 Task: Search one way flight ticket for 3 adults in first from Hancock: Houghton County Memorial Airport to Jackson: Jackson Hole Airport on 5-2-2023. Choice of flights is Westjet. Number of bags: 11 checked bags. Price is upto 106000. Outbound departure time preference is 9:30.
Action: Mouse moved to (375, 199)
Screenshot: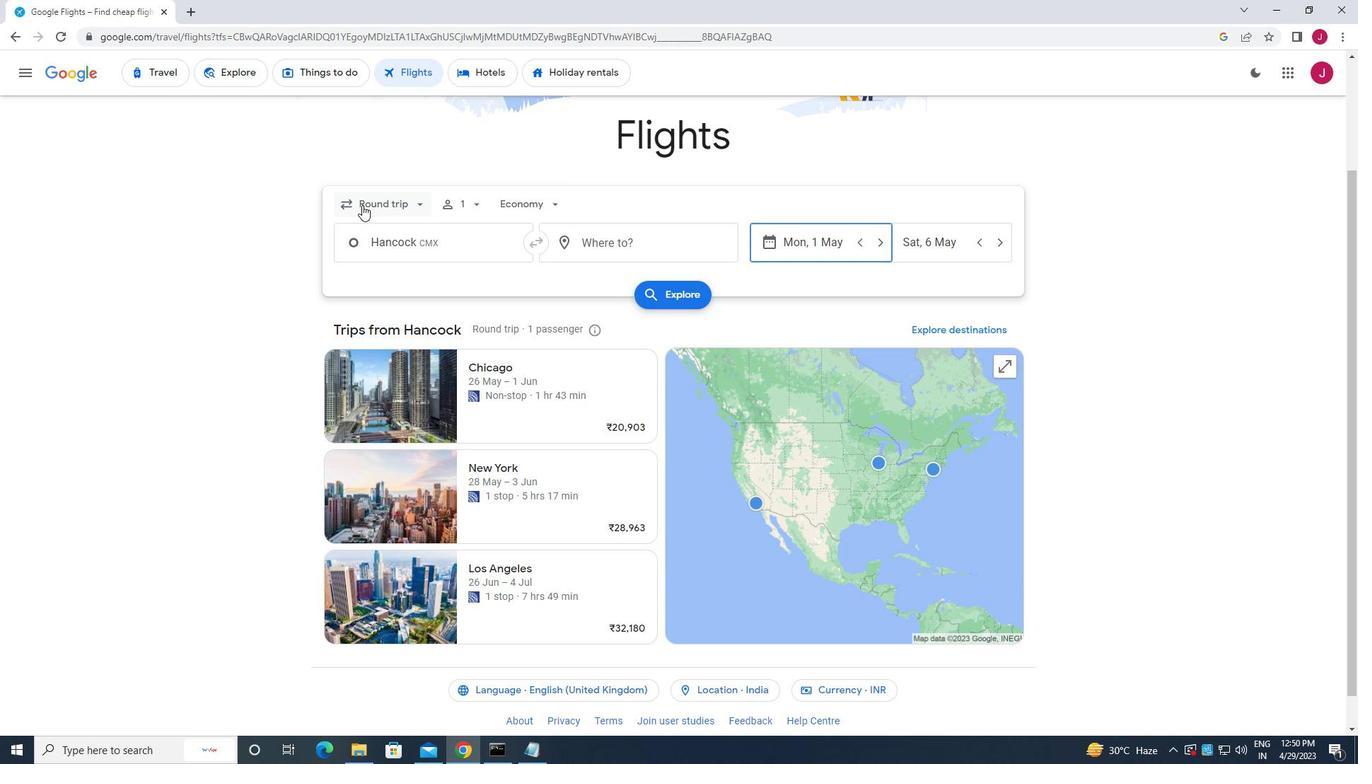 
Action: Mouse pressed left at (375, 199)
Screenshot: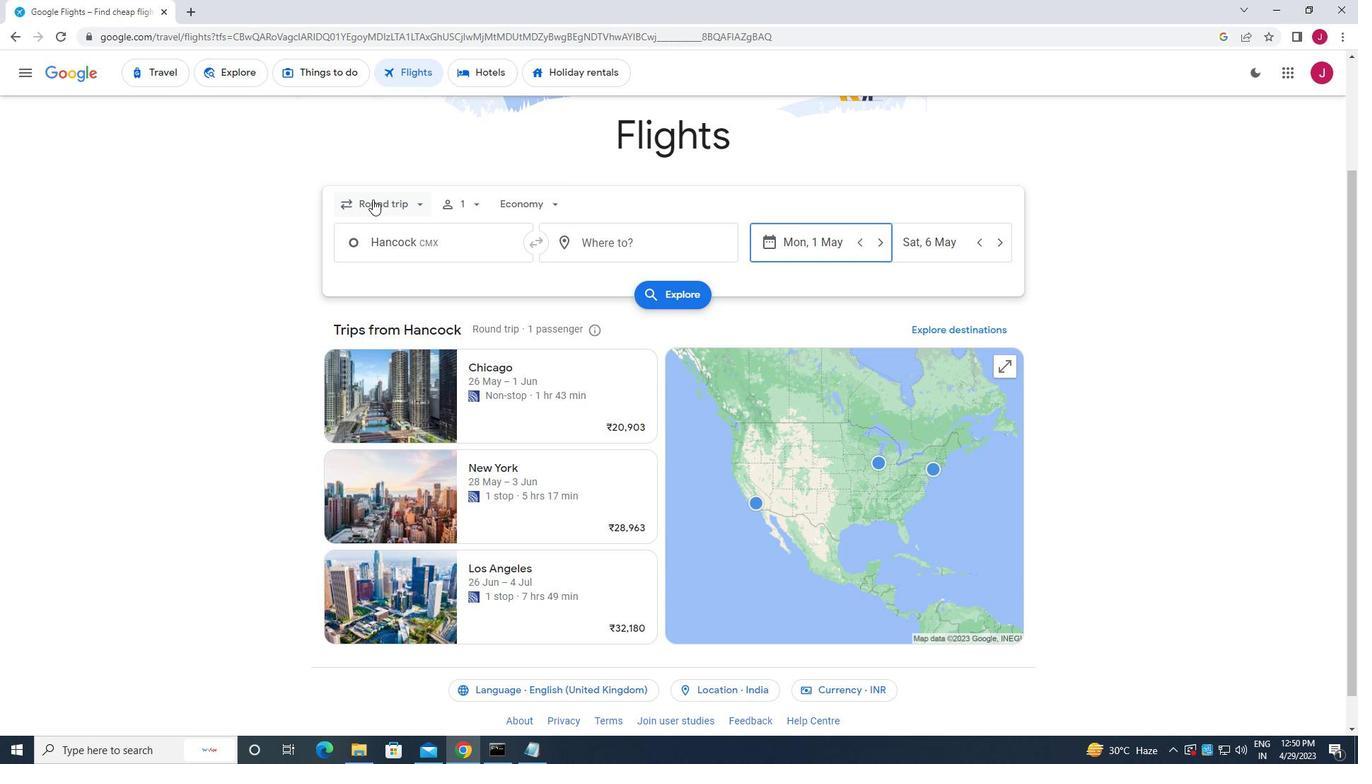 
Action: Mouse moved to (415, 268)
Screenshot: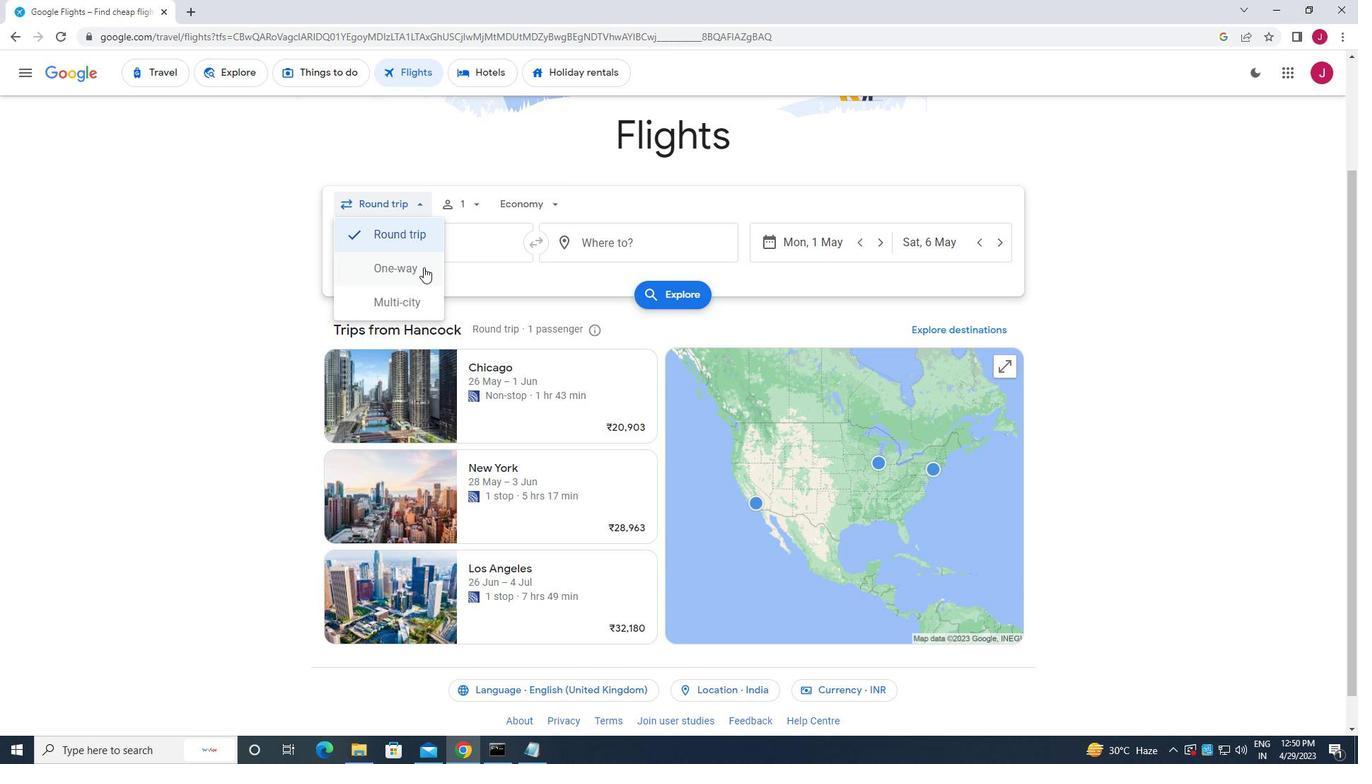 
Action: Mouse pressed left at (415, 268)
Screenshot: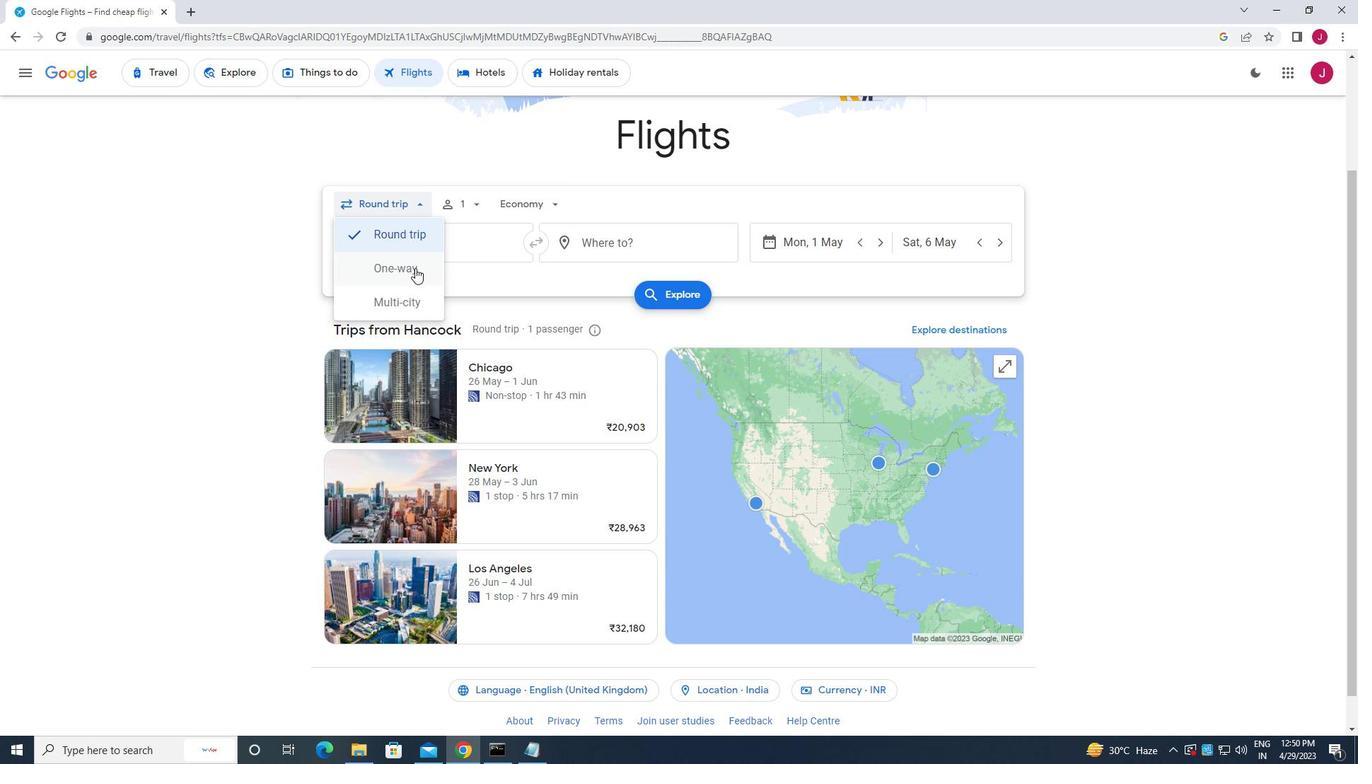 
Action: Mouse moved to (483, 203)
Screenshot: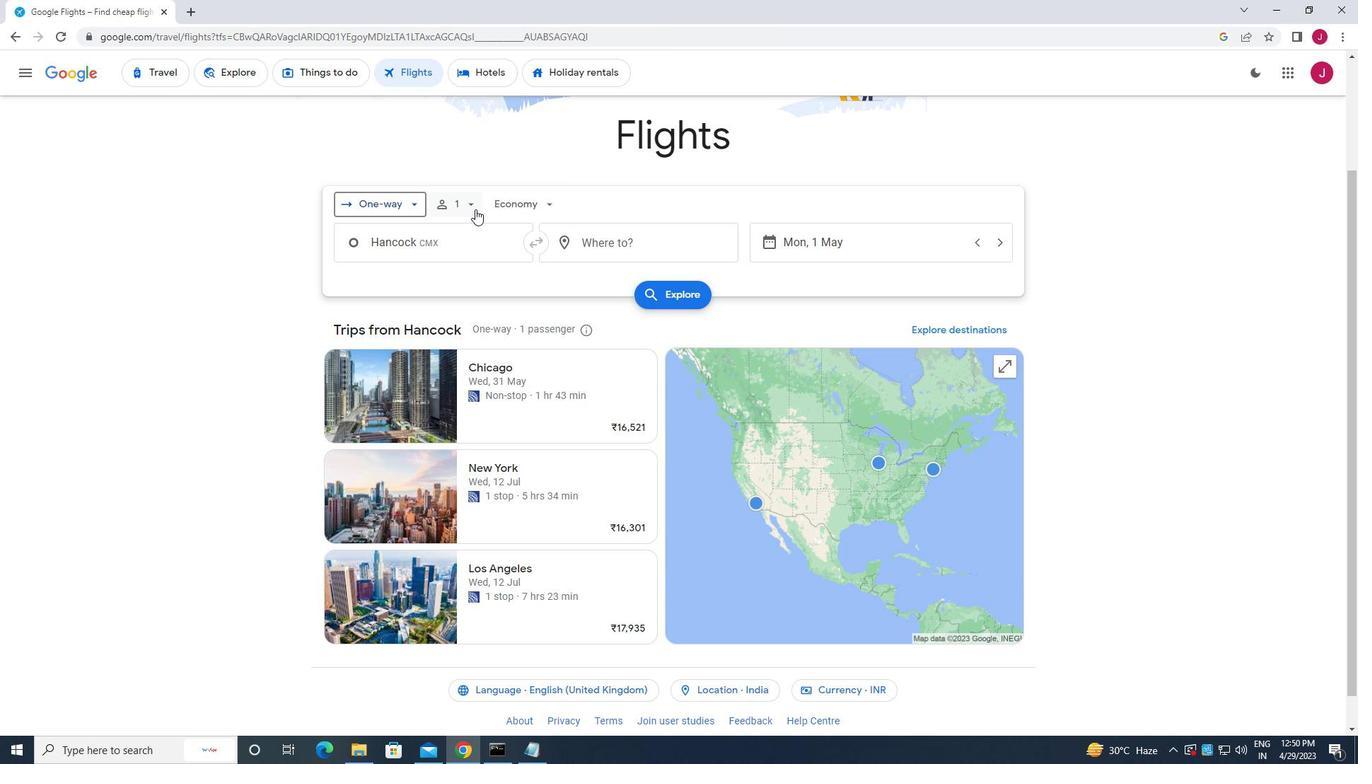 
Action: Mouse pressed left at (483, 203)
Screenshot: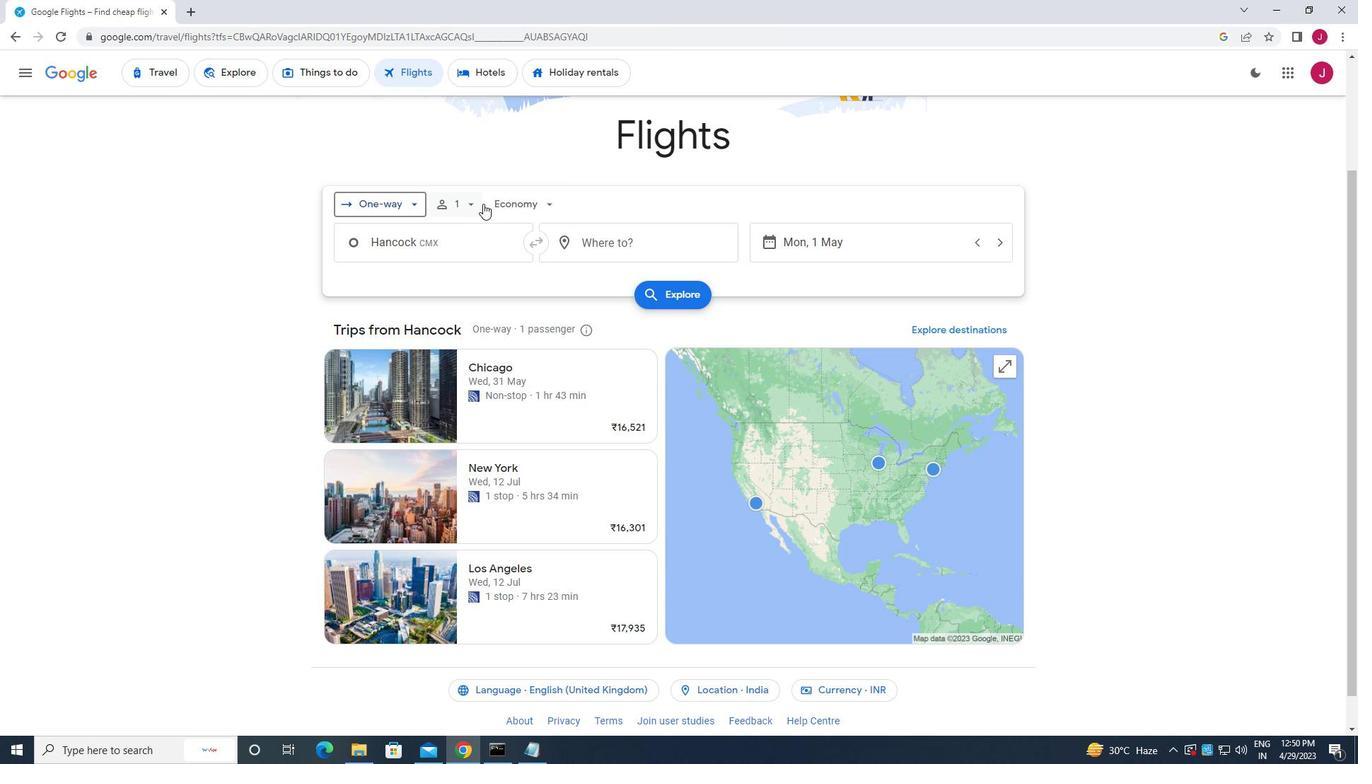 
Action: Mouse moved to (577, 239)
Screenshot: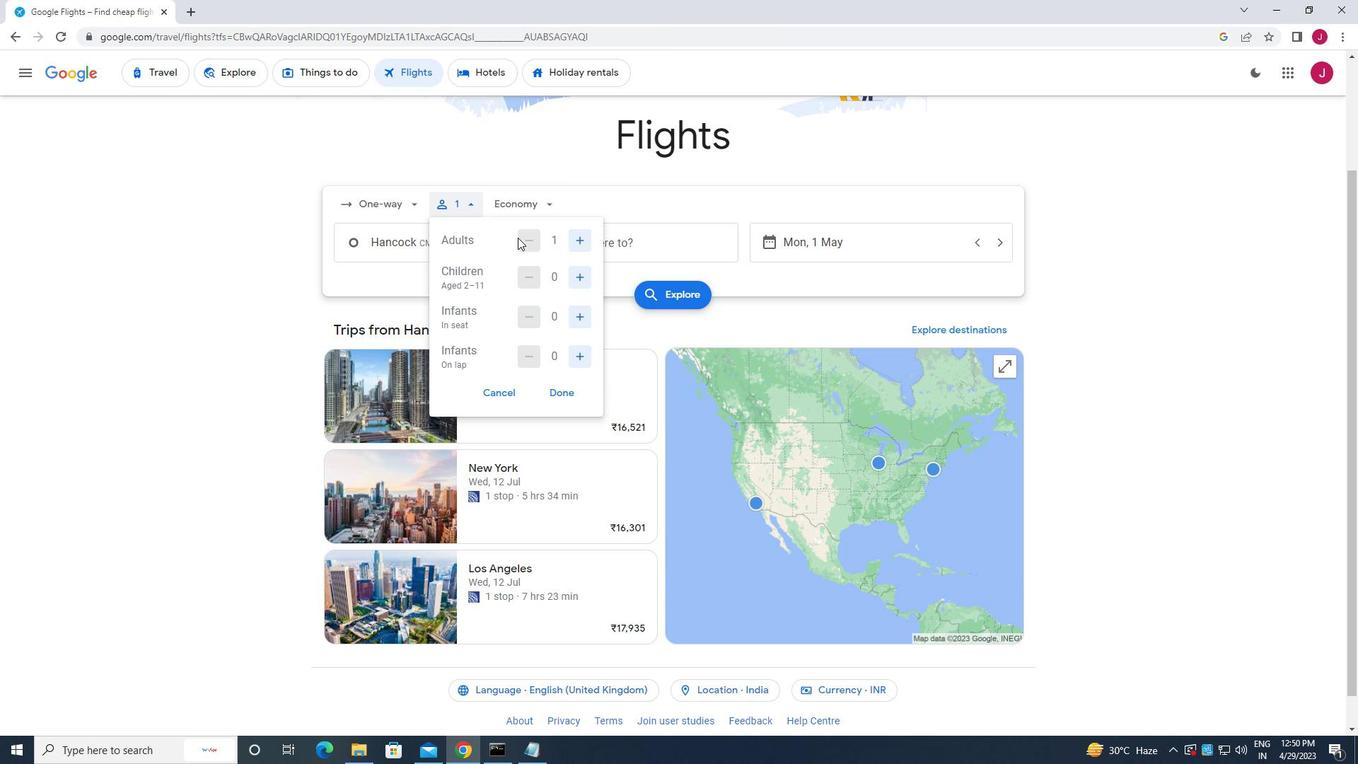 
Action: Mouse pressed left at (577, 239)
Screenshot: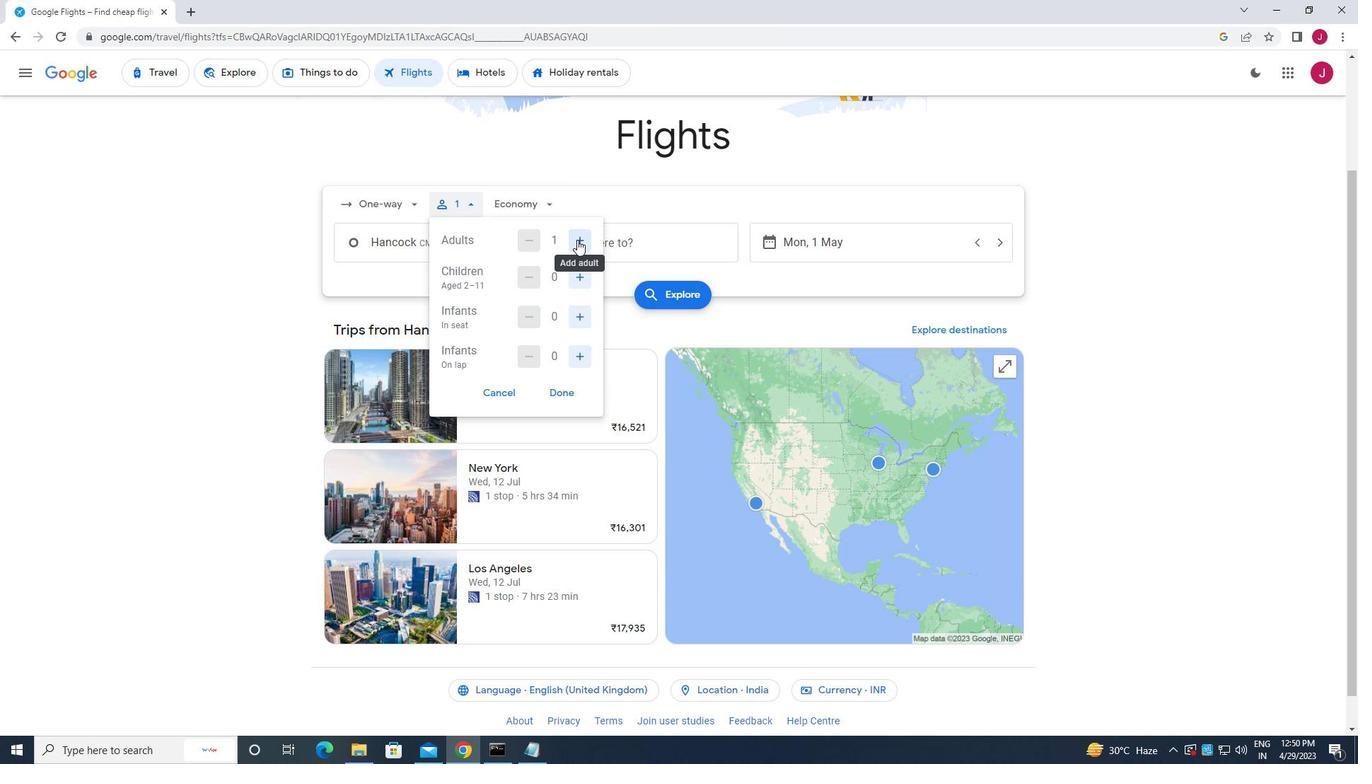 
Action: Mouse pressed left at (577, 239)
Screenshot: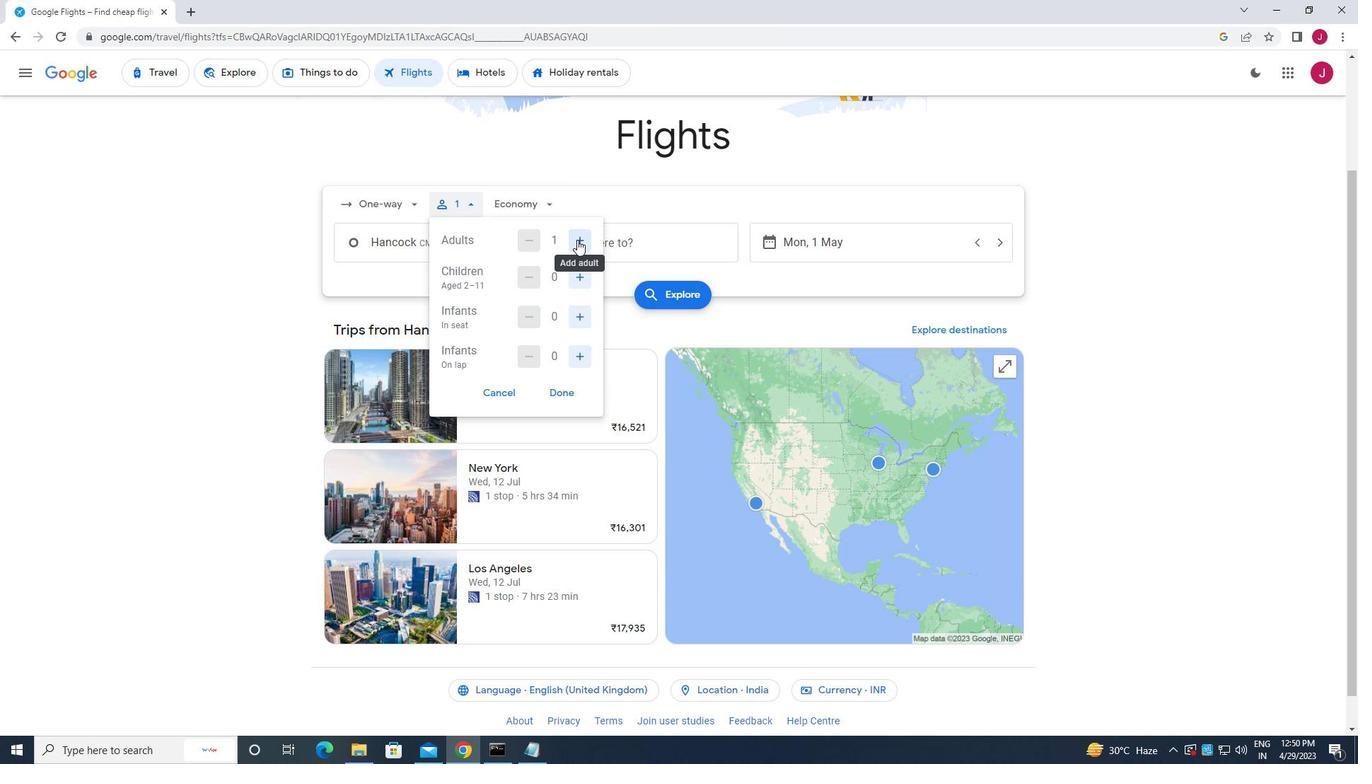 
Action: Mouse pressed left at (577, 239)
Screenshot: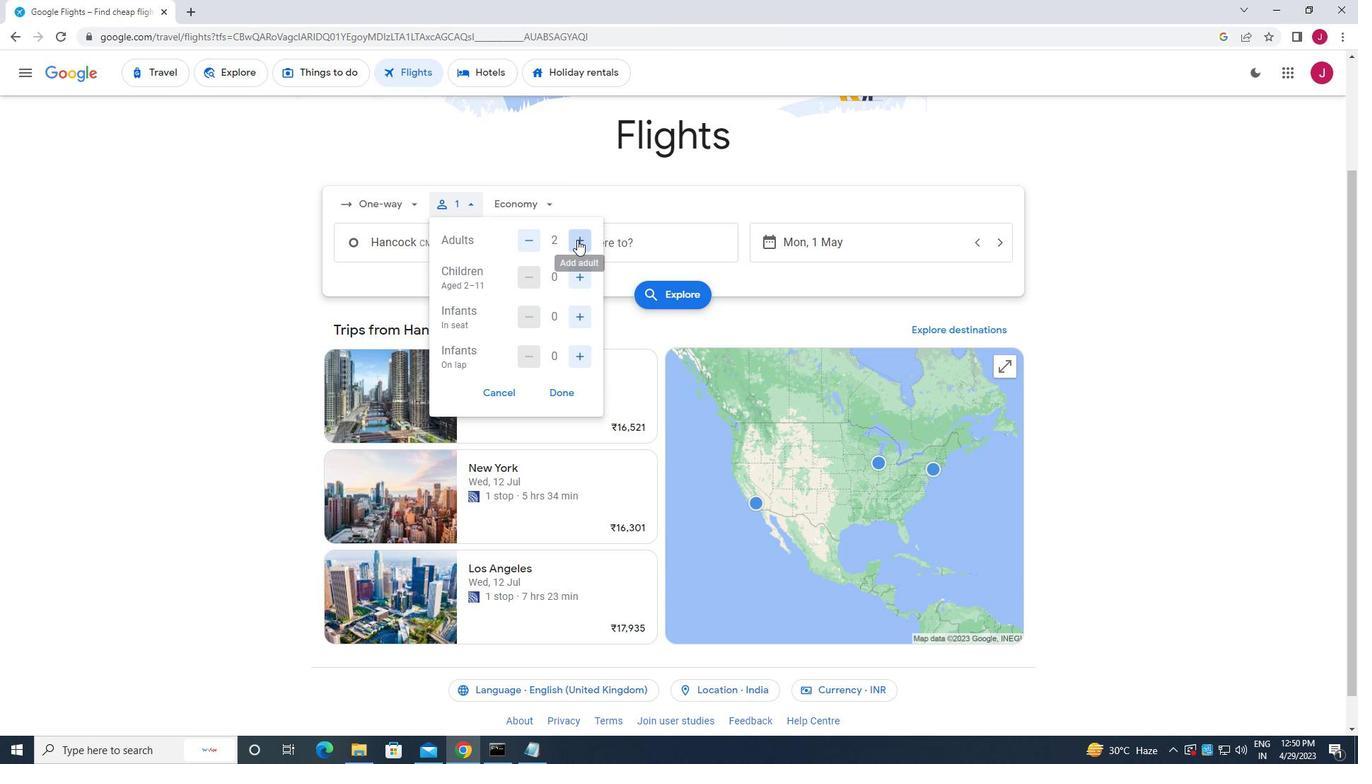 
Action: Mouse moved to (531, 241)
Screenshot: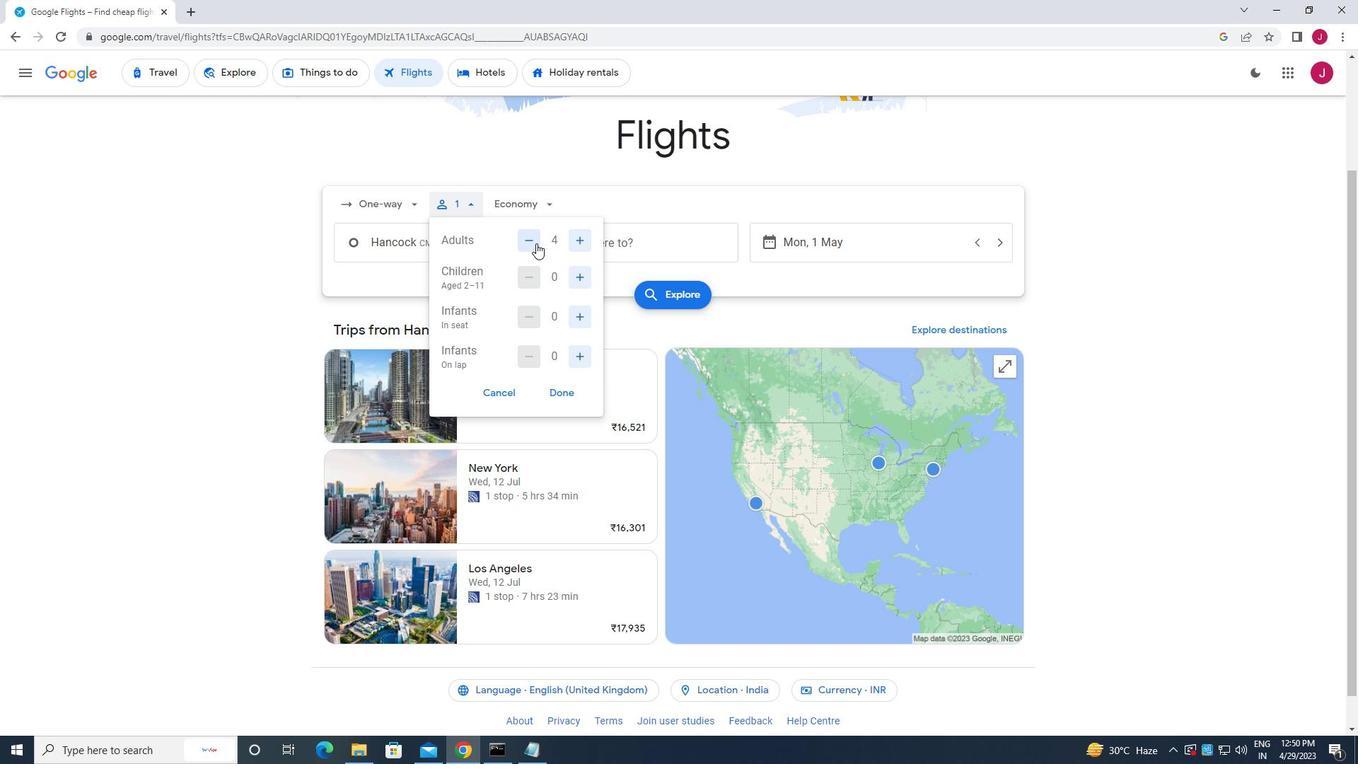 
Action: Mouse pressed left at (531, 241)
Screenshot: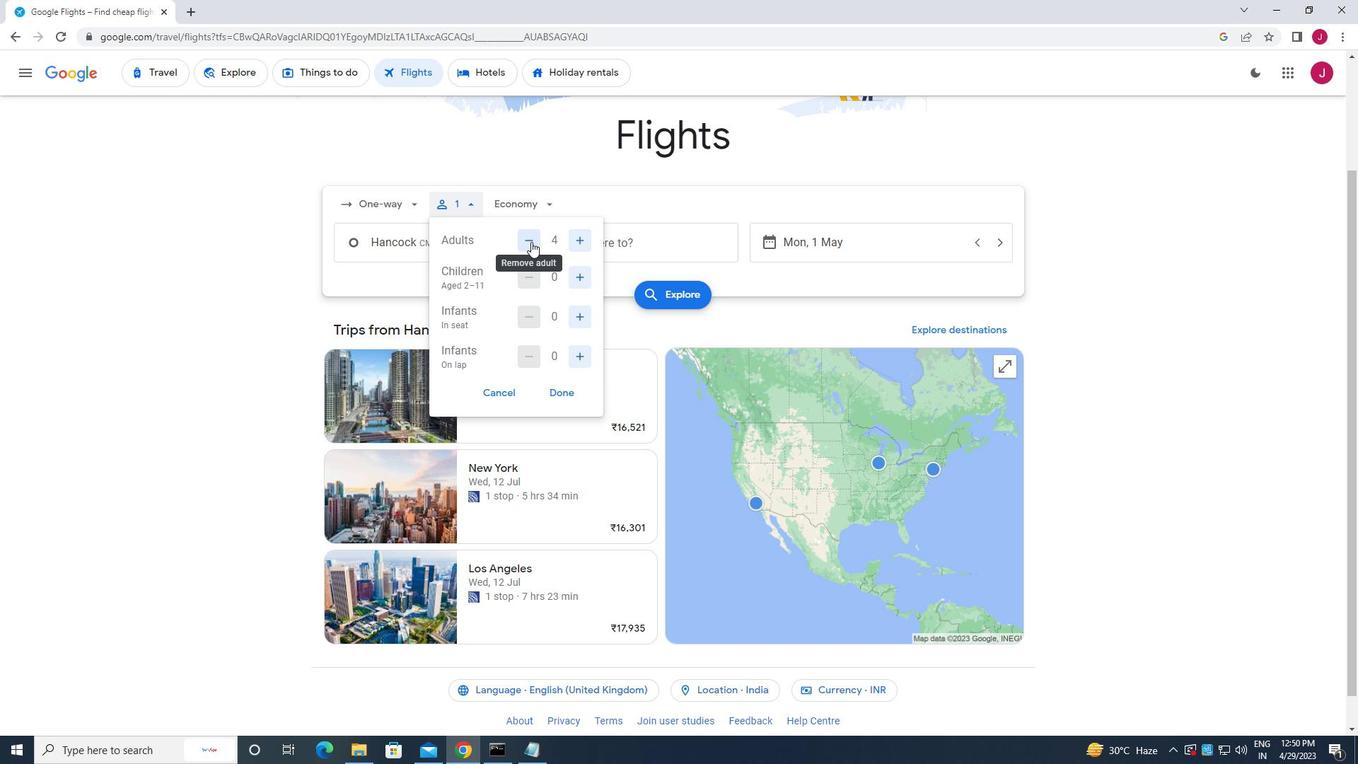 
Action: Mouse moved to (566, 389)
Screenshot: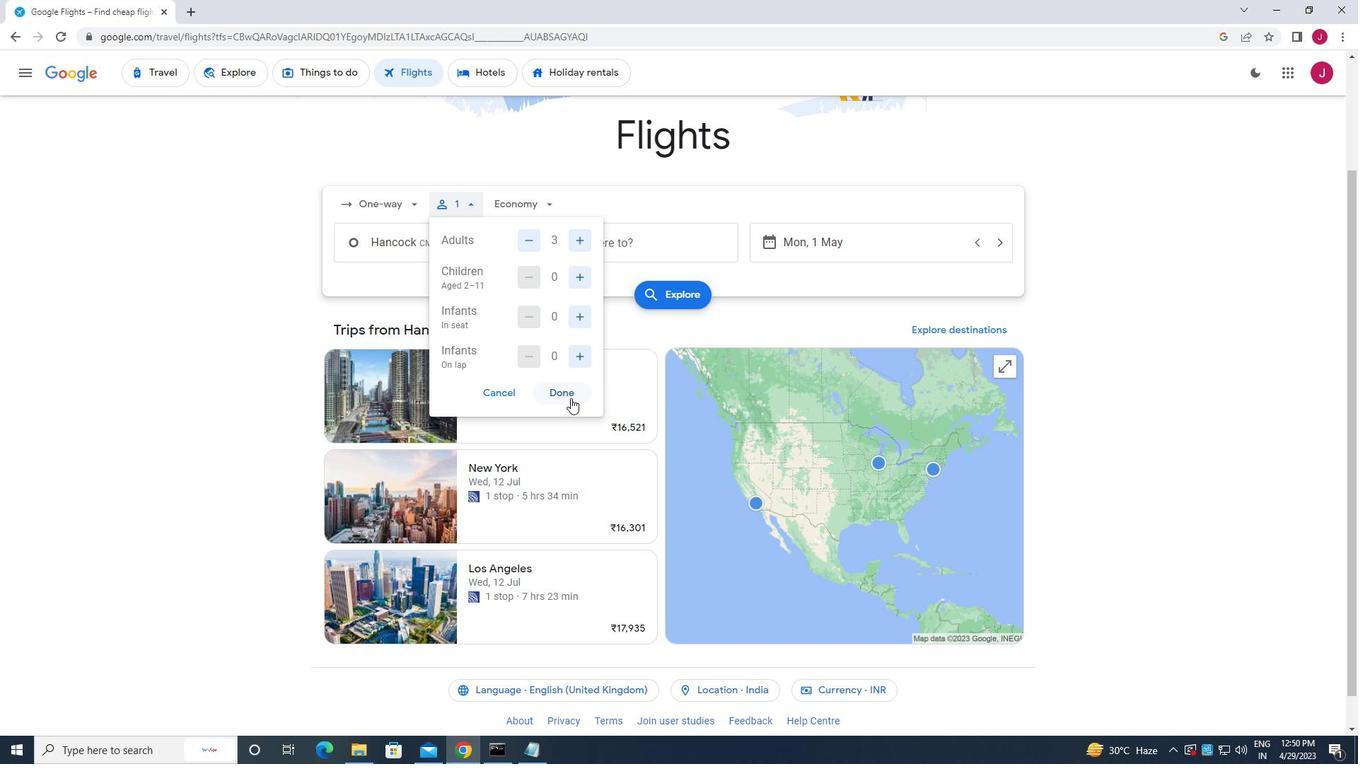 
Action: Mouse pressed left at (566, 389)
Screenshot: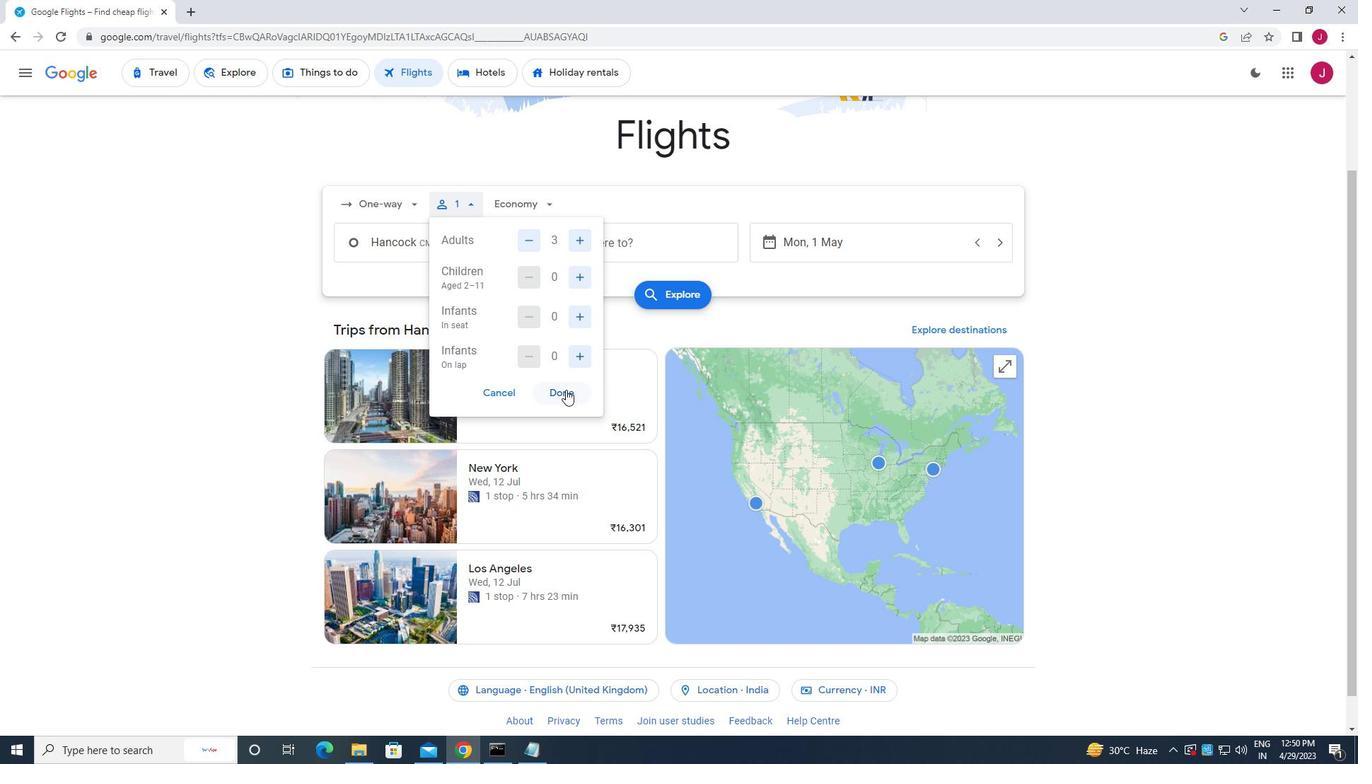 
Action: Mouse moved to (469, 253)
Screenshot: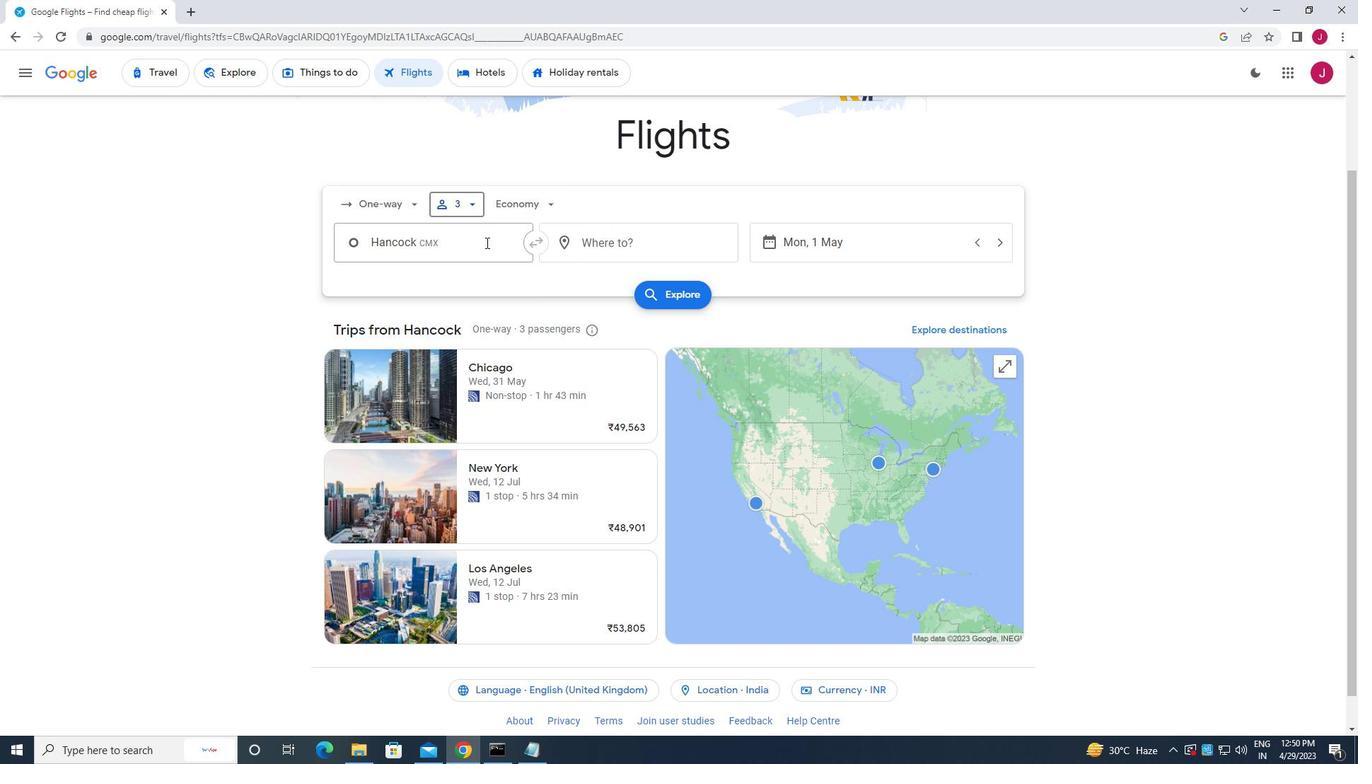 
Action: Mouse pressed left at (469, 253)
Screenshot: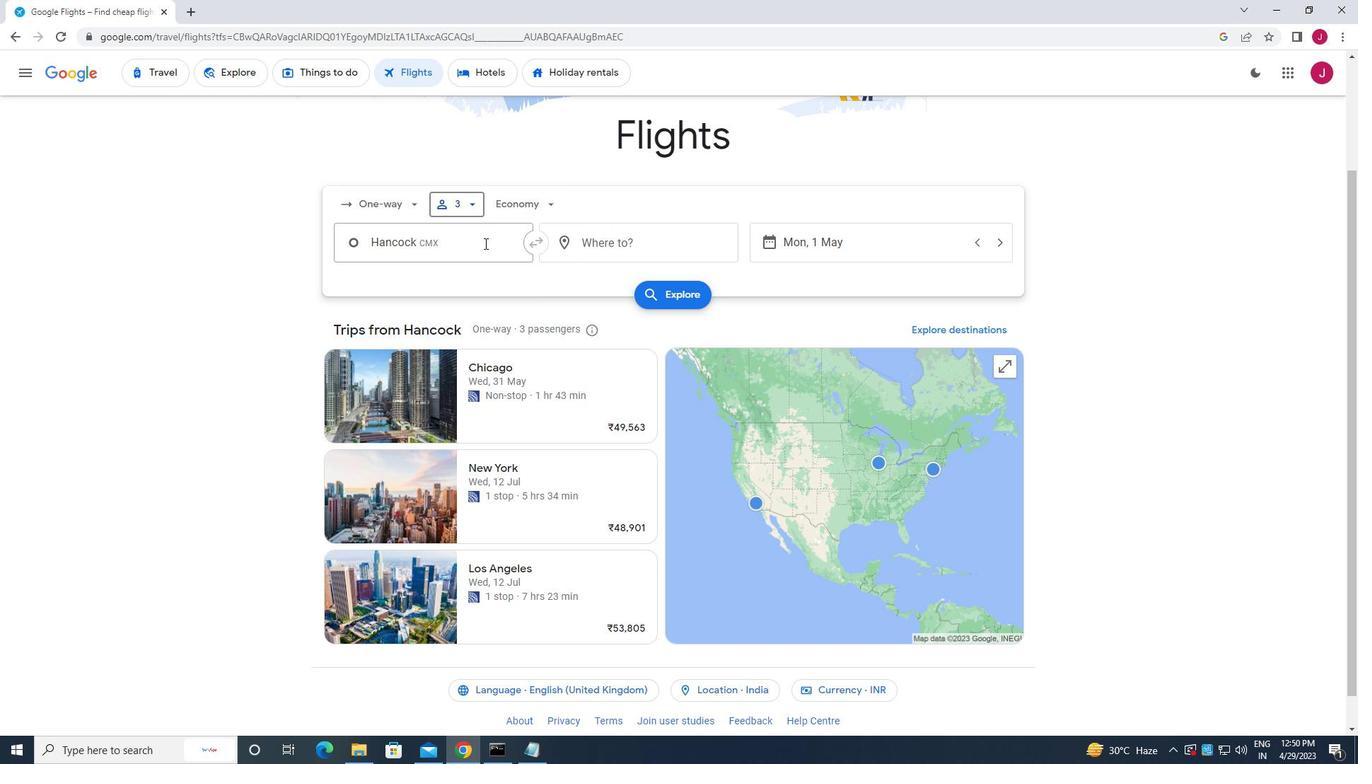 
Action: Mouse moved to (462, 250)
Screenshot: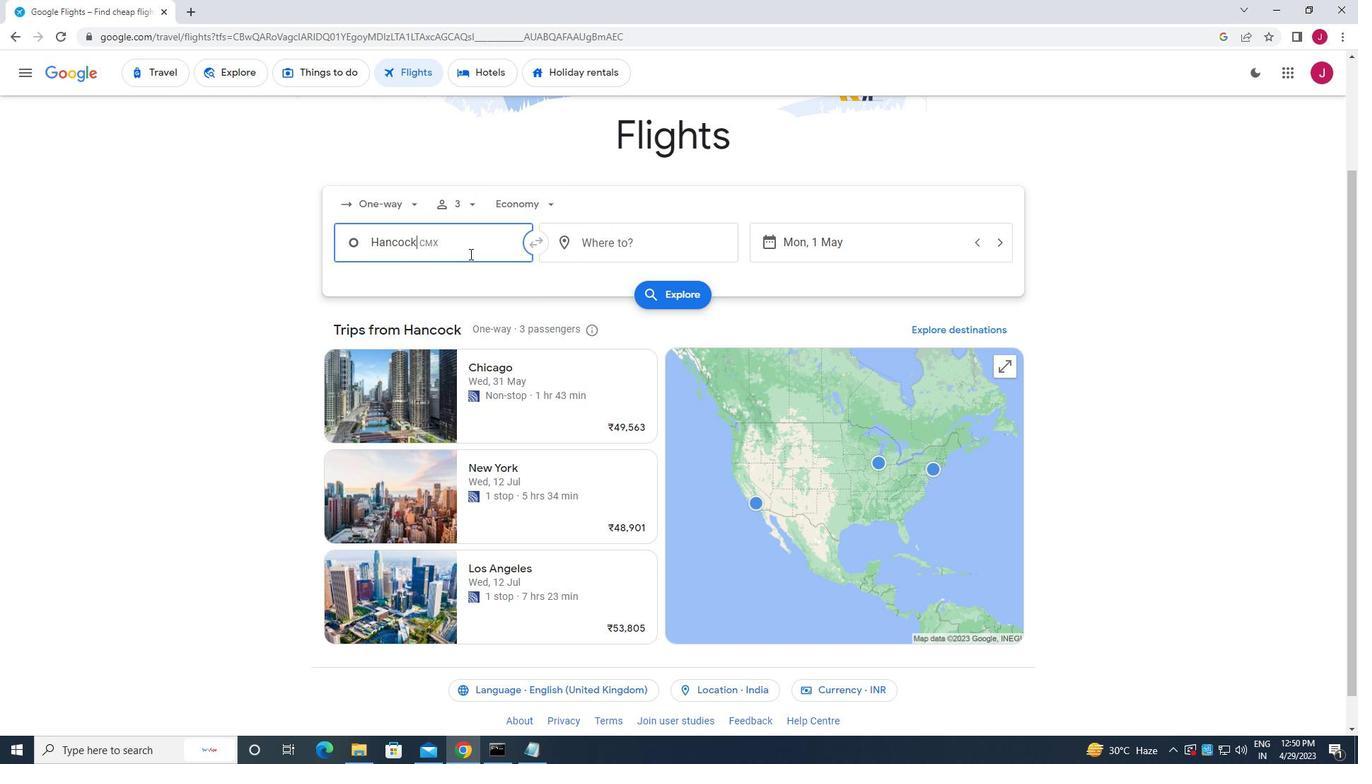 
Action: Key pressed hough
Screenshot: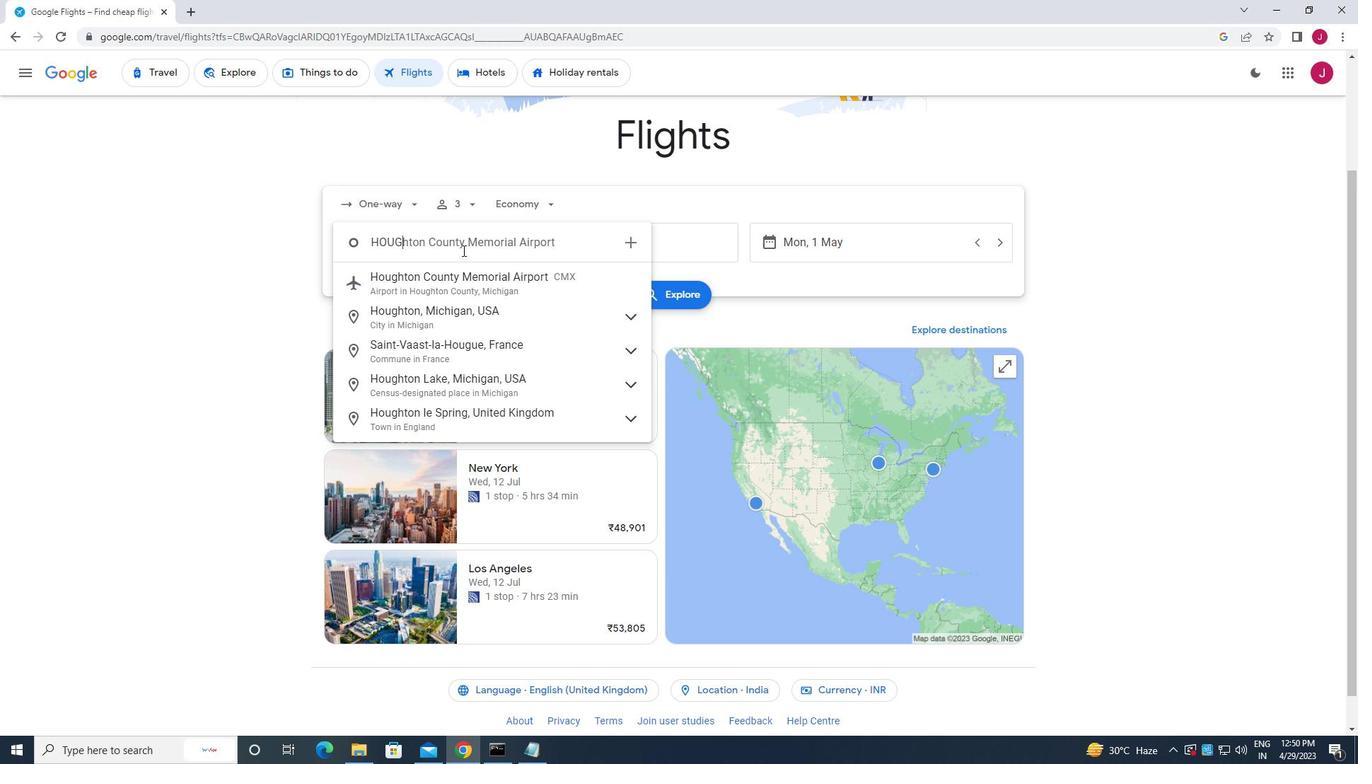 
Action: Mouse moved to (463, 280)
Screenshot: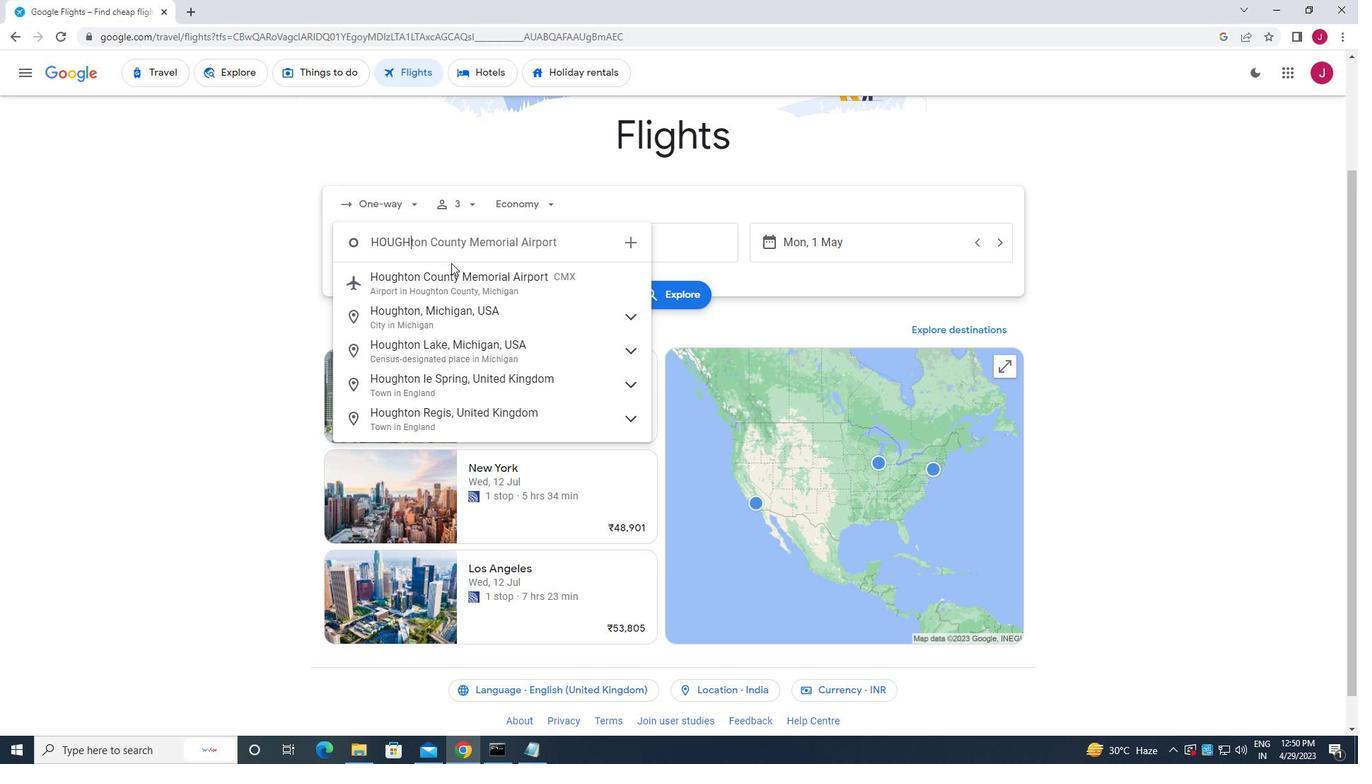 
Action: Mouse pressed left at (463, 280)
Screenshot: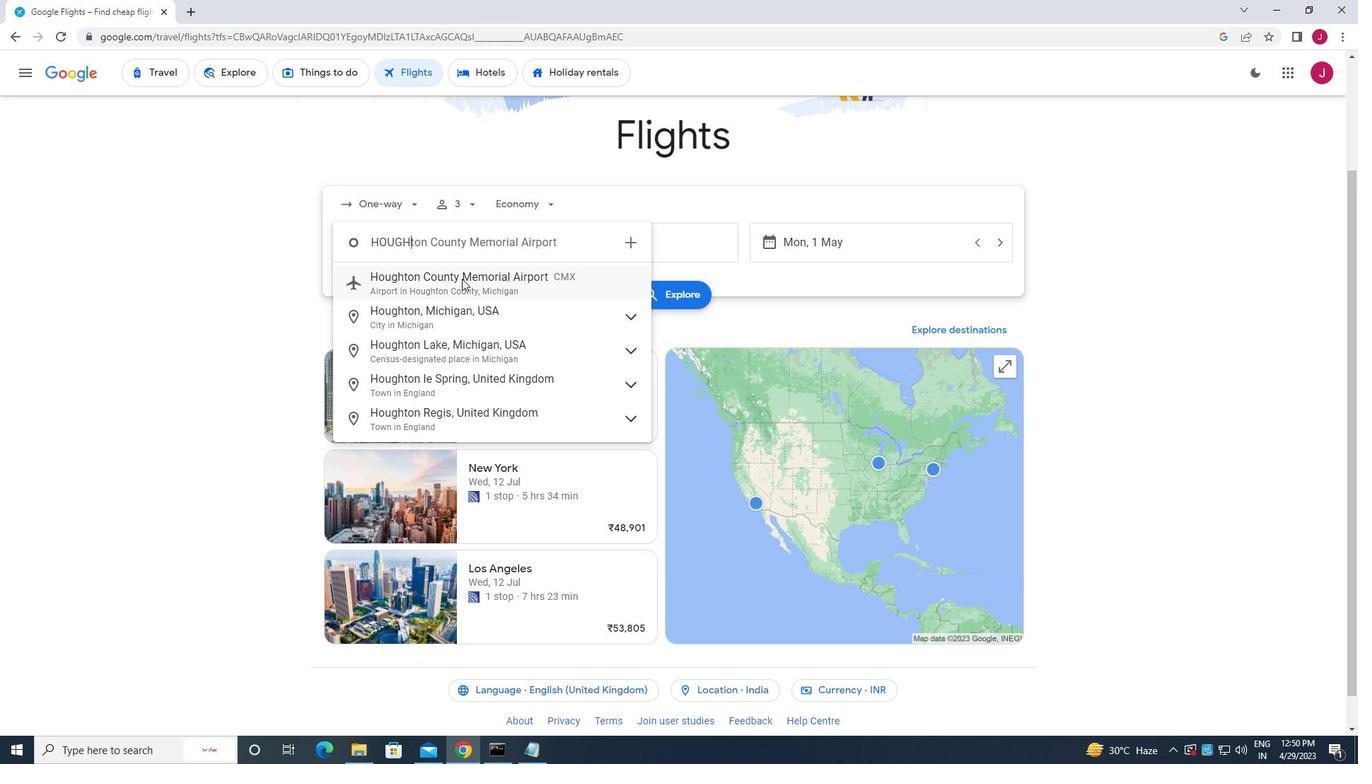 
Action: Mouse moved to (646, 247)
Screenshot: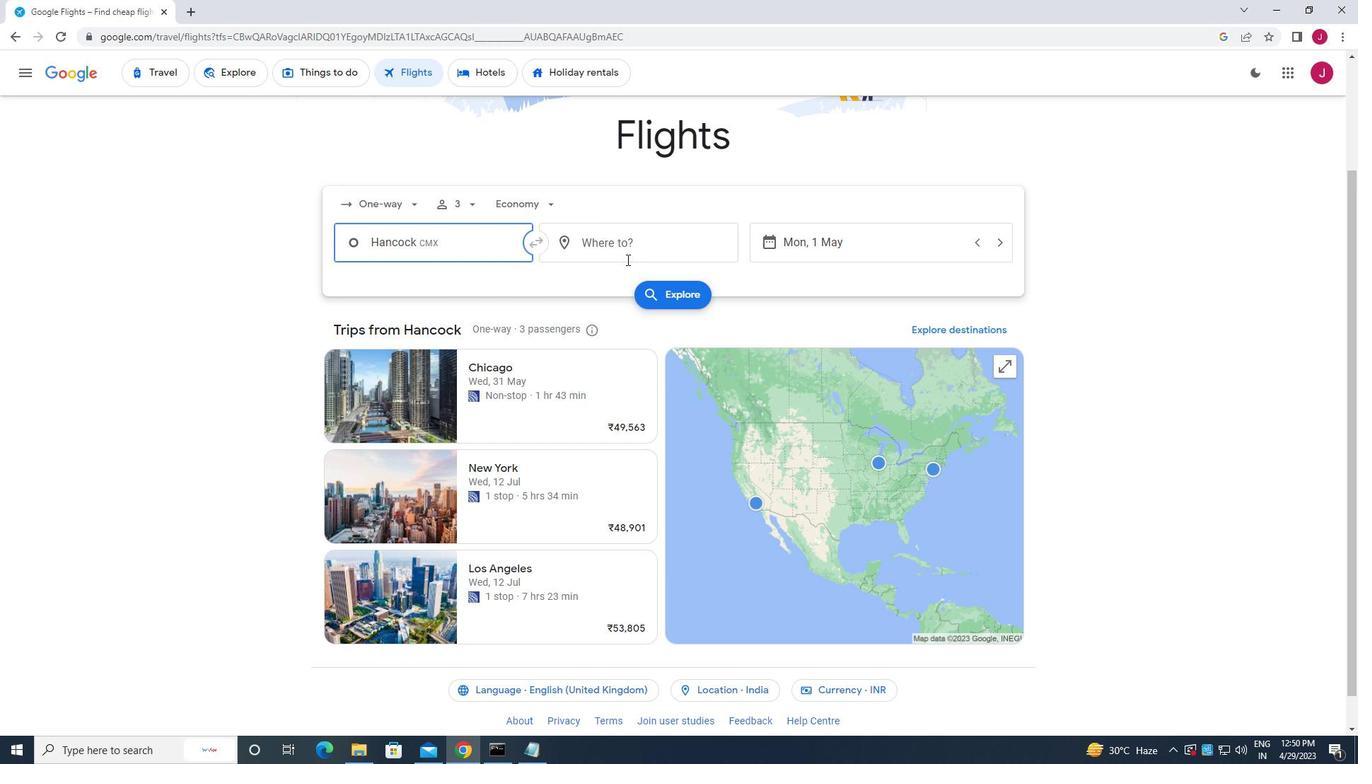 
Action: Mouse pressed left at (646, 247)
Screenshot: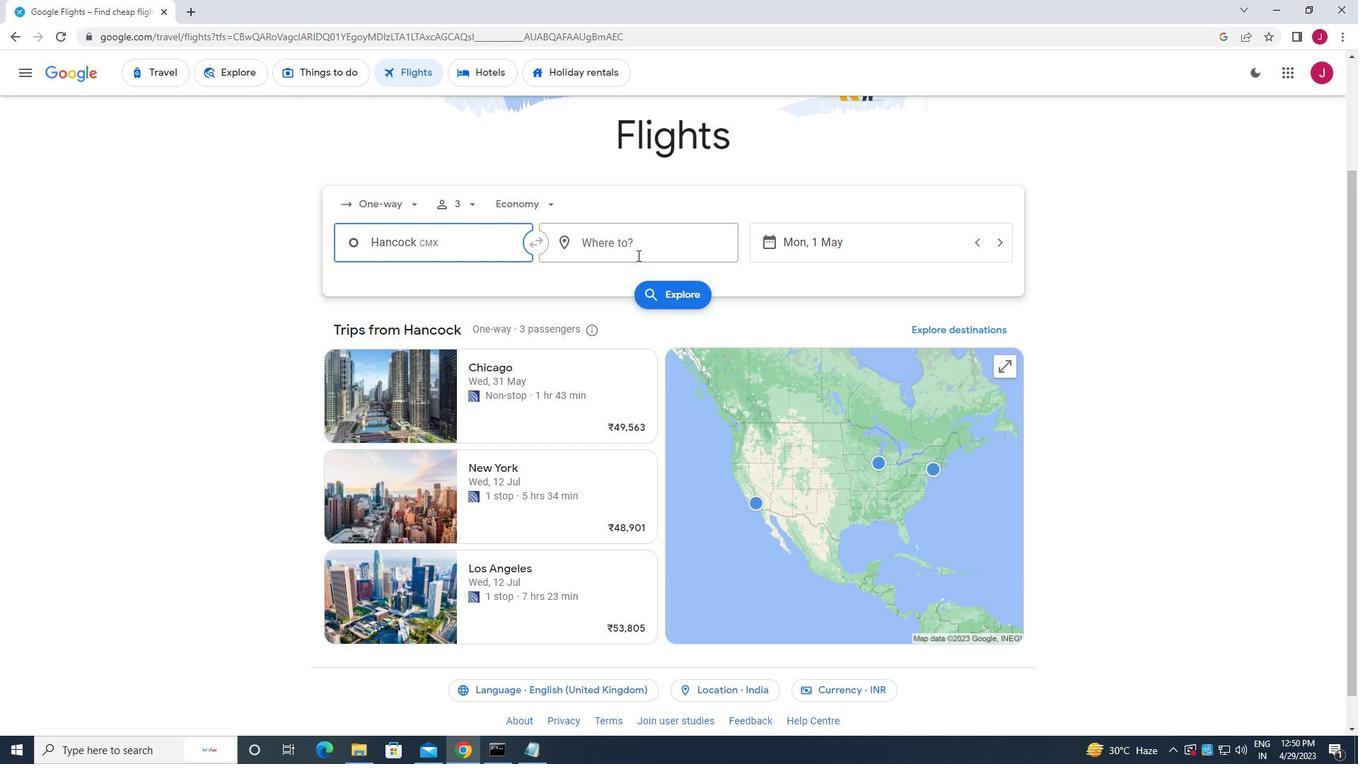 
Action: Mouse moved to (656, 242)
Screenshot: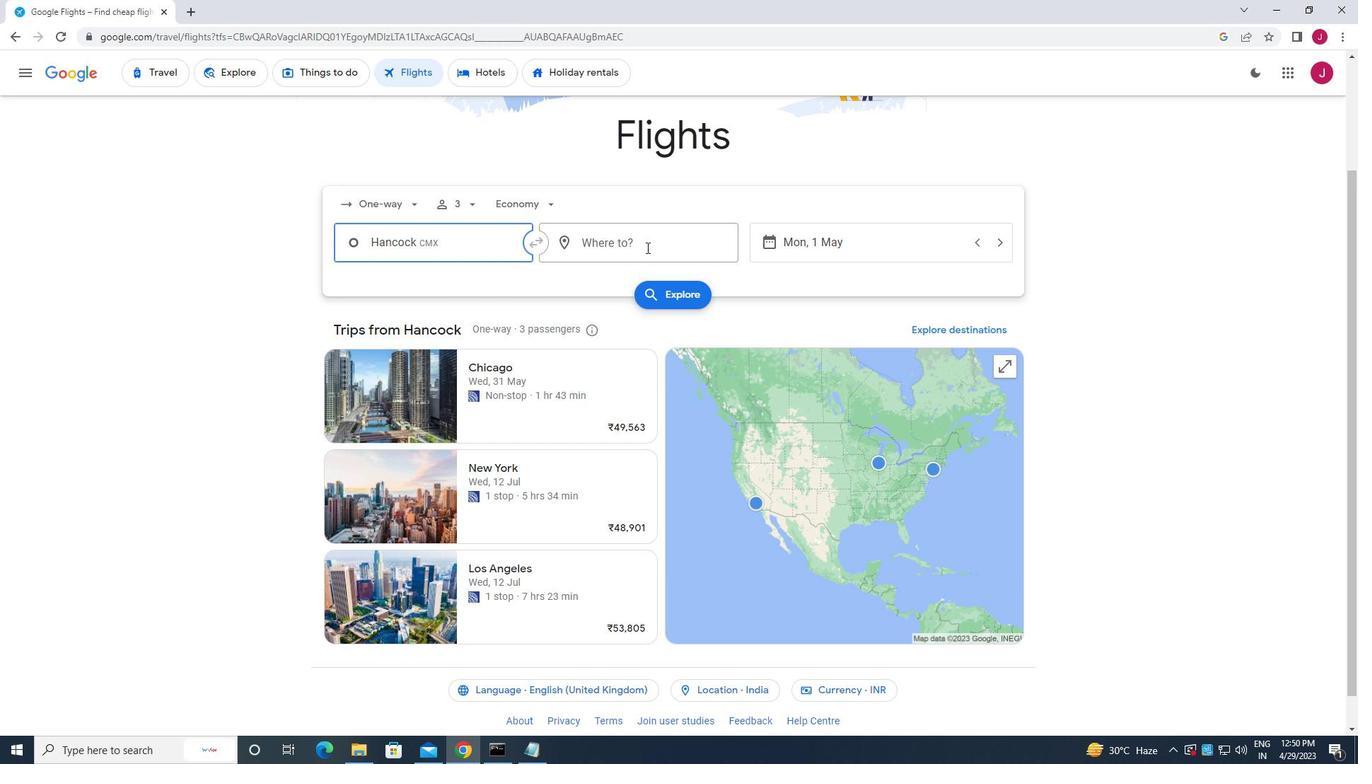 
Action: Key pressed jackson<Key.space>h
Screenshot: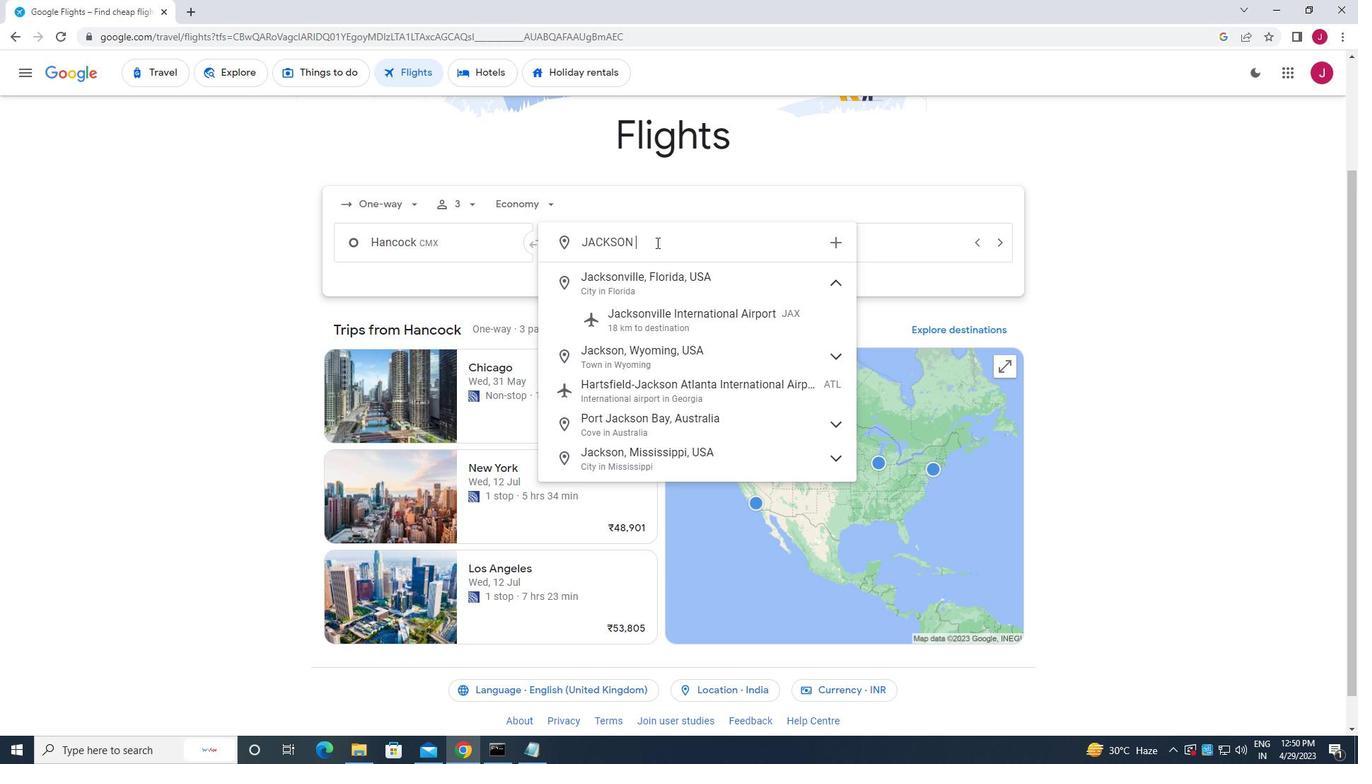 
Action: Mouse moved to (636, 312)
Screenshot: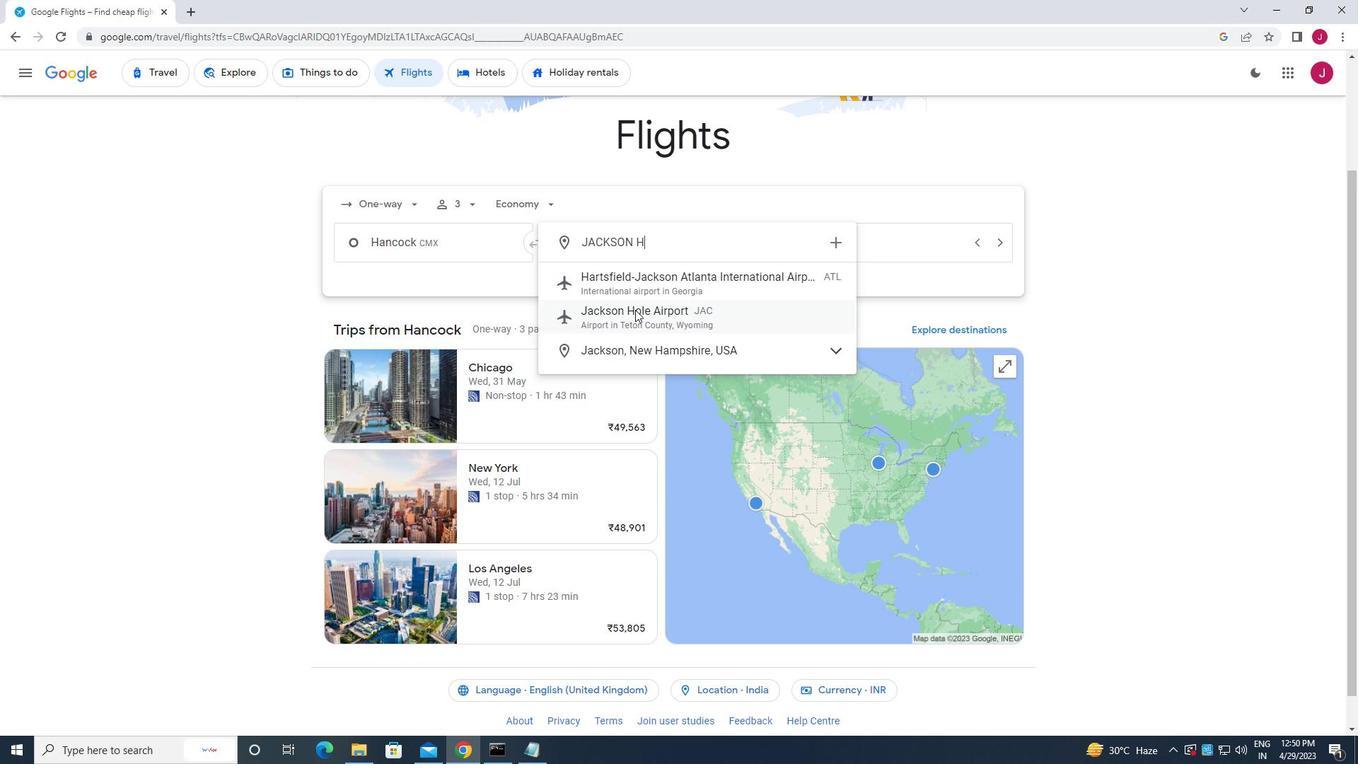 
Action: Mouse pressed left at (636, 312)
Screenshot: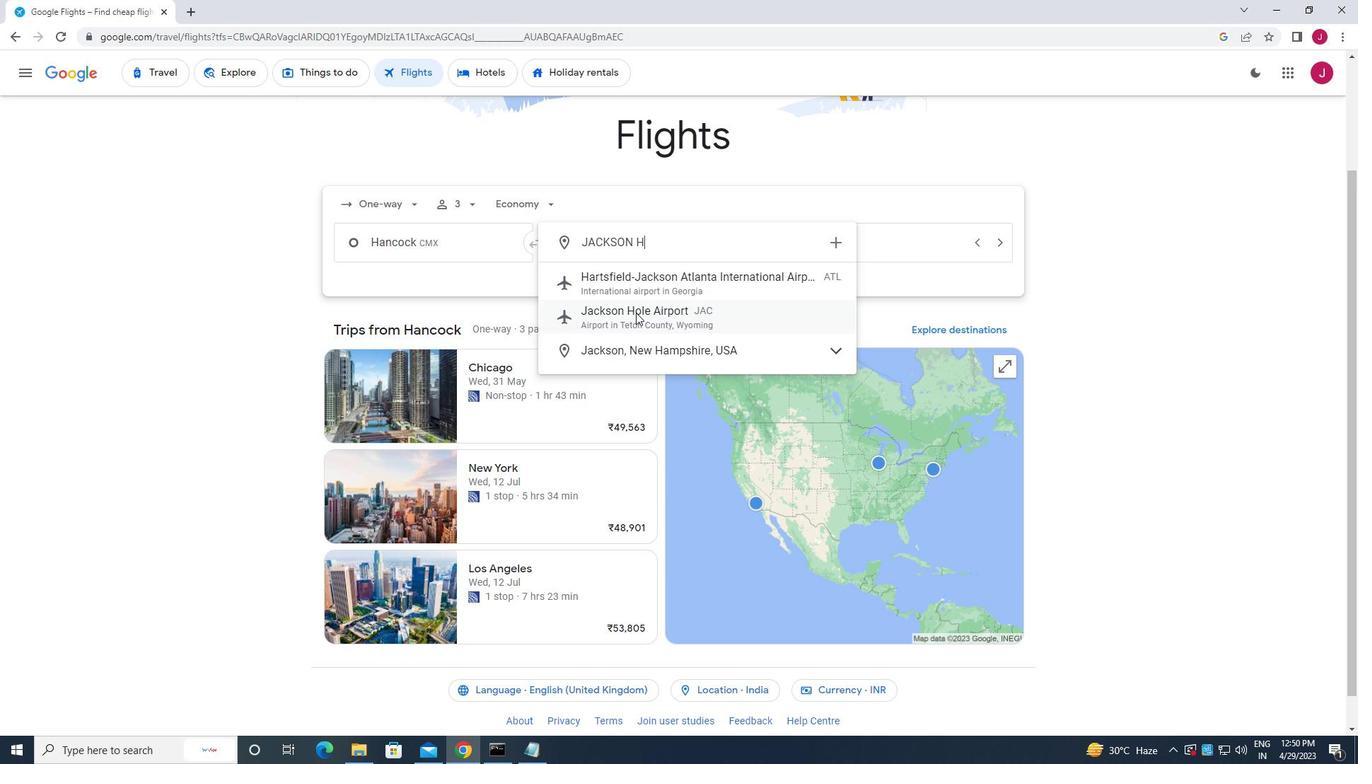
Action: Mouse moved to (850, 241)
Screenshot: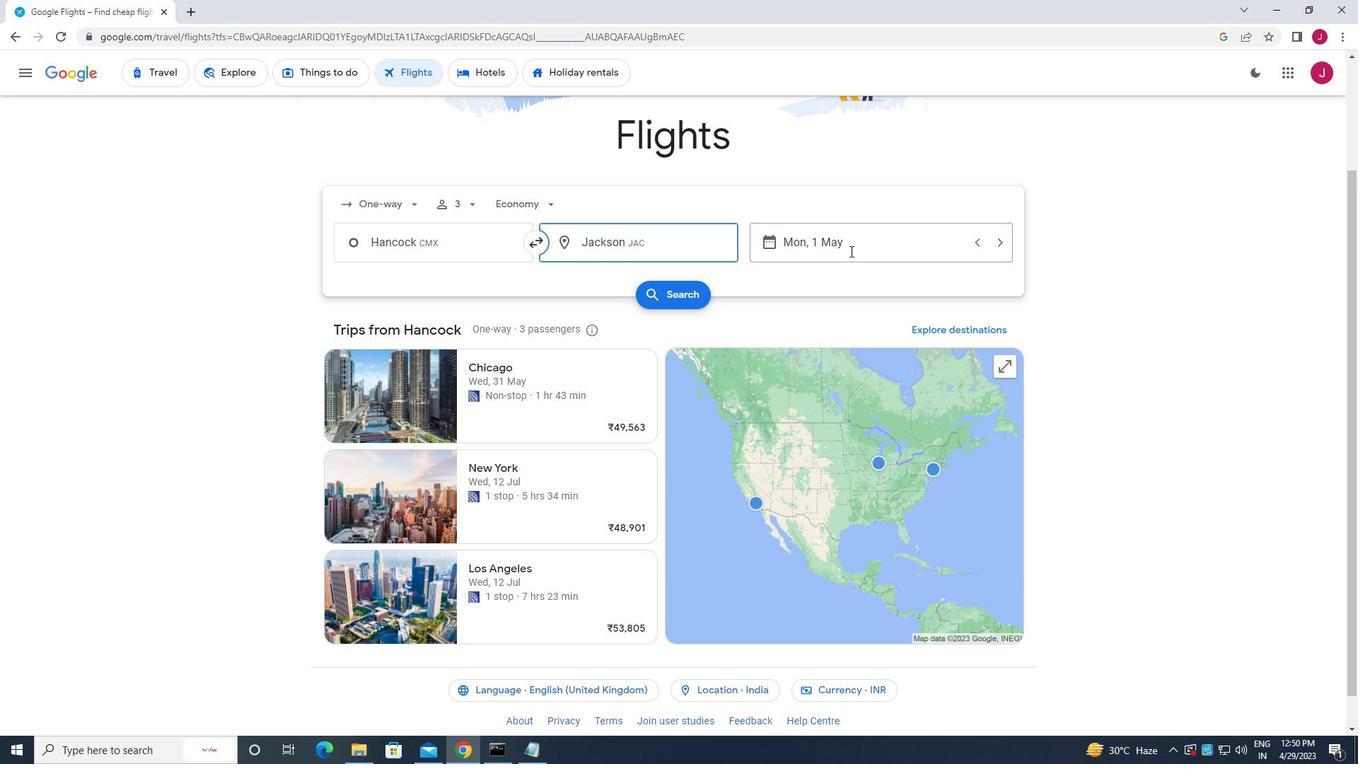 
Action: Mouse pressed left at (850, 241)
Screenshot: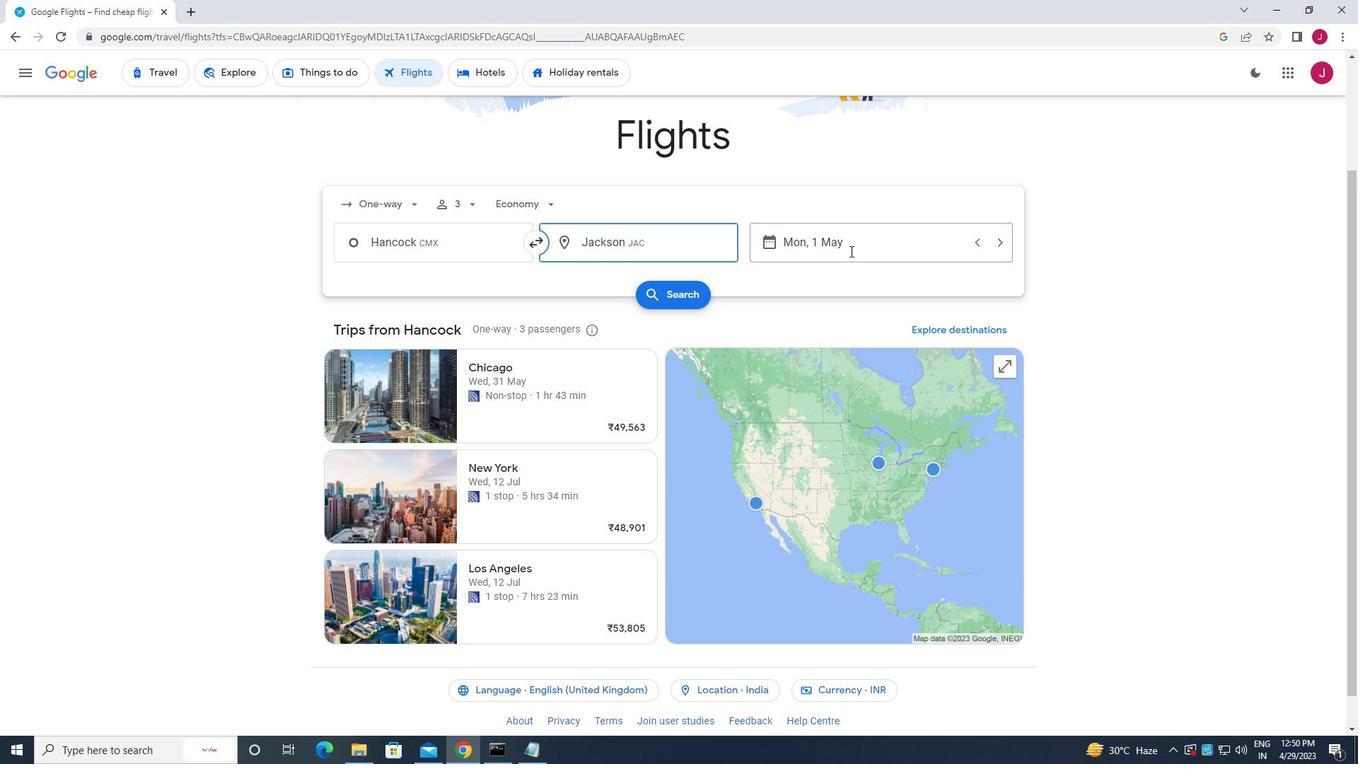 
Action: Mouse moved to (852, 347)
Screenshot: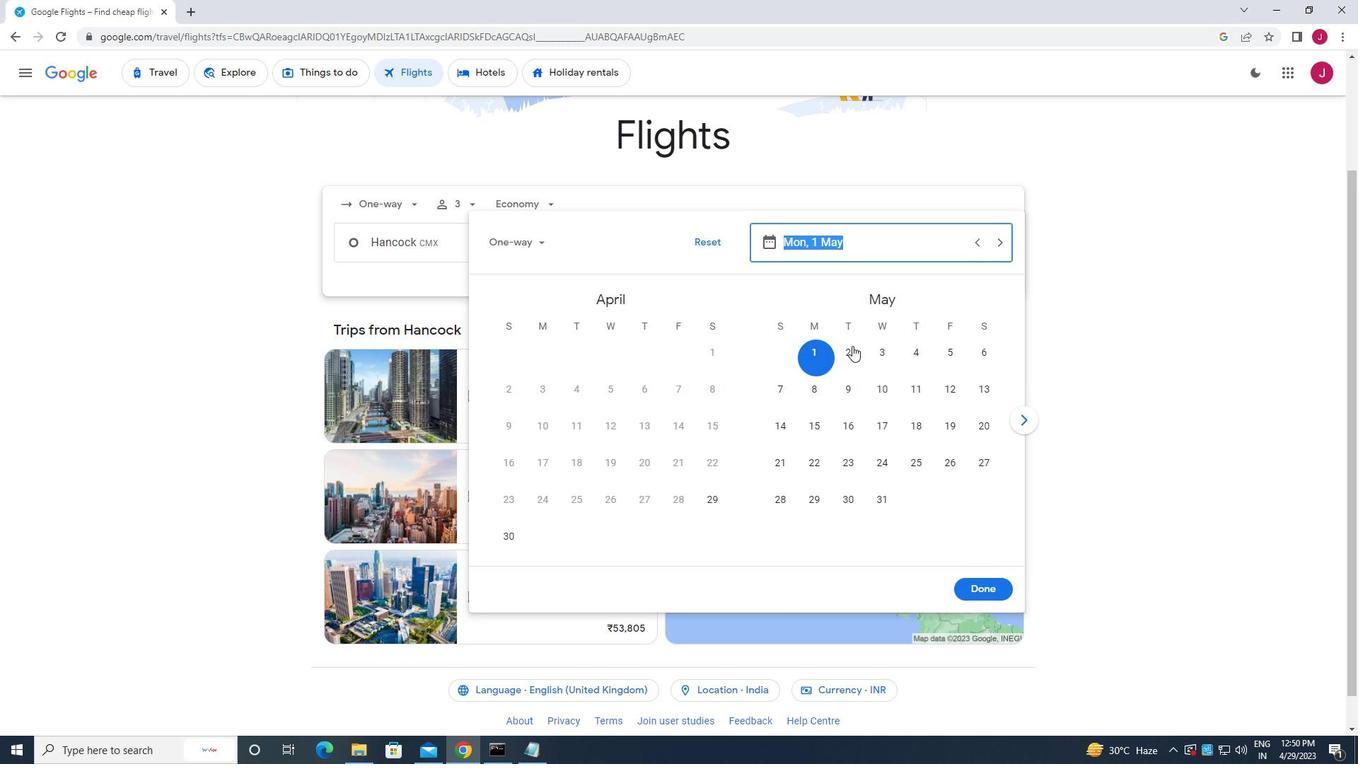 
Action: Mouse pressed left at (852, 347)
Screenshot: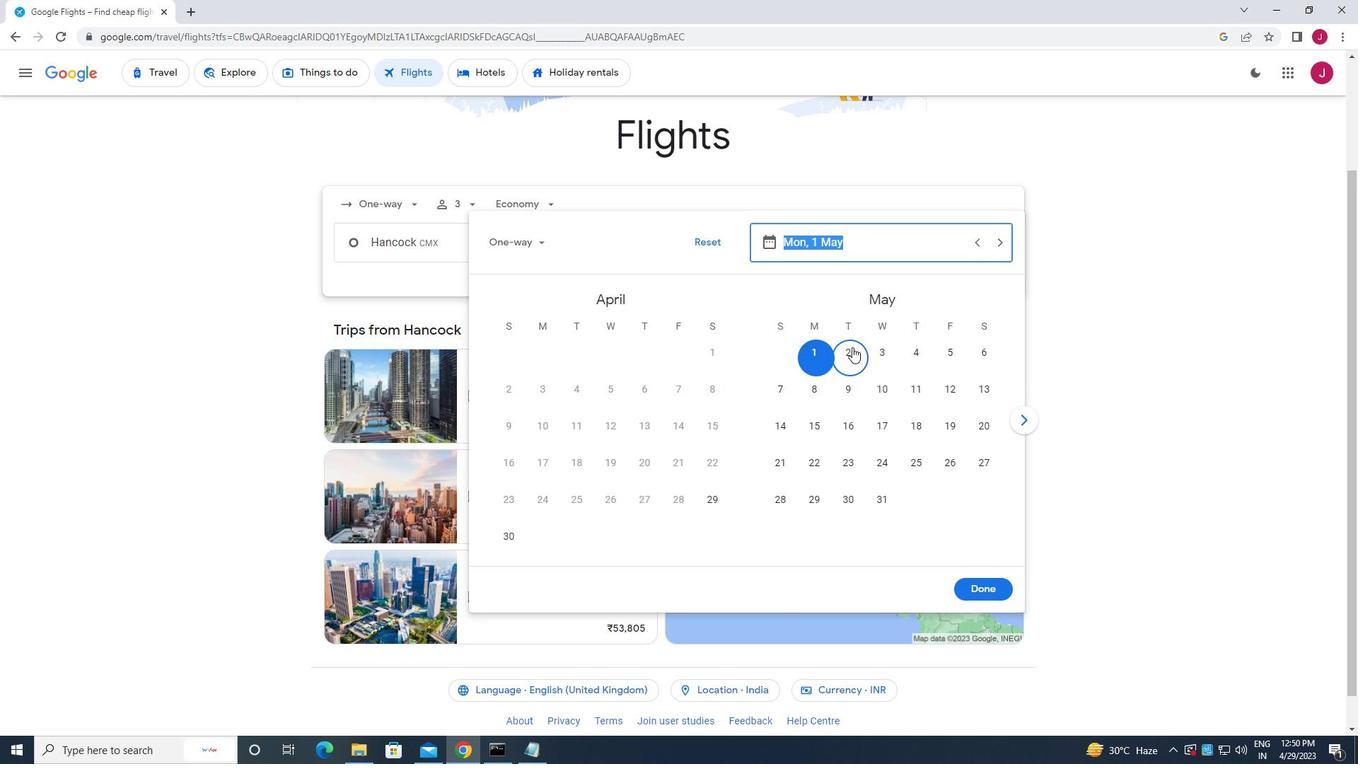 
Action: Mouse moved to (977, 587)
Screenshot: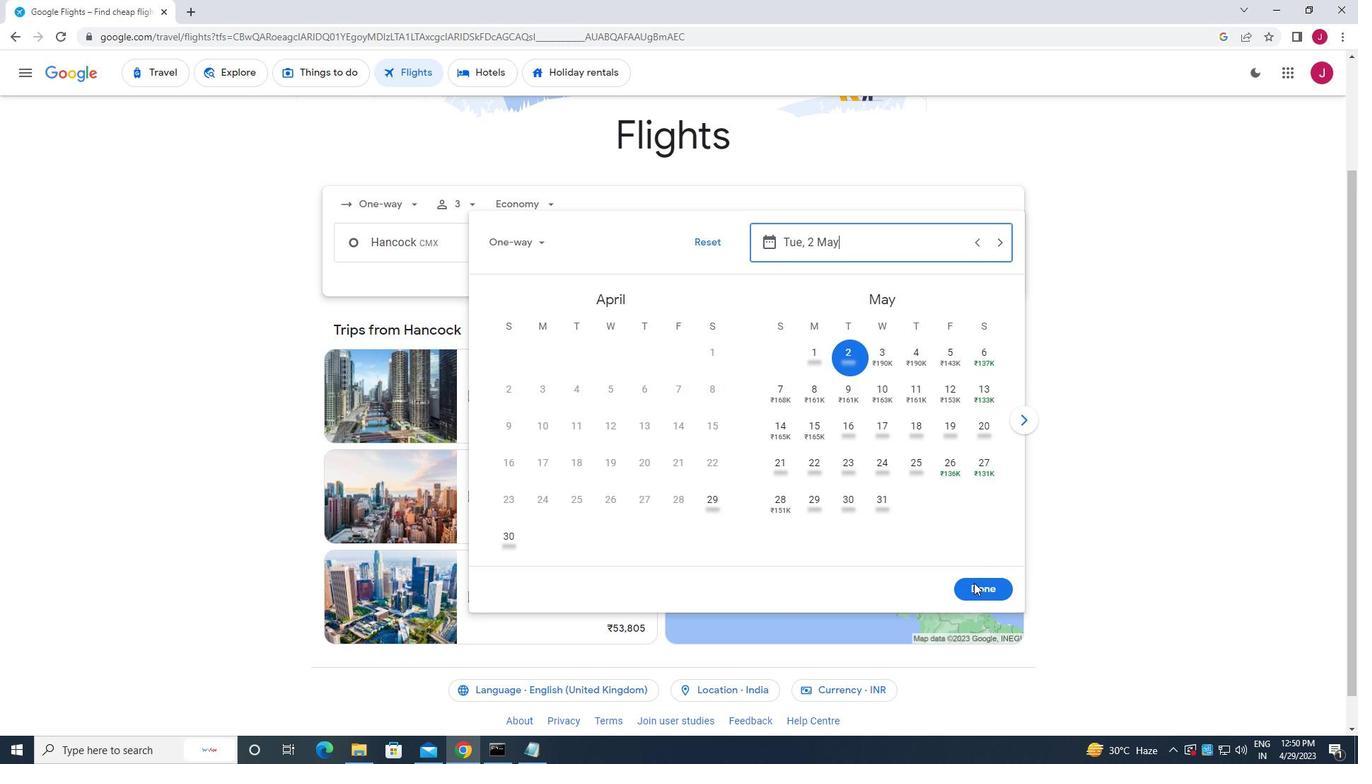 
Action: Mouse pressed left at (977, 587)
Screenshot: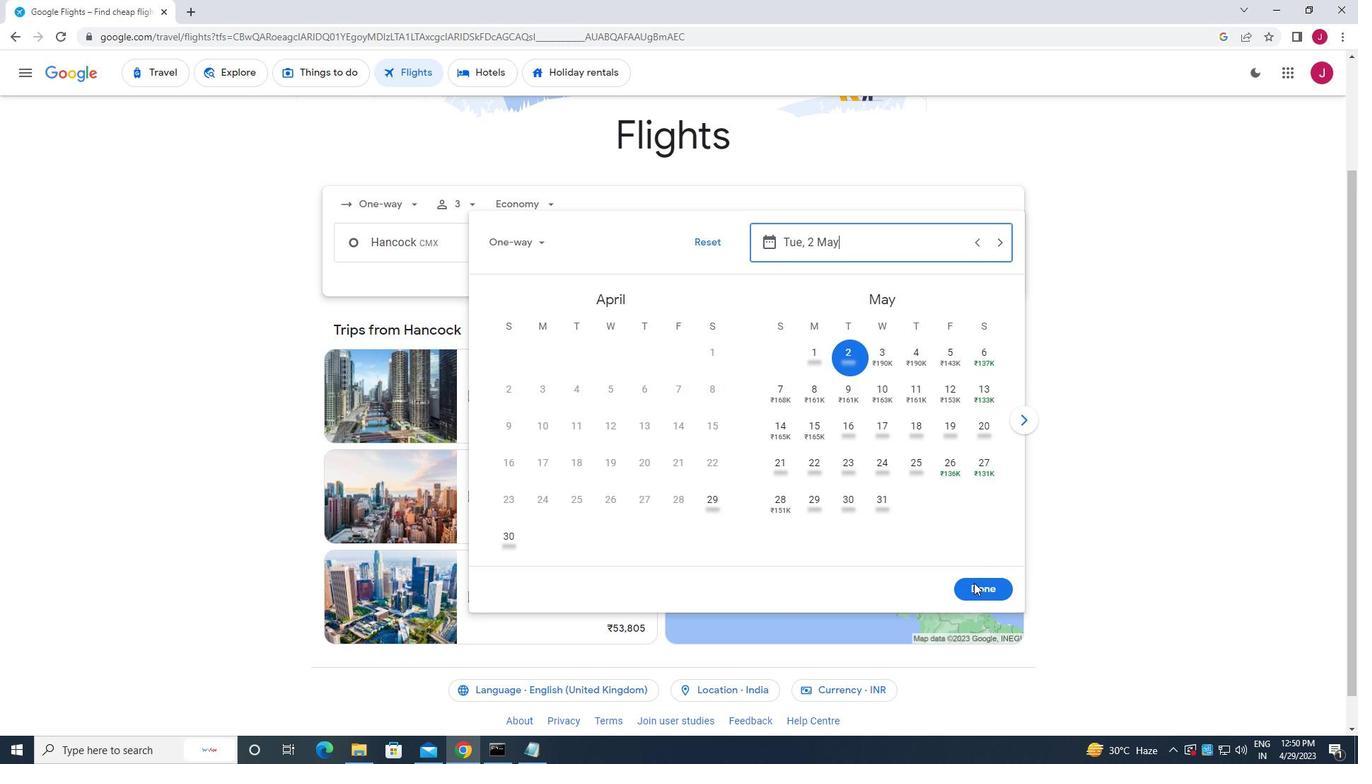 
Action: Mouse moved to (677, 296)
Screenshot: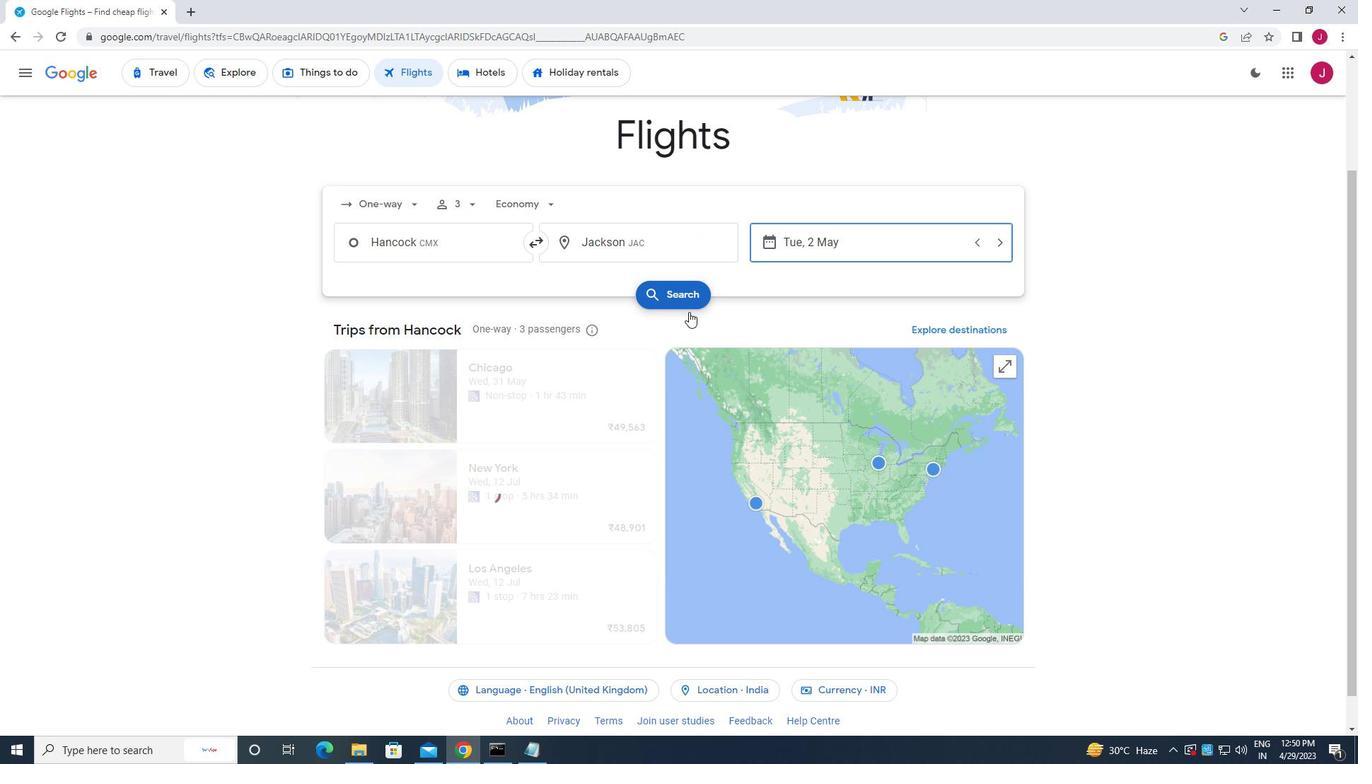 
Action: Mouse pressed left at (677, 296)
Screenshot: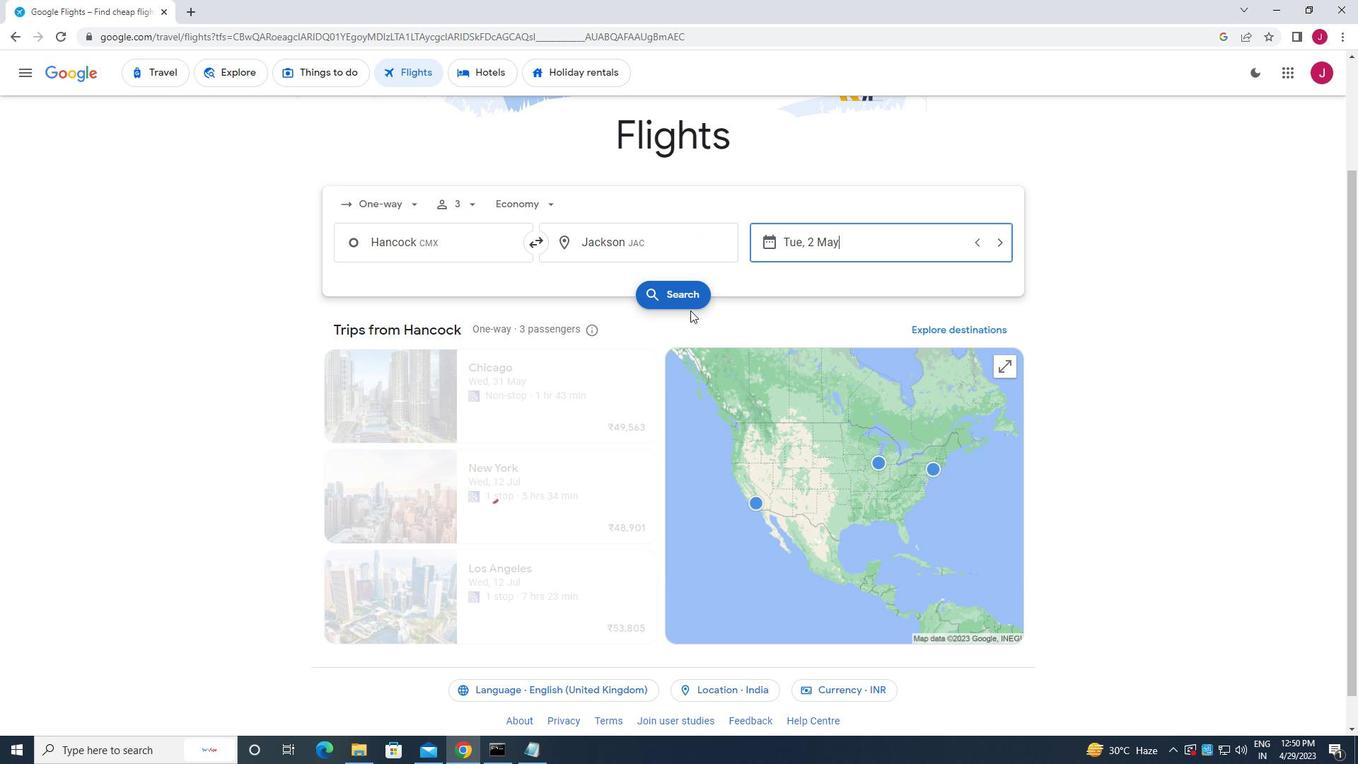 
Action: Mouse moved to (360, 200)
Screenshot: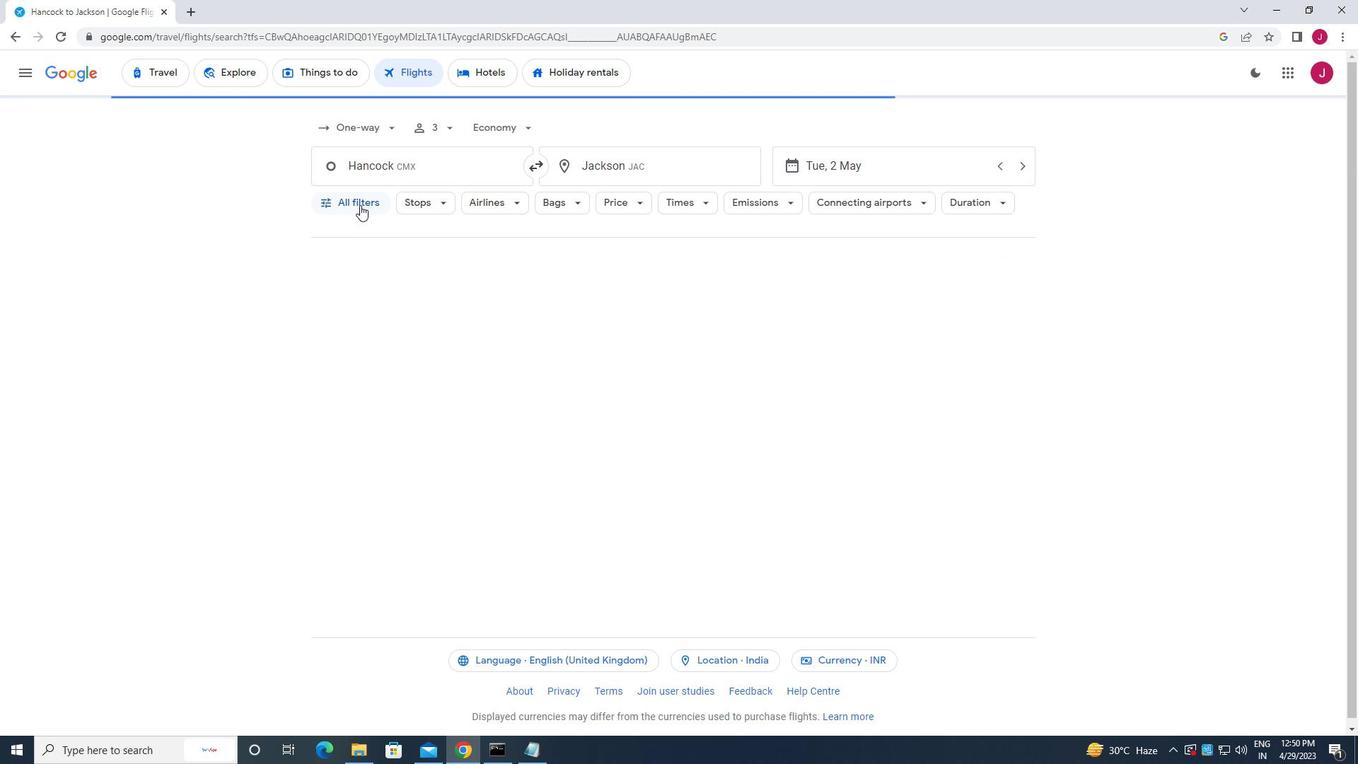 
Action: Mouse pressed left at (360, 200)
Screenshot: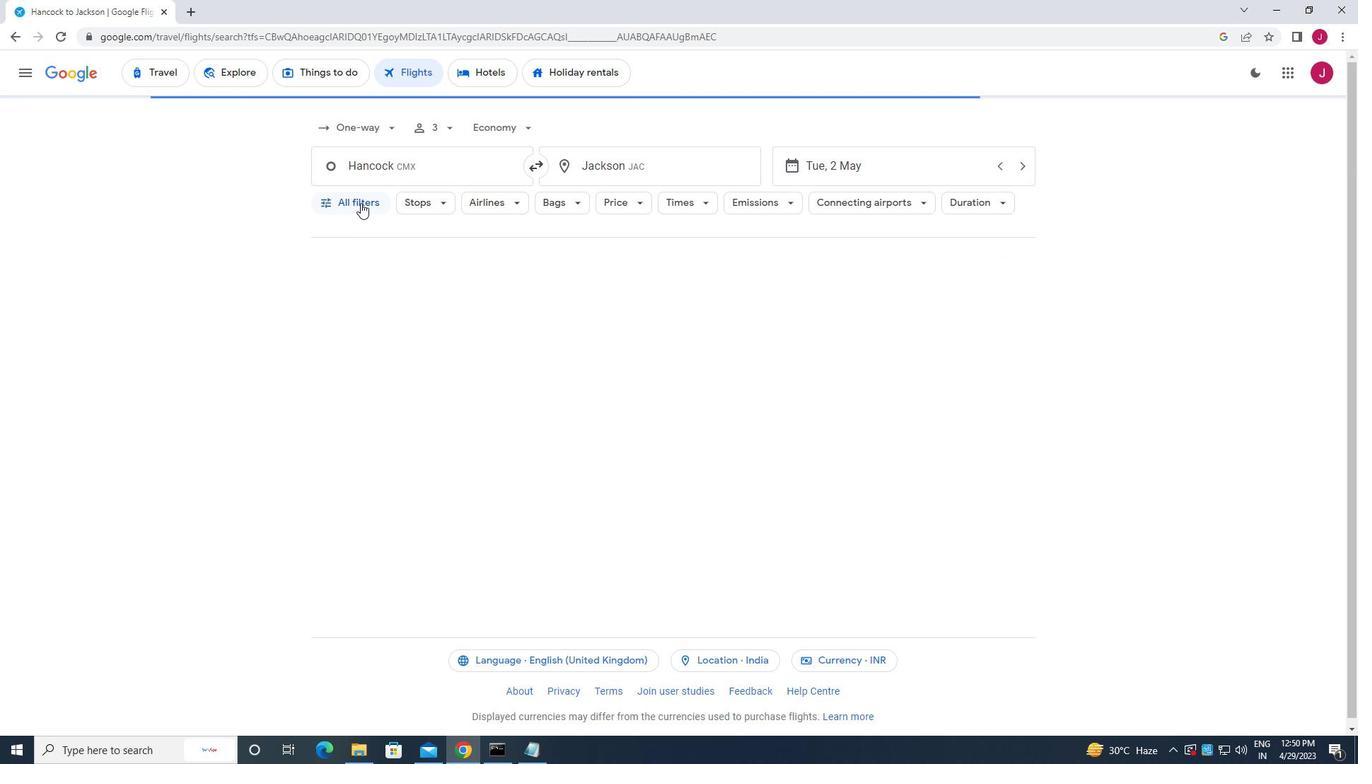 
Action: Mouse moved to (477, 401)
Screenshot: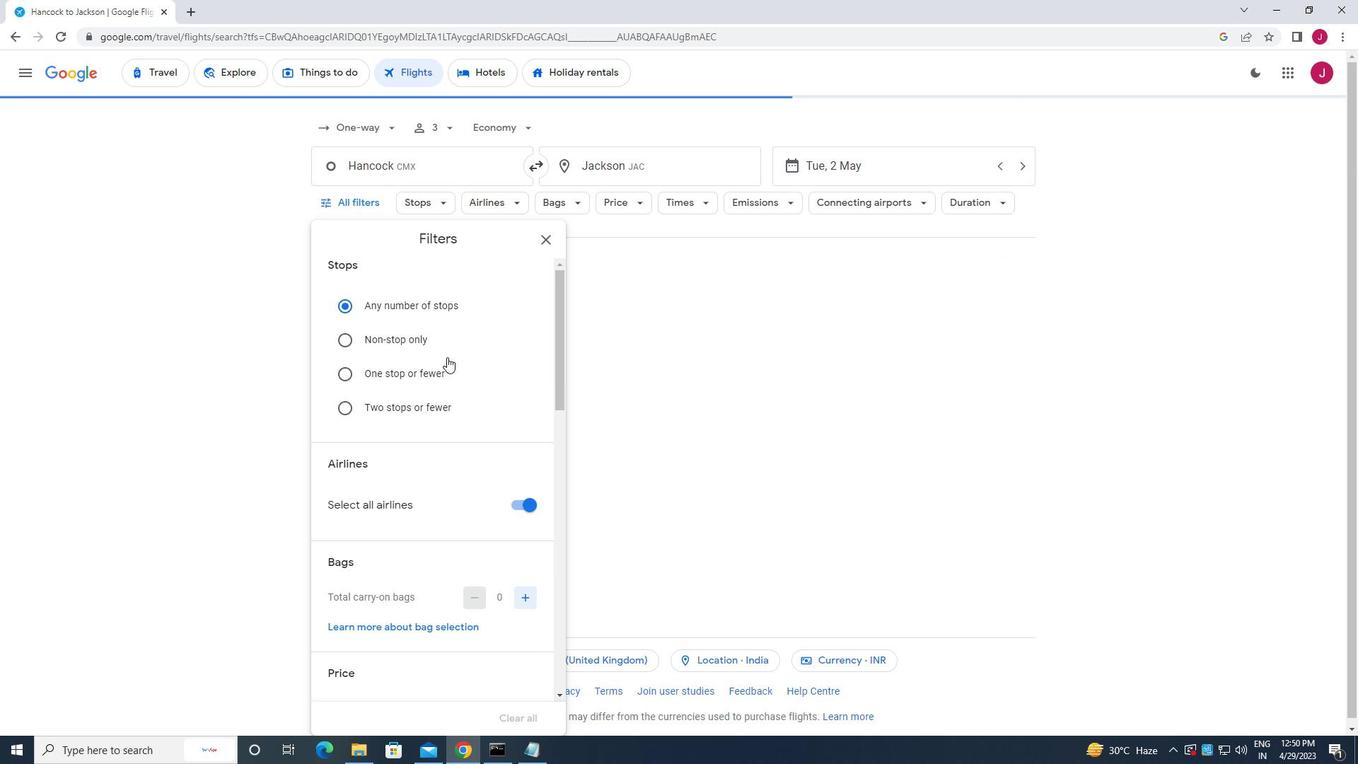 
Action: Mouse scrolled (477, 400) with delta (0, 0)
Screenshot: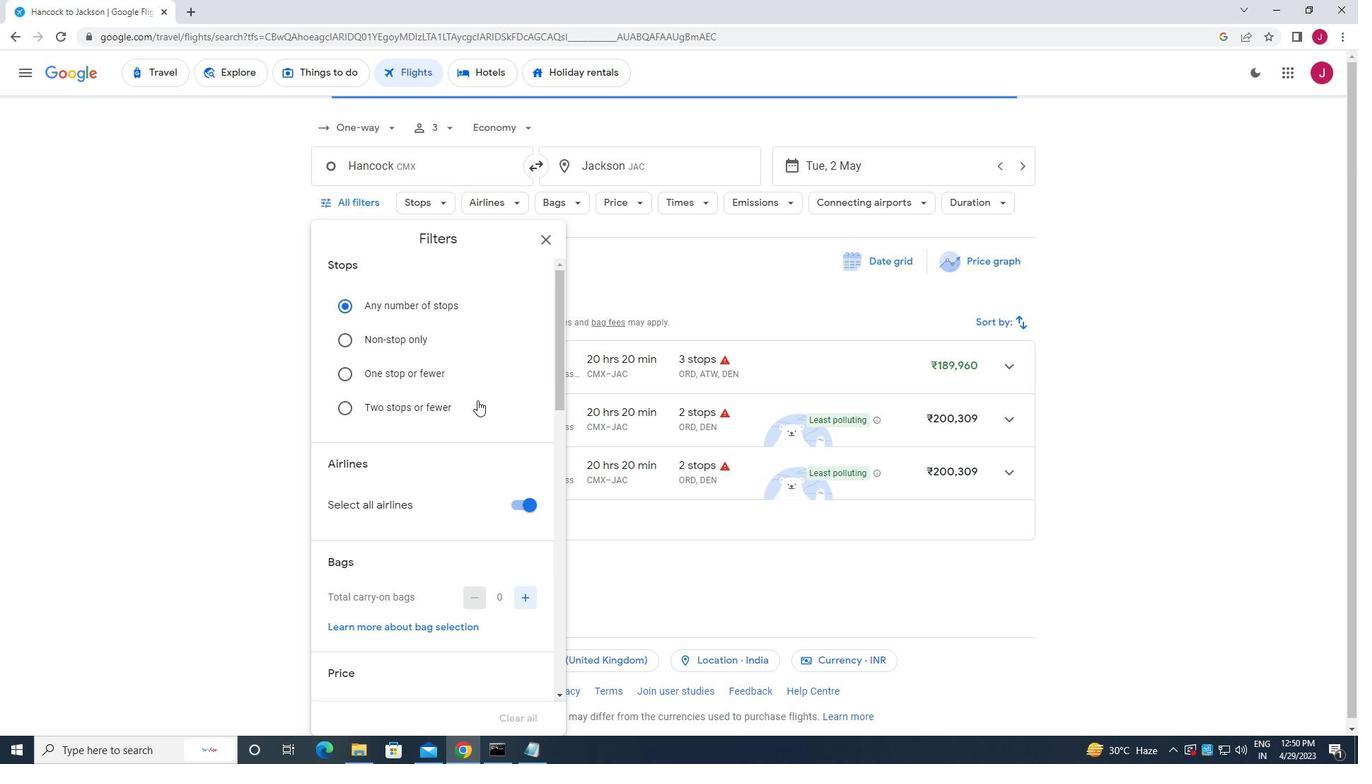 
Action: Mouse scrolled (477, 400) with delta (0, 0)
Screenshot: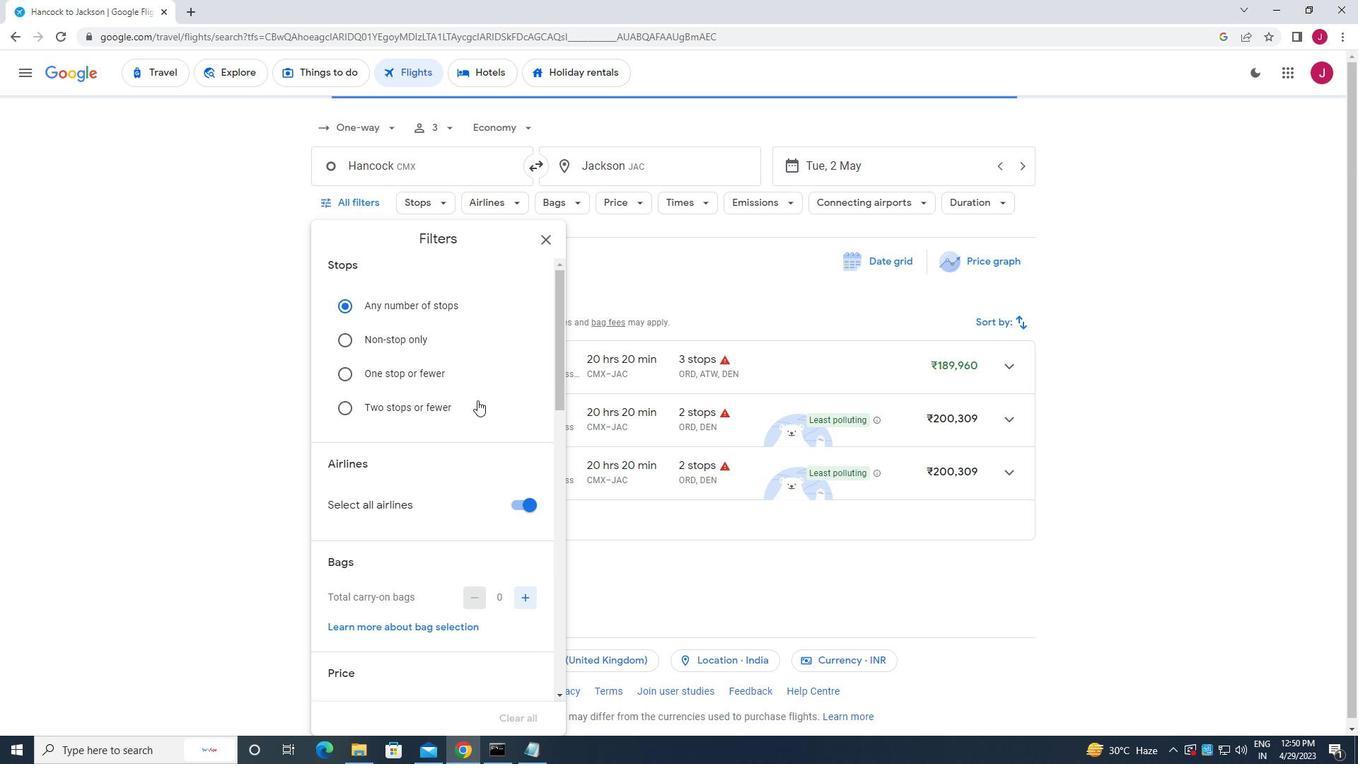 
Action: Mouse moved to (477, 401)
Screenshot: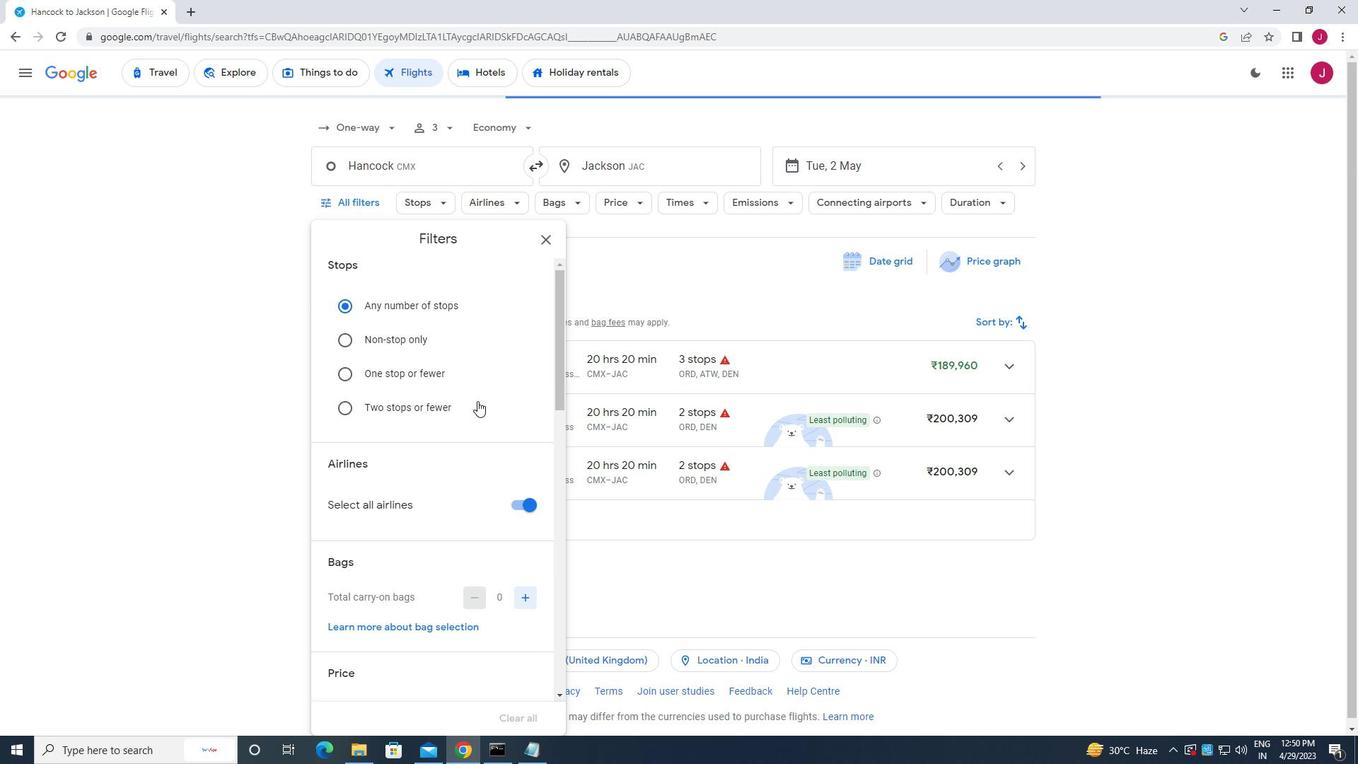 
Action: Mouse scrolled (477, 400) with delta (0, 0)
Screenshot: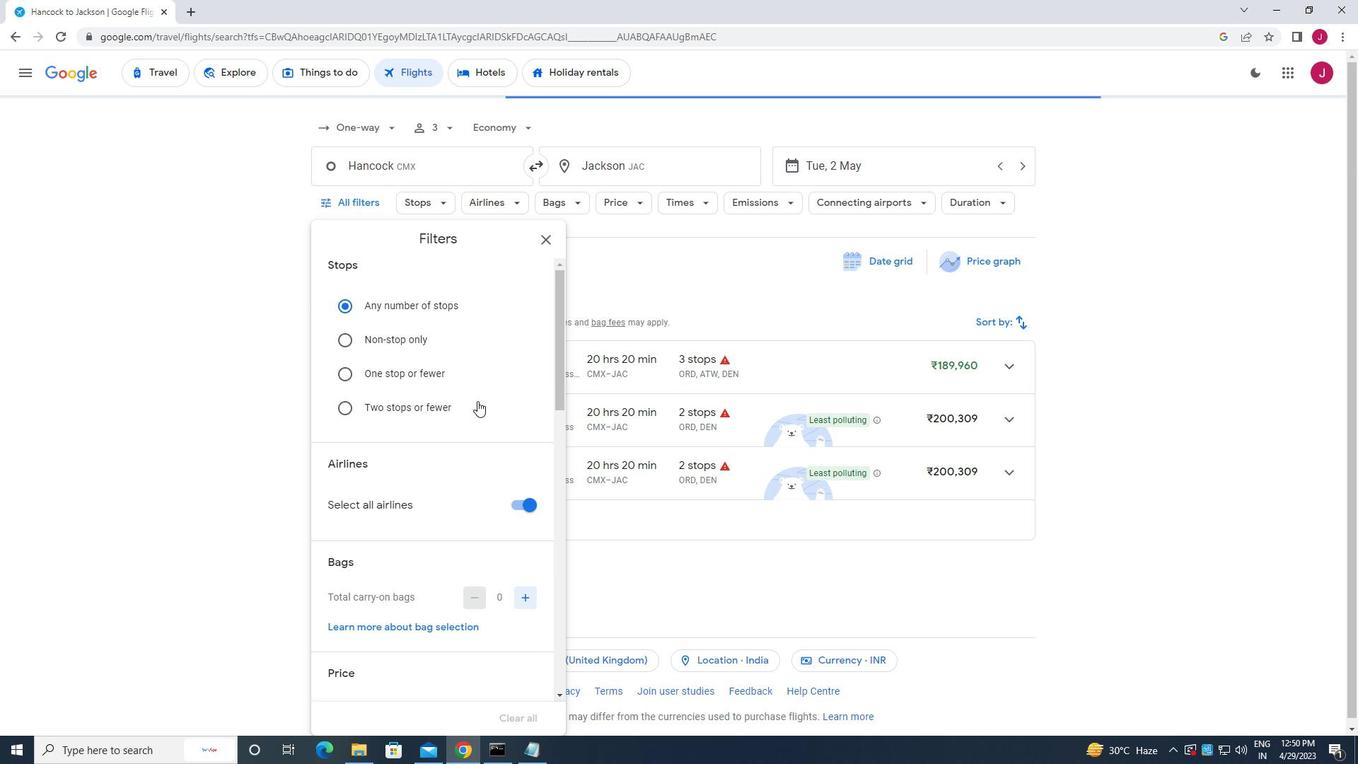 
Action: Mouse moved to (517, 293)
Screenshot: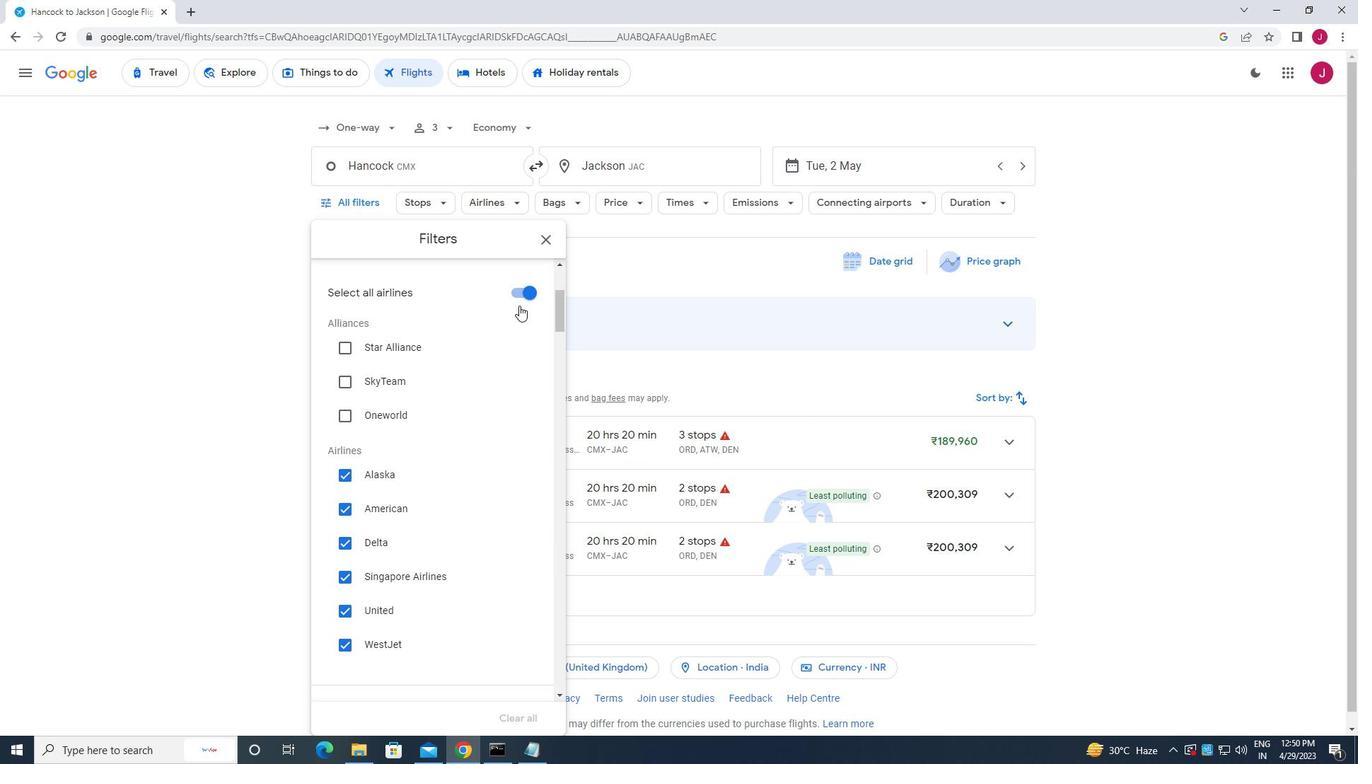 
Action: Mouse pressed left at (517, 293)
Screenshot: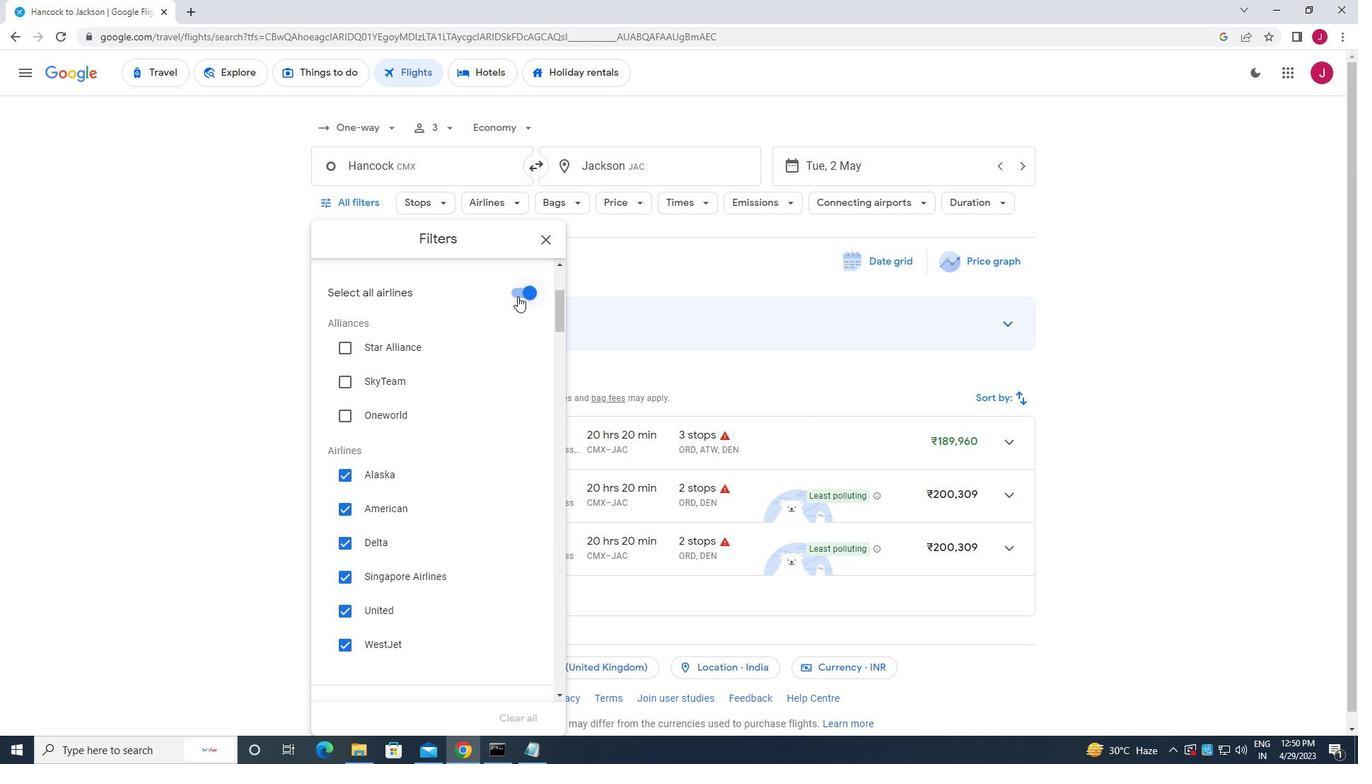 
Action: Mouse moved to (517, 293)
Screenshot: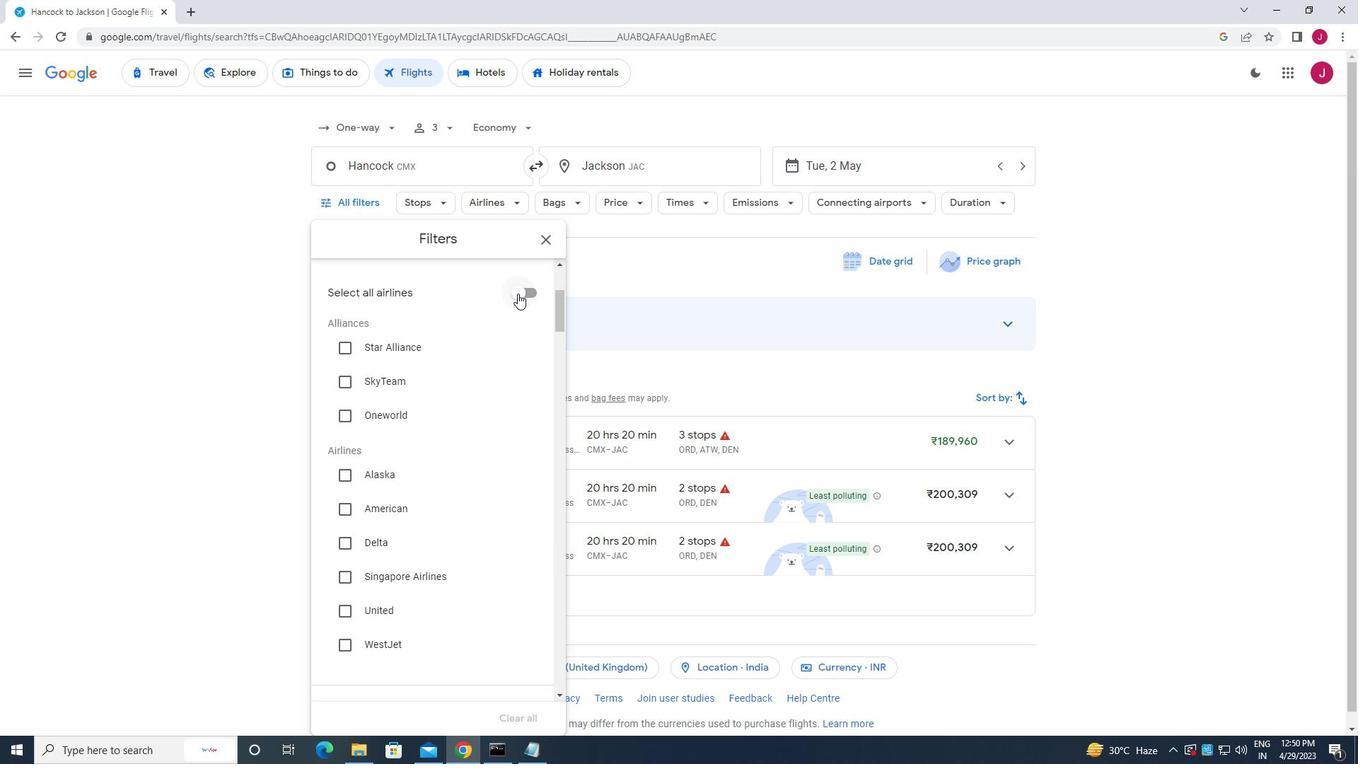 
Action: Mouse scrolled (517, 292) with delta (0, 0)
Screenshot: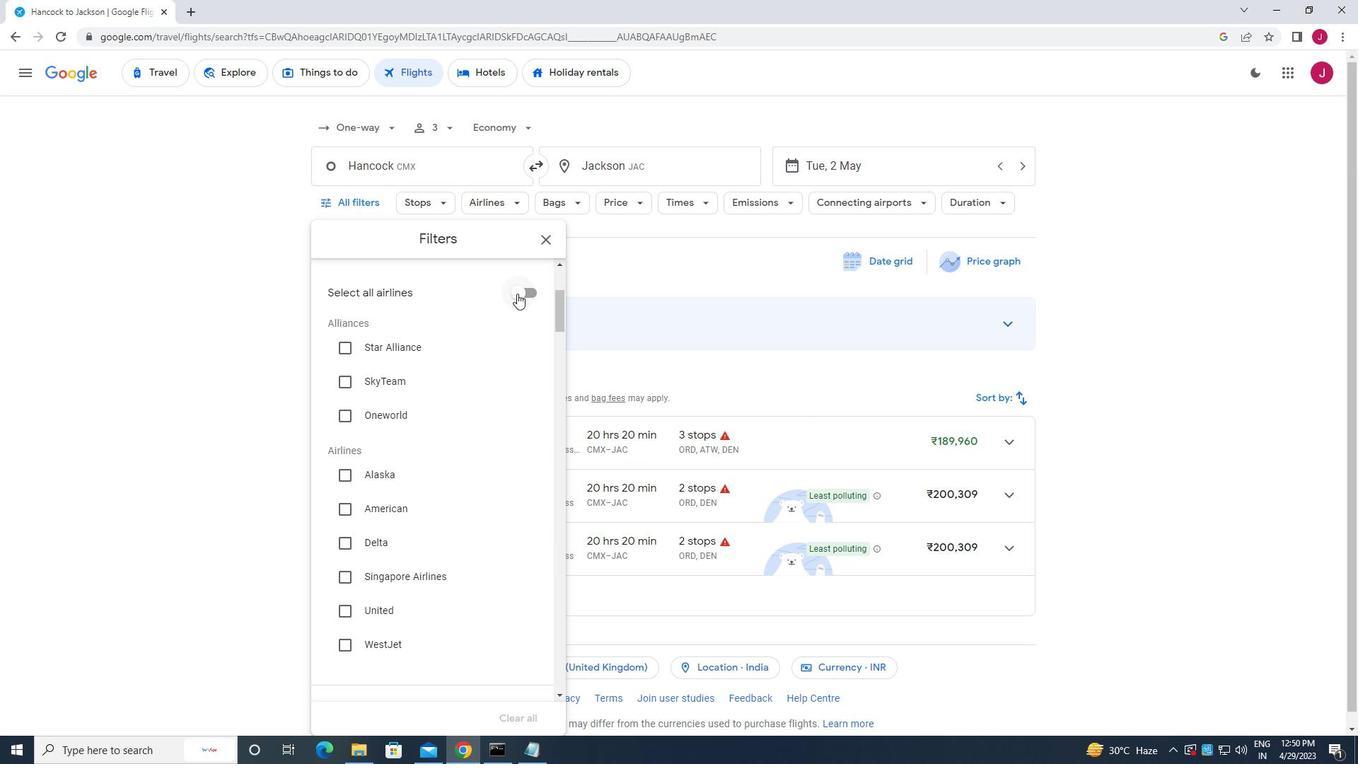 
Action: Mouse moved to (517, 293)
Screenshot: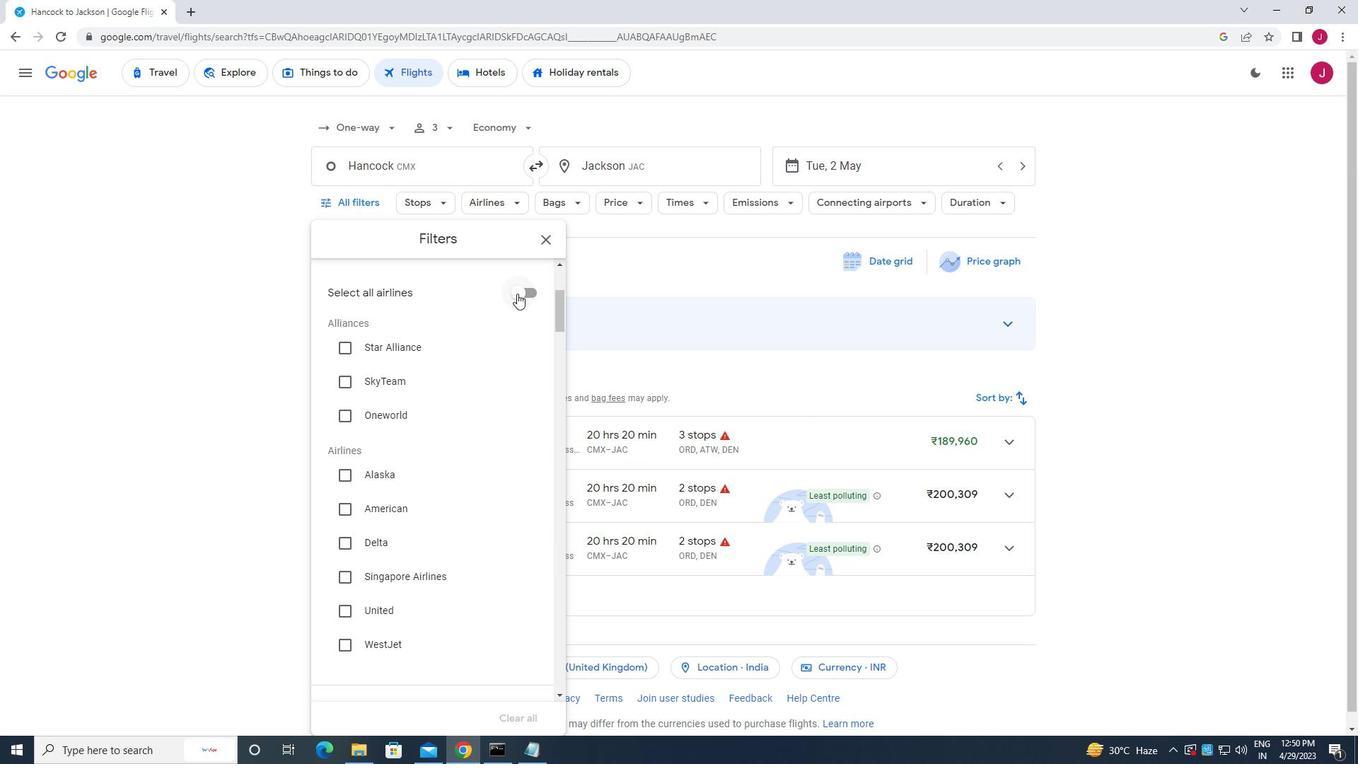 
Action: Mouse scrolled (517, 292) with delta (0, 0)
Screenshot: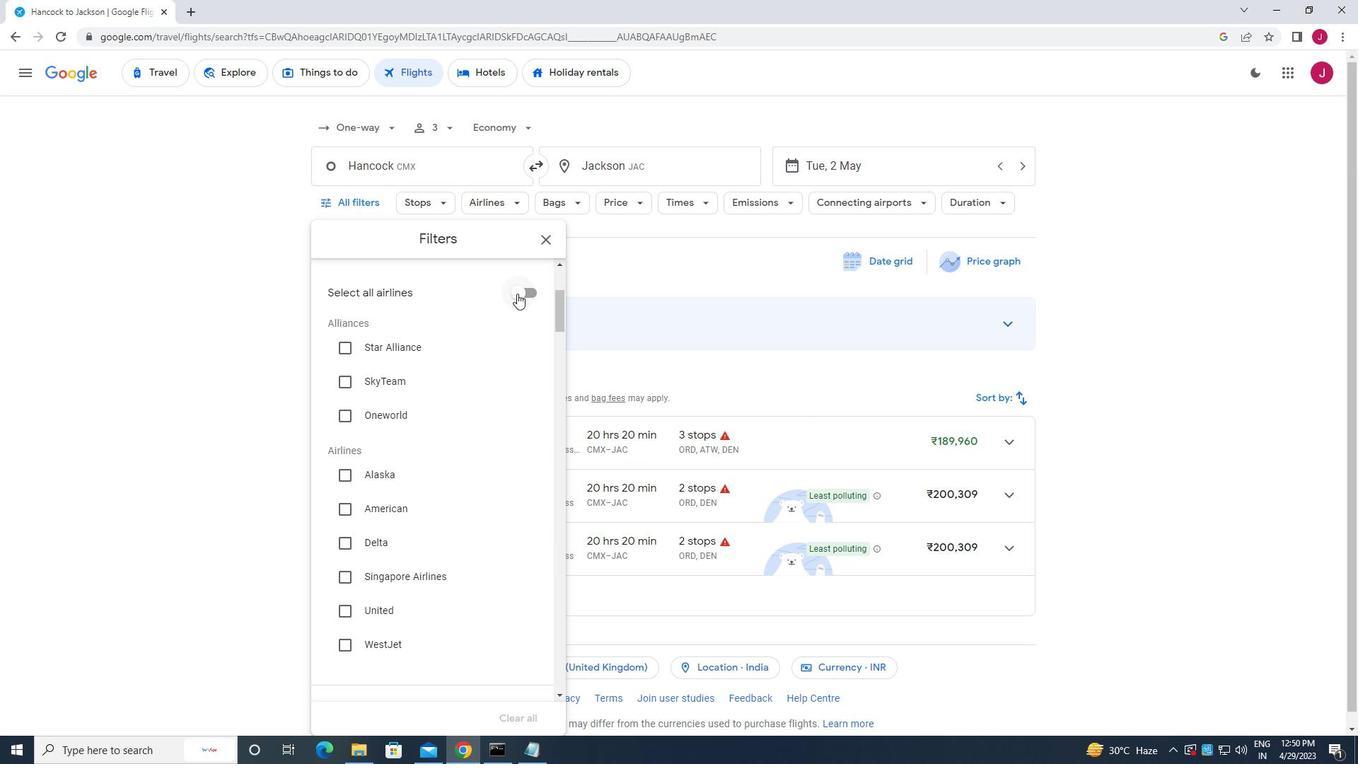 
Action: Mouse moved to (336, 505)
Screenshot: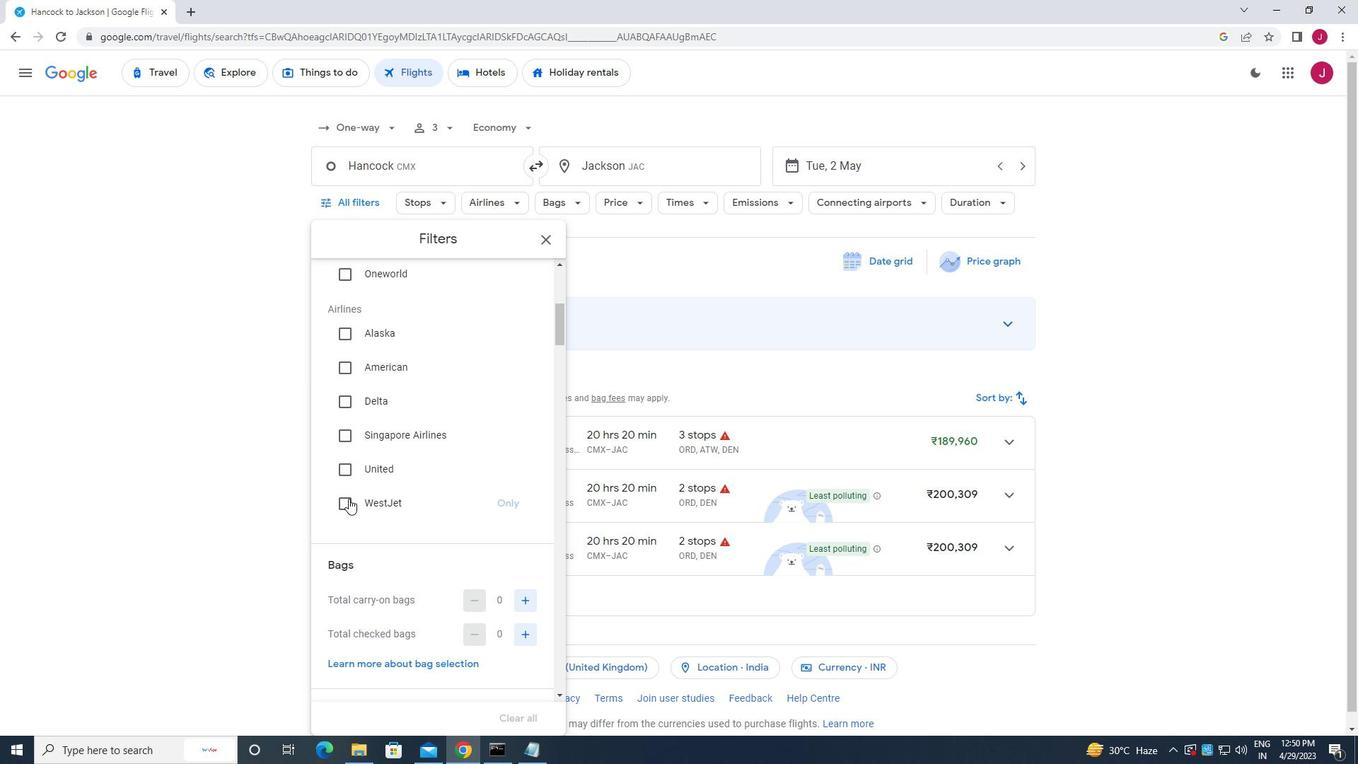 
Action: Mouse pressed left at (336, 505)
Screenshot: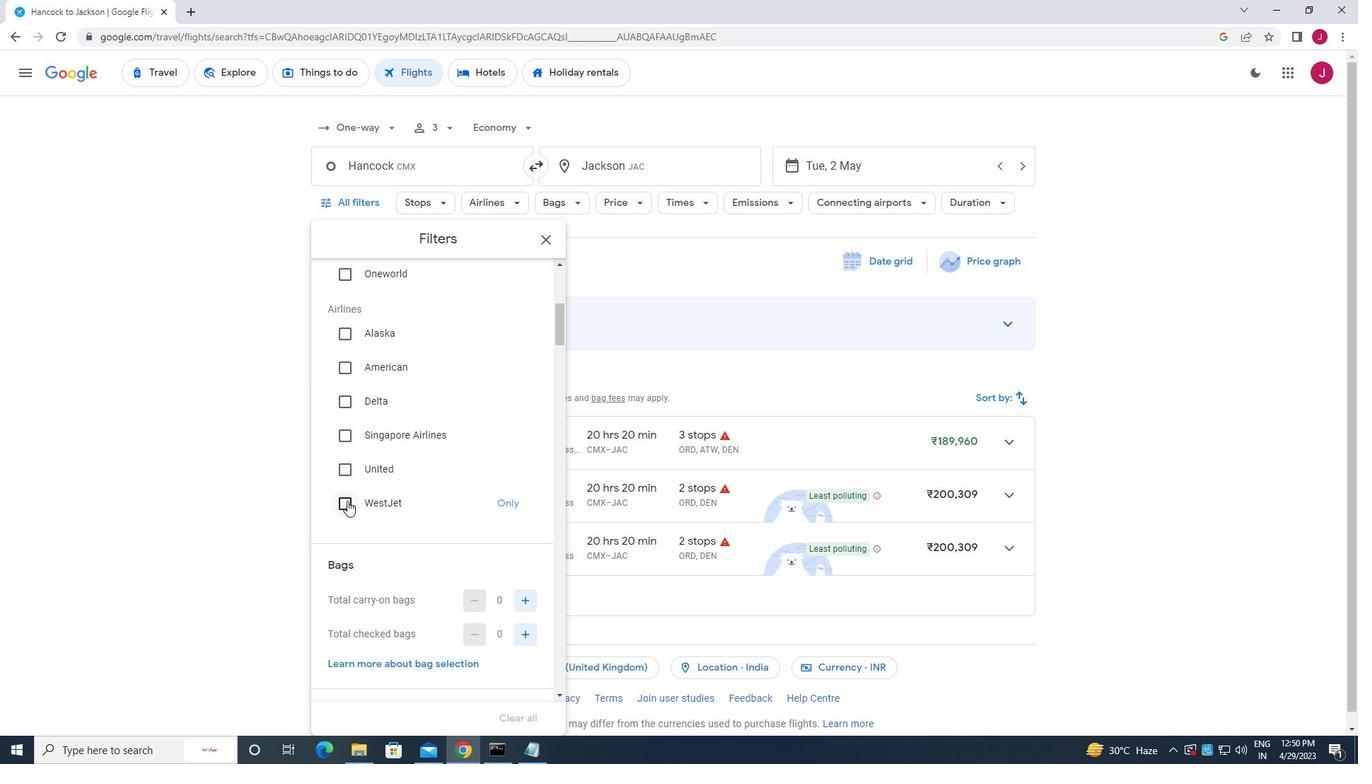 
Action: Mouse moved to (390, 442)
Screenshot: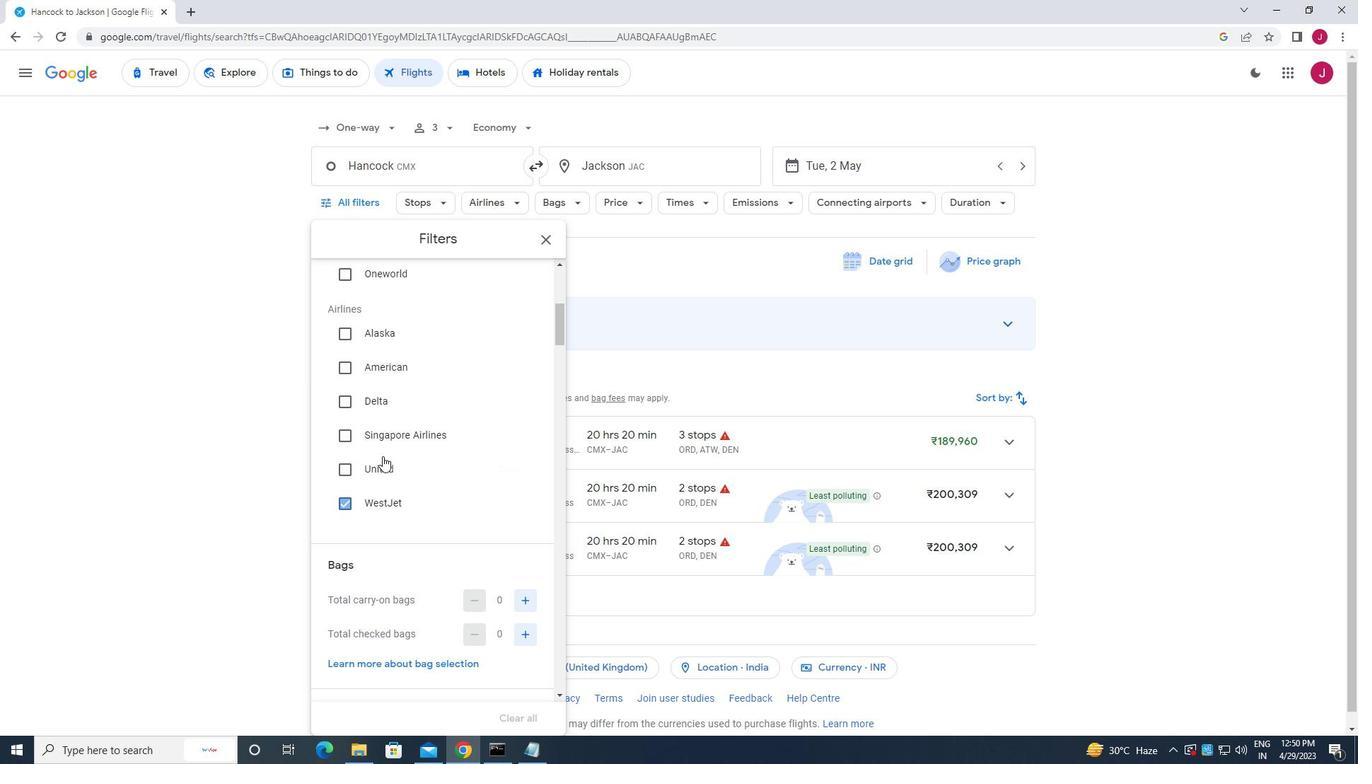 
Action: Mouse scrolled (390, 442) with delta (0, 0)
Screenshot: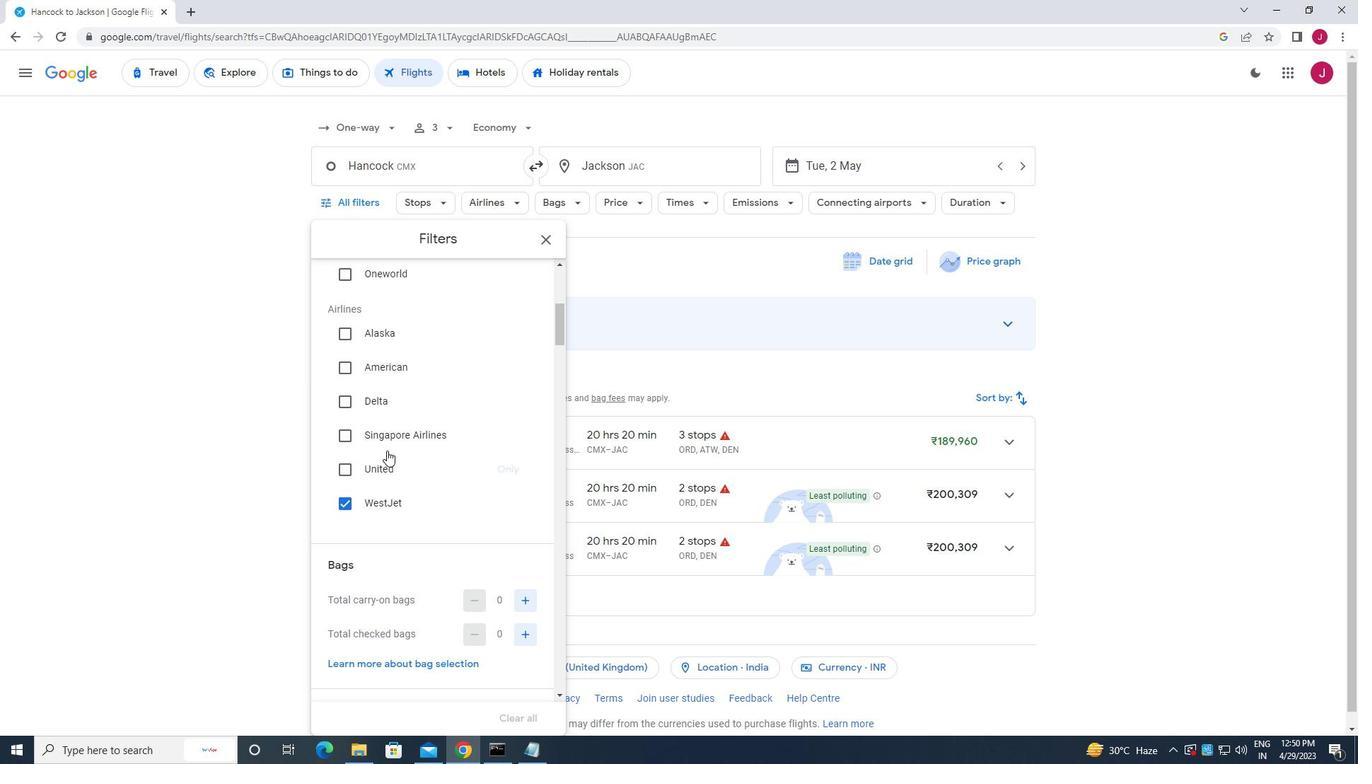 
Action: Mouse moved to (390, 442)
Screenshot: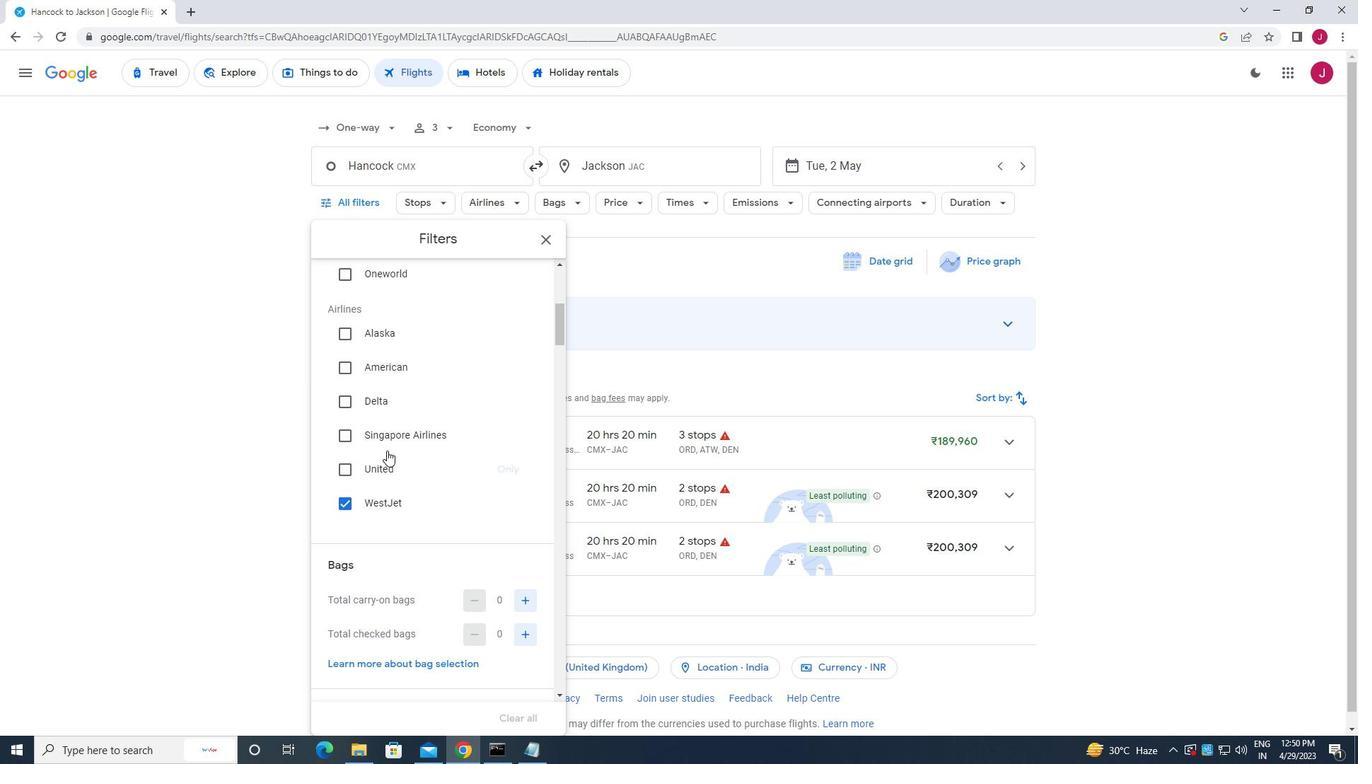 
Action: Mouse scrolled (390, 441) with delta (0, 0)
Screenshot: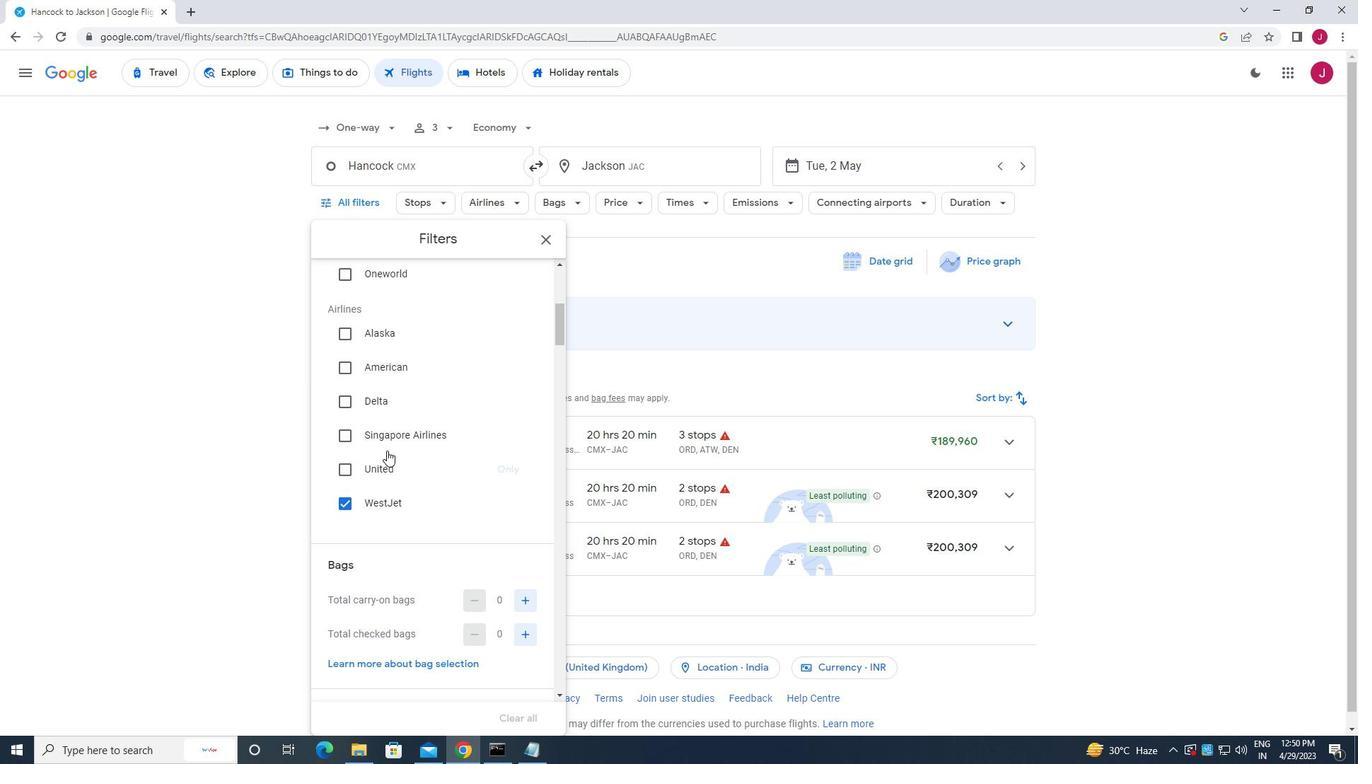 
Action: Mouse moved to (390, 436)
Screenshot: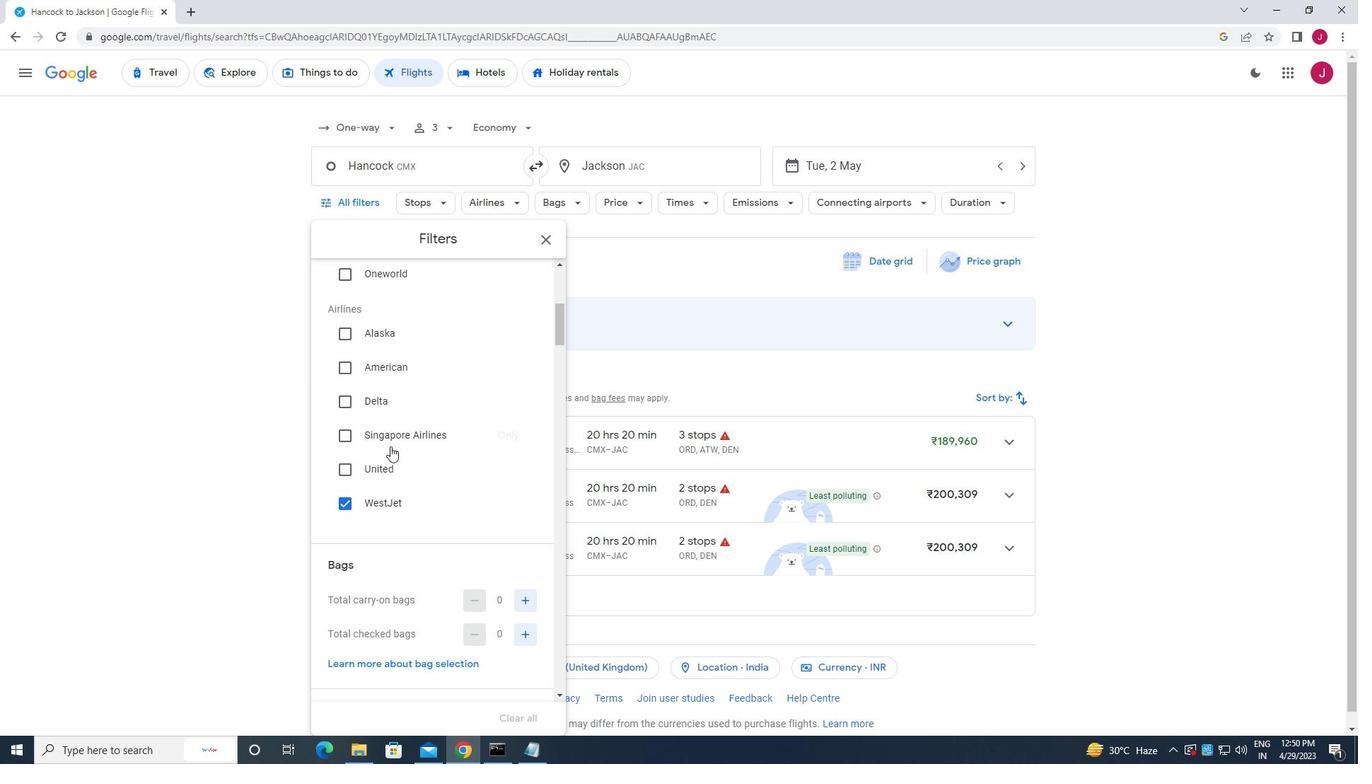 
Action: Mouse scrolled (390, 435) with delta (0, 0)
Screenshot: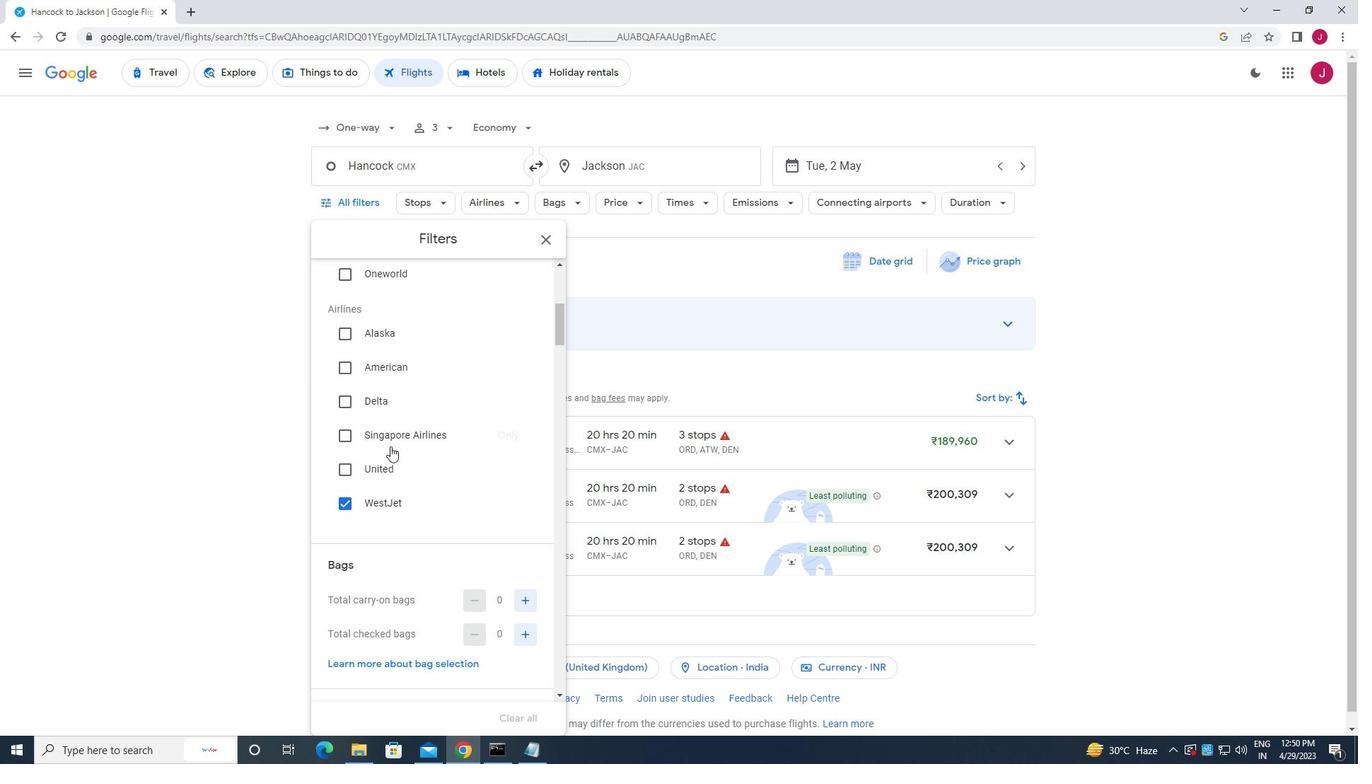 
Action: Mouse moved to (520, 424)
Screenshot: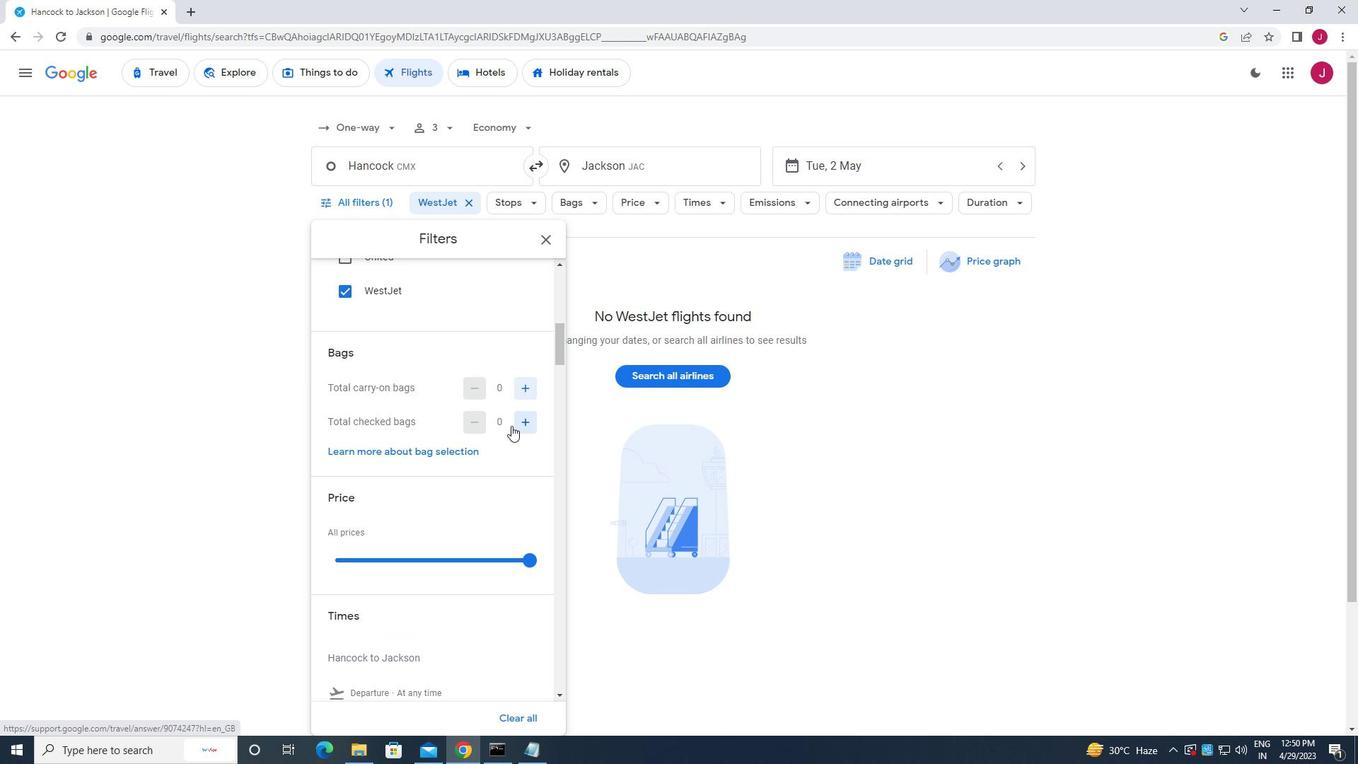 
Action: Mouse pressed left at (520, 424)
Screenshot: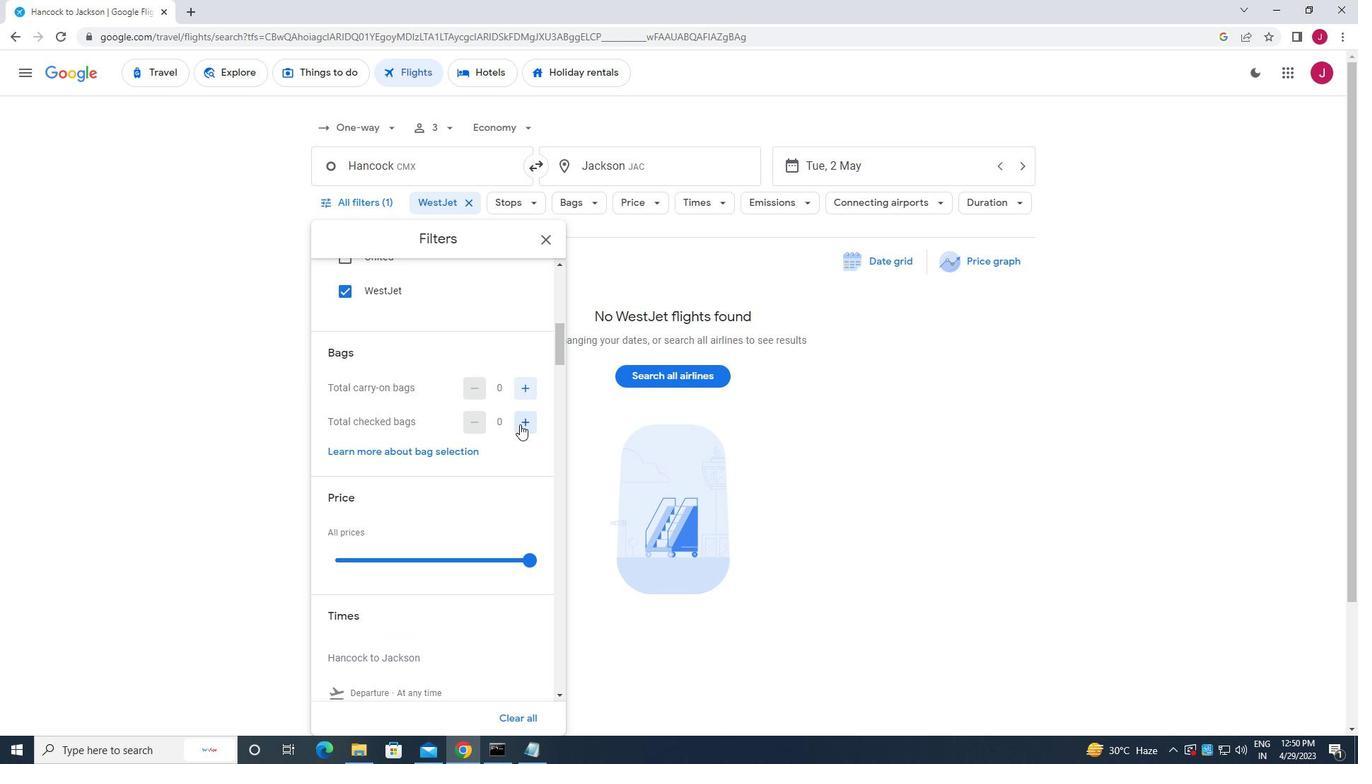 
Action: Mouse pressed left at (520, 424)
Screenshot: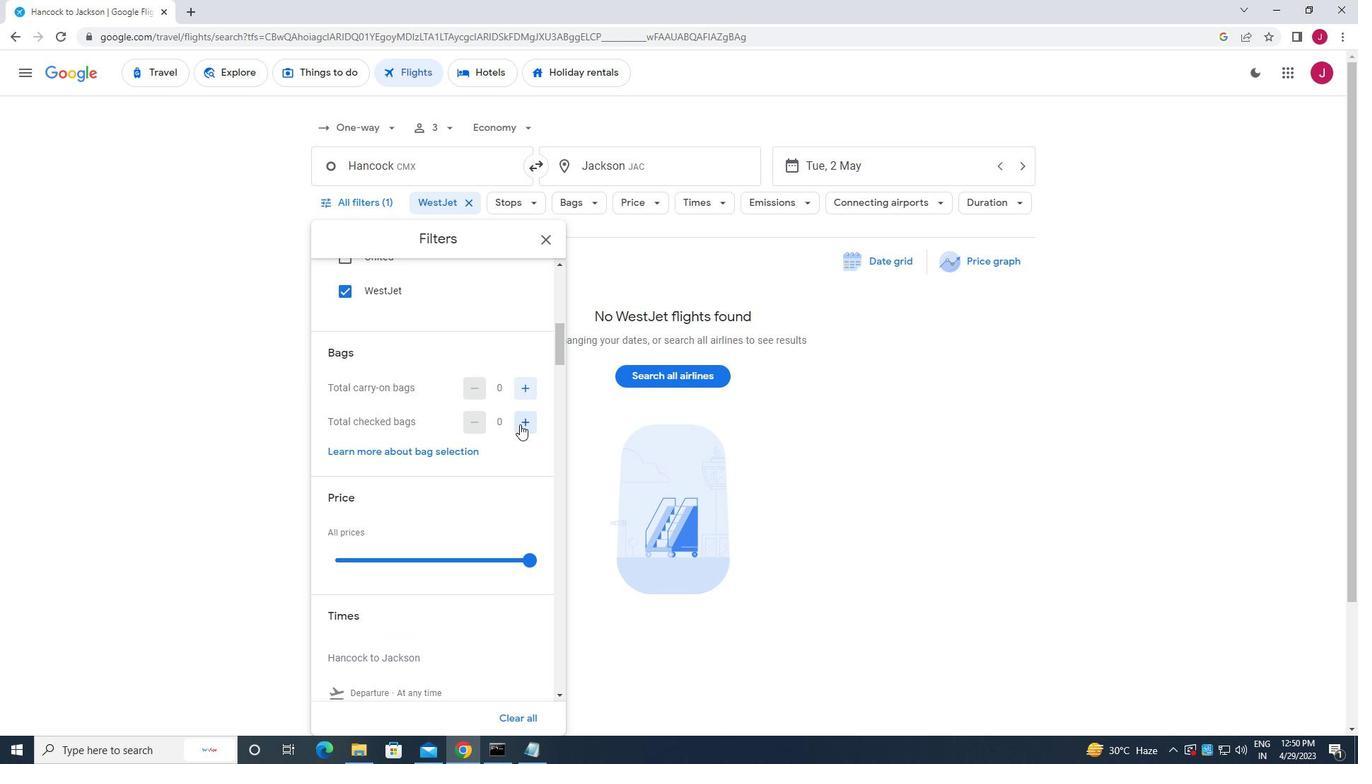 
Action: Mouse pressed left at (520, 424)
Screenshot: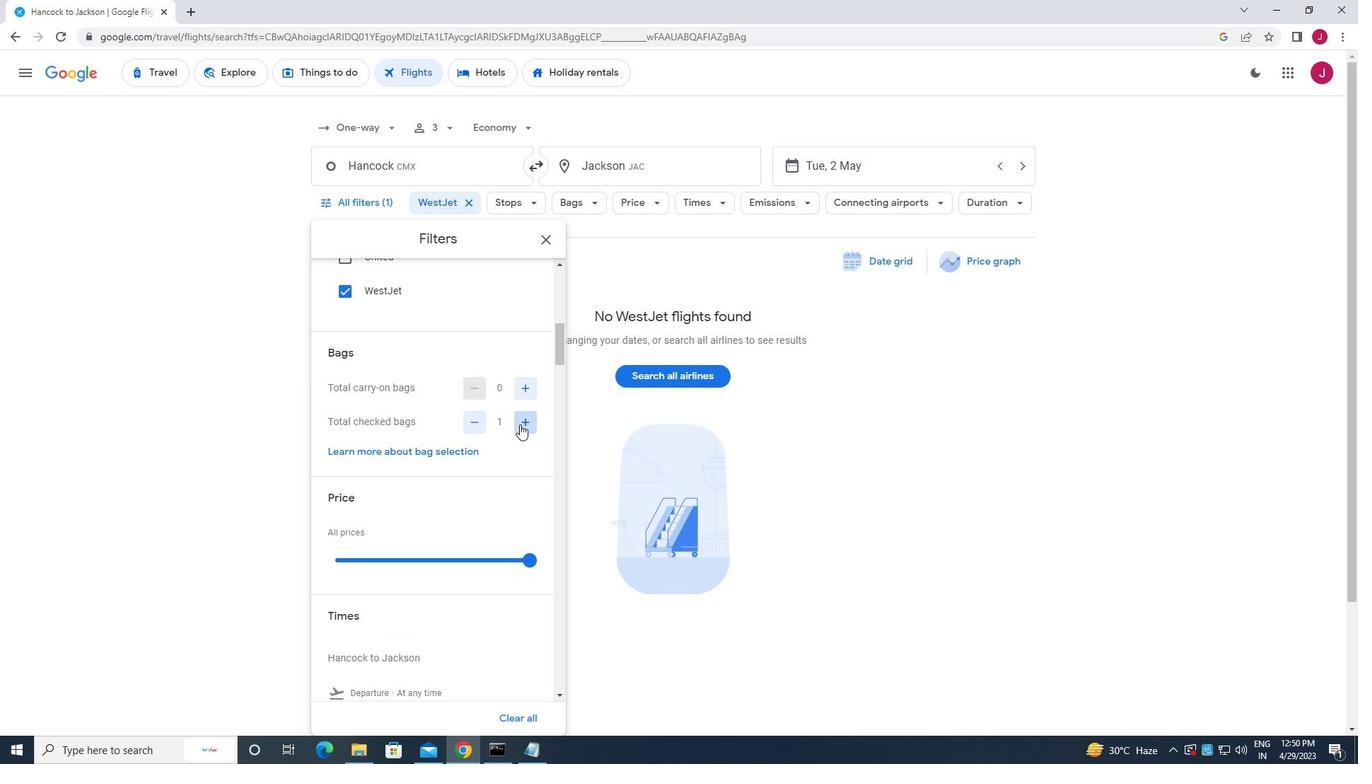 
Action: Mouse pressed left at (520, 424)
Screenshot: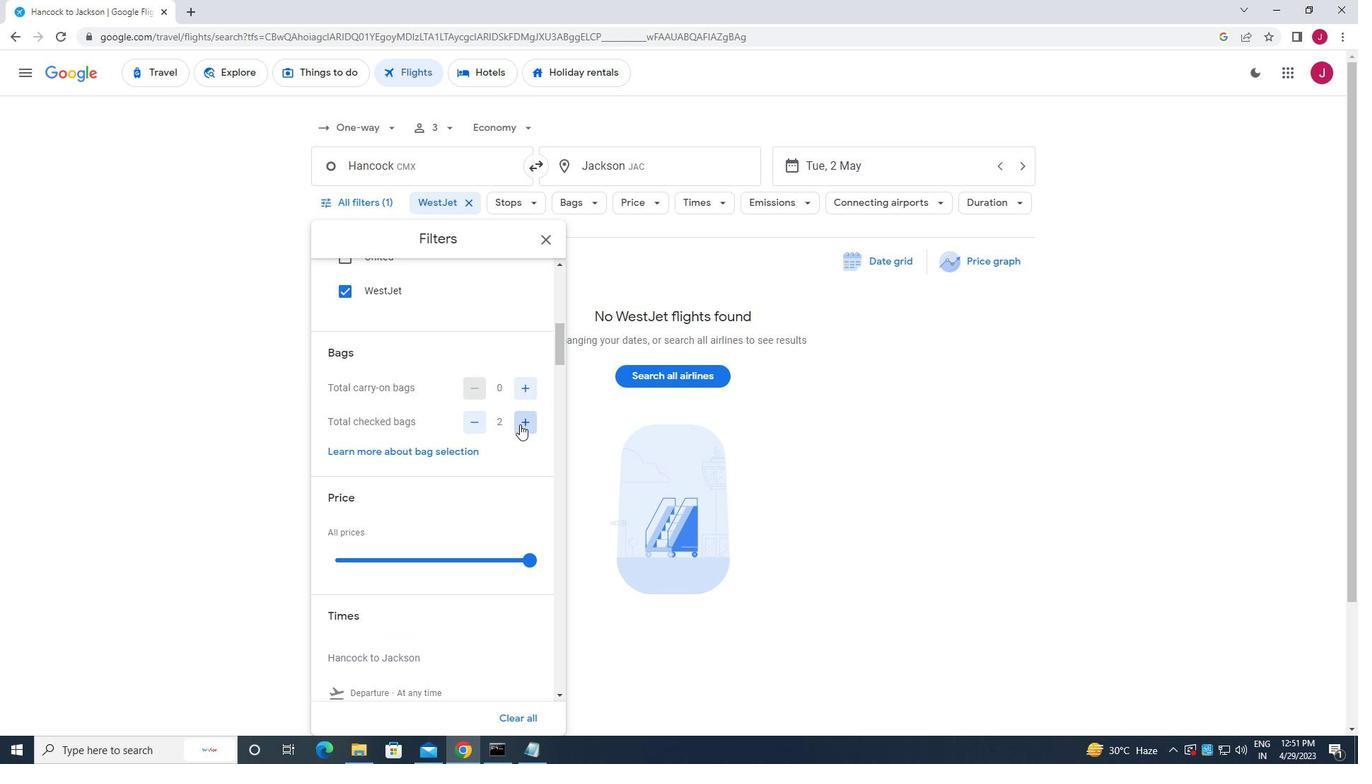 
Action: Mouse pressed left at (520, 424)
Screenshot: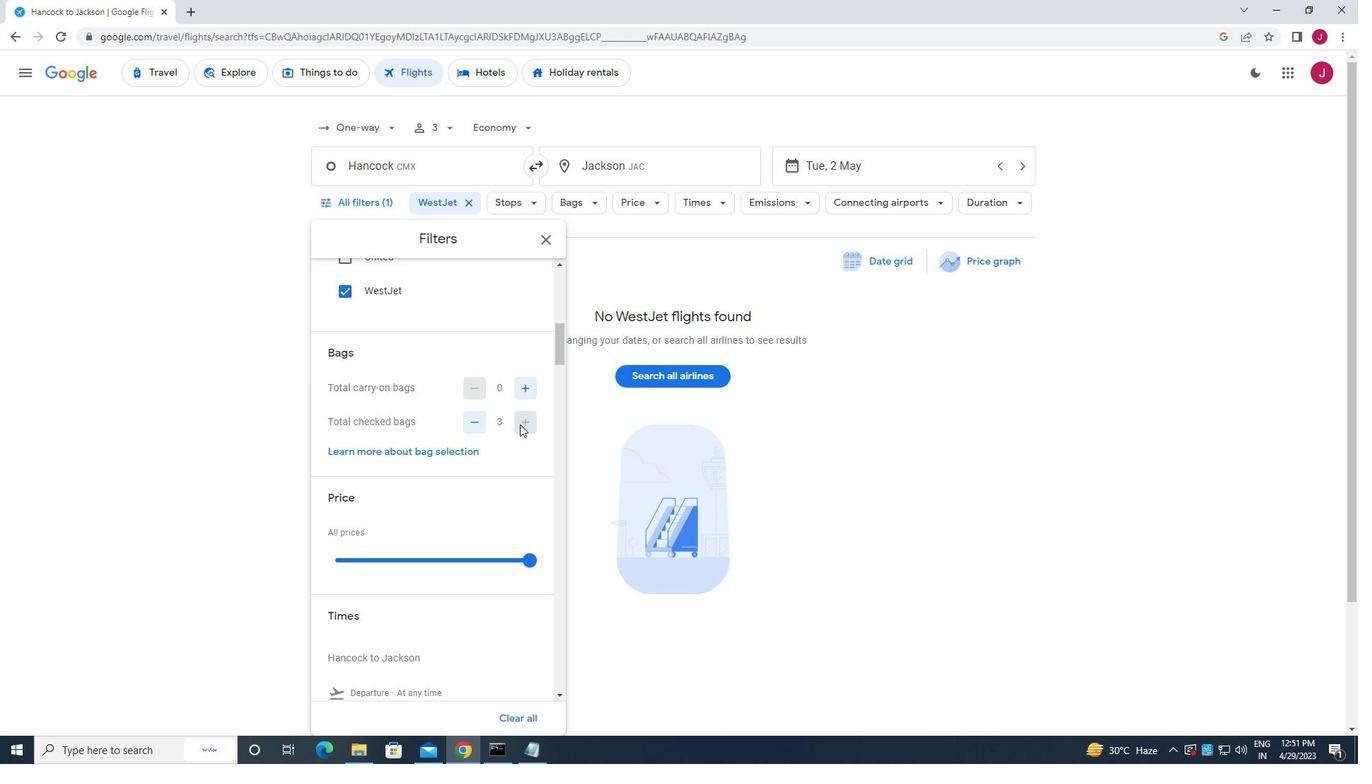 
Action: Mouse pressed left at (520, 424)
Screenshot: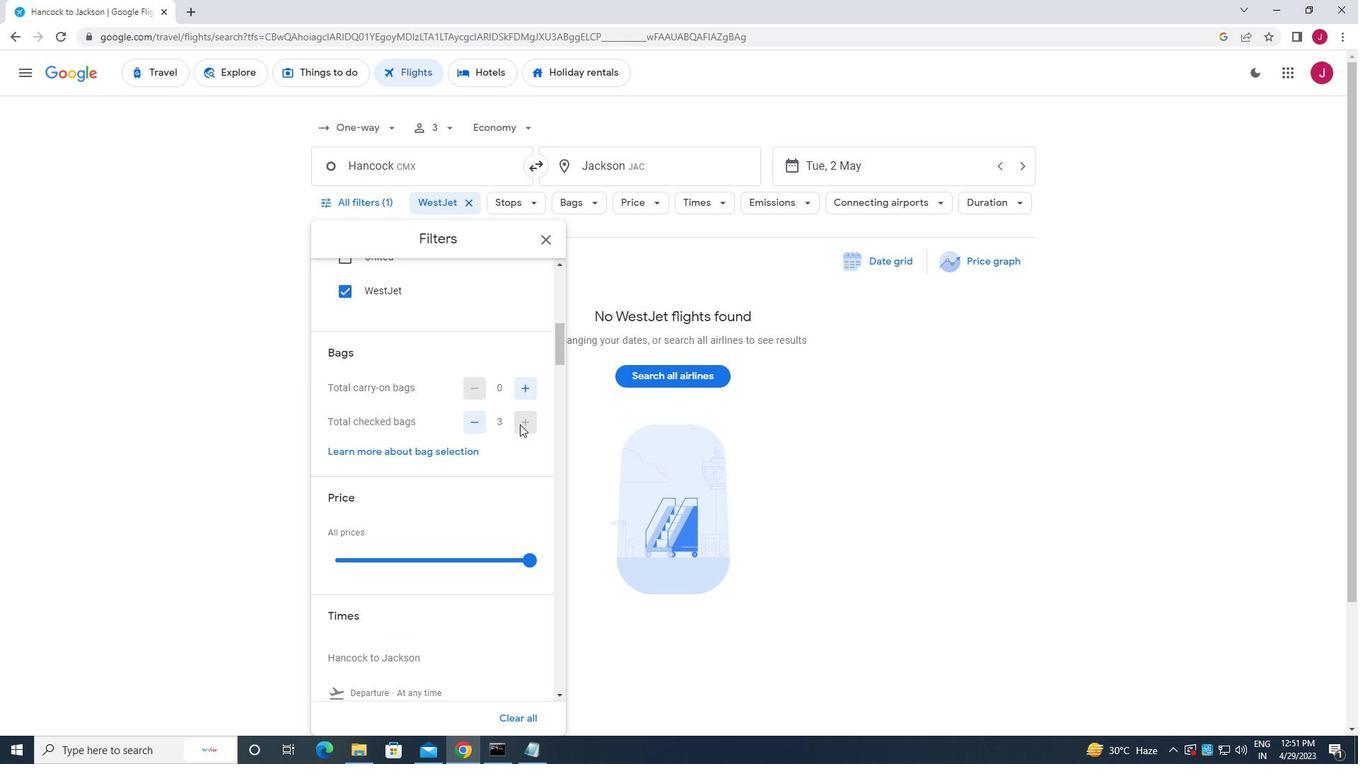 
Action: Mouse pressed left at (520, 424)
Screenshot: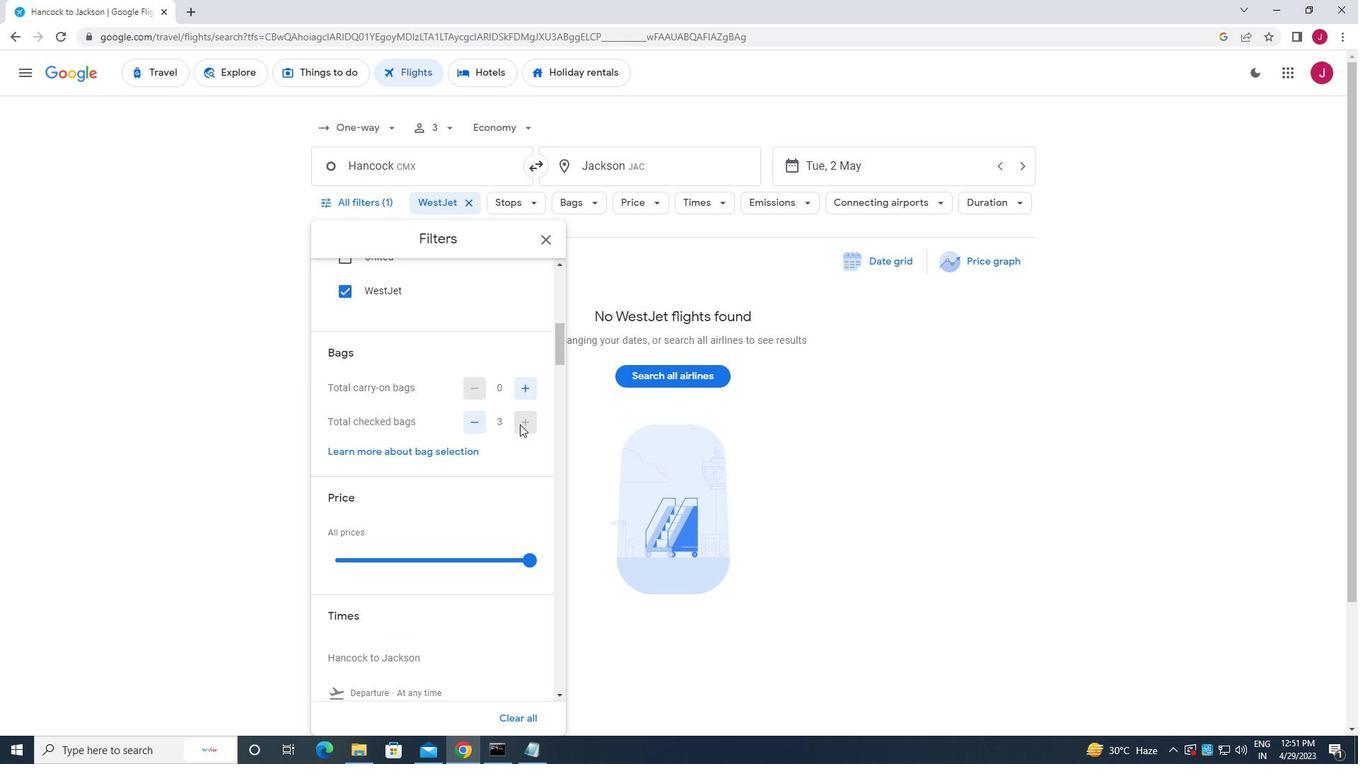 
Action: Mouse moved to (526, 561)
Screenshot: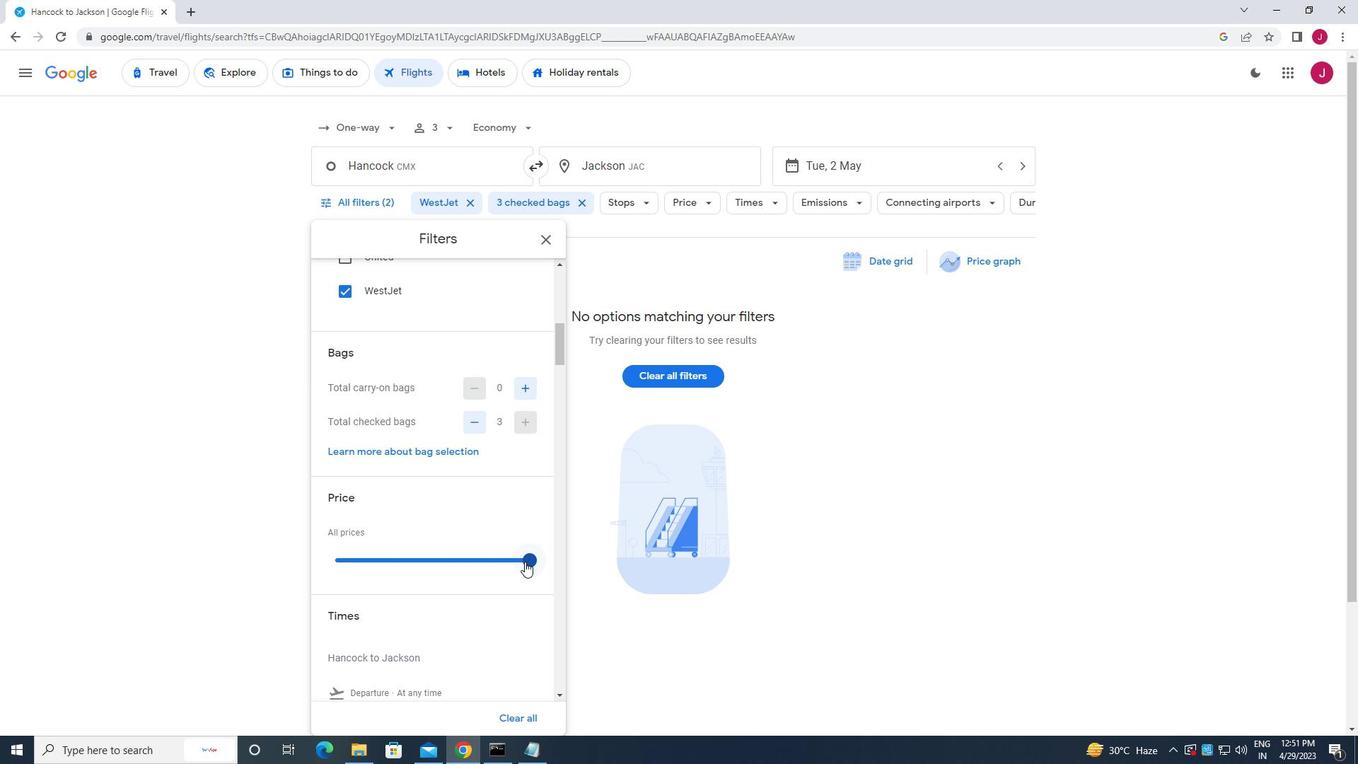 
Action: Mouse pressed left at (526, 561)
Screenshot: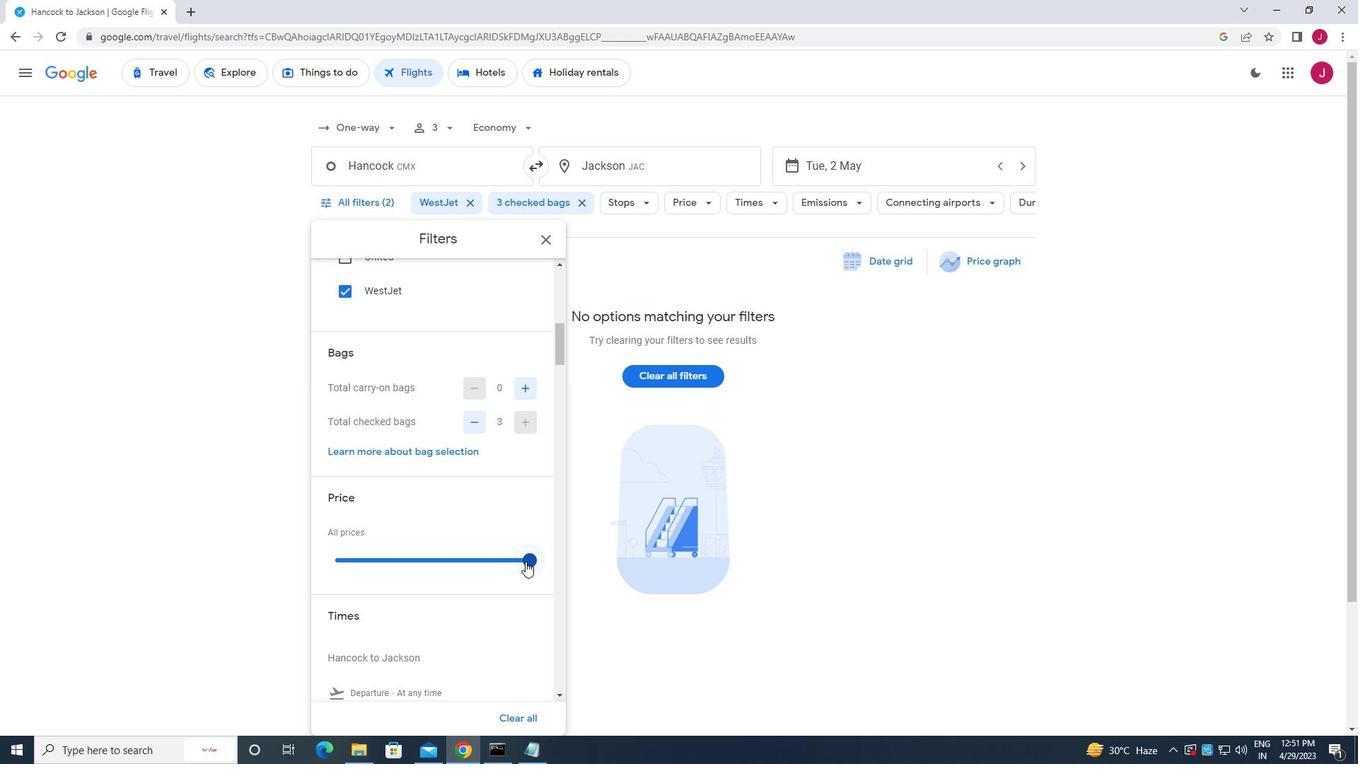 
Action: Mouse moved to (452, 500)
Screenshot: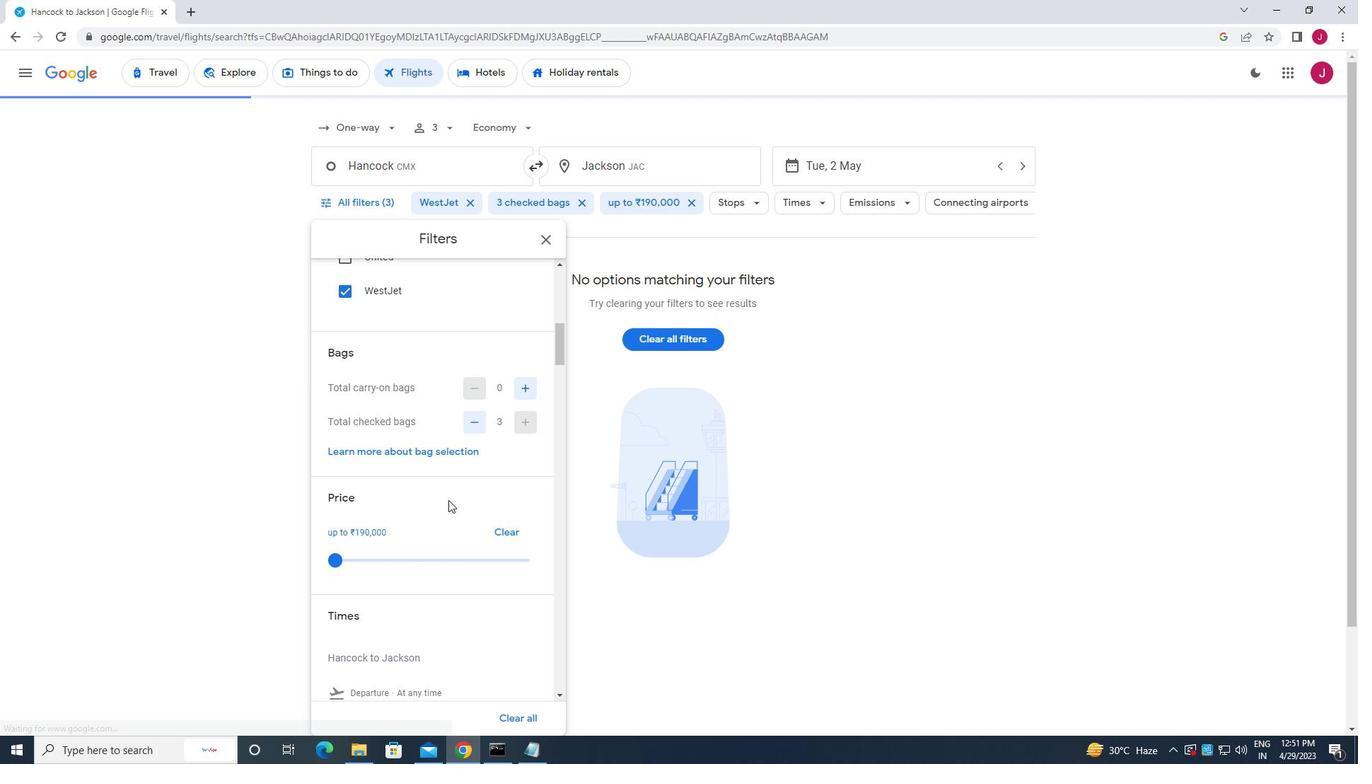 
Action: Mouse scrolled (452, 499) with delta (0, 0)
Screenshot: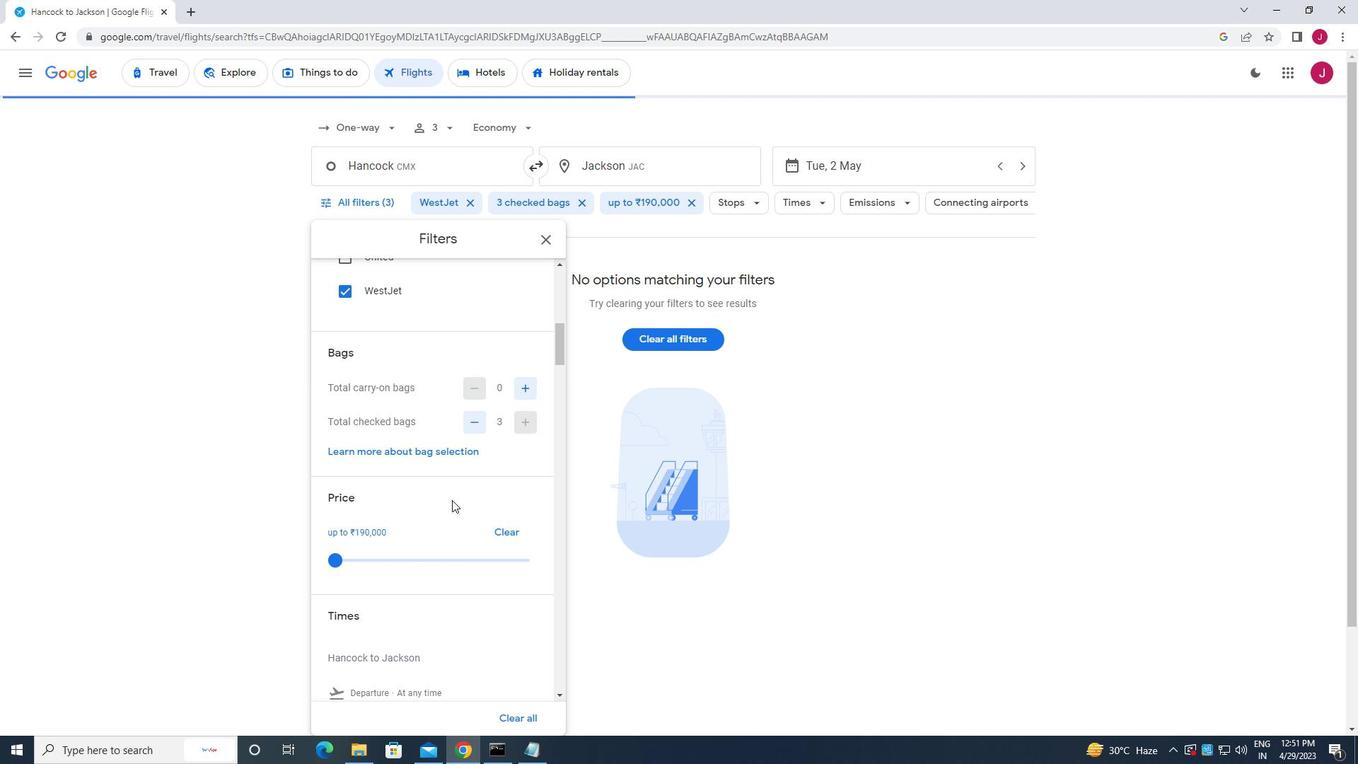 
Action: Mouse scrolled (452, 499) with delta (0, 0)
Screenshot: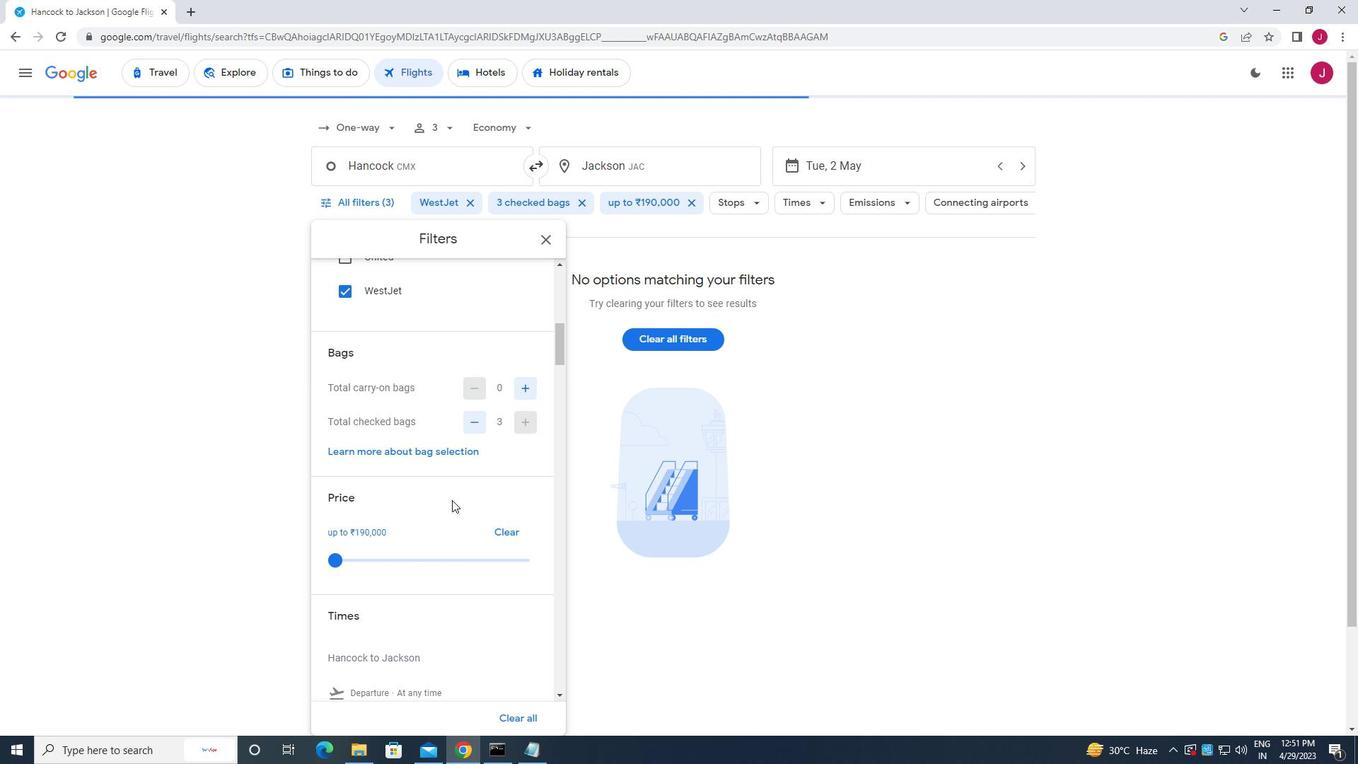 
Action: Mouse scrolled (452, 499) with delta (0, 0)
Screenshot: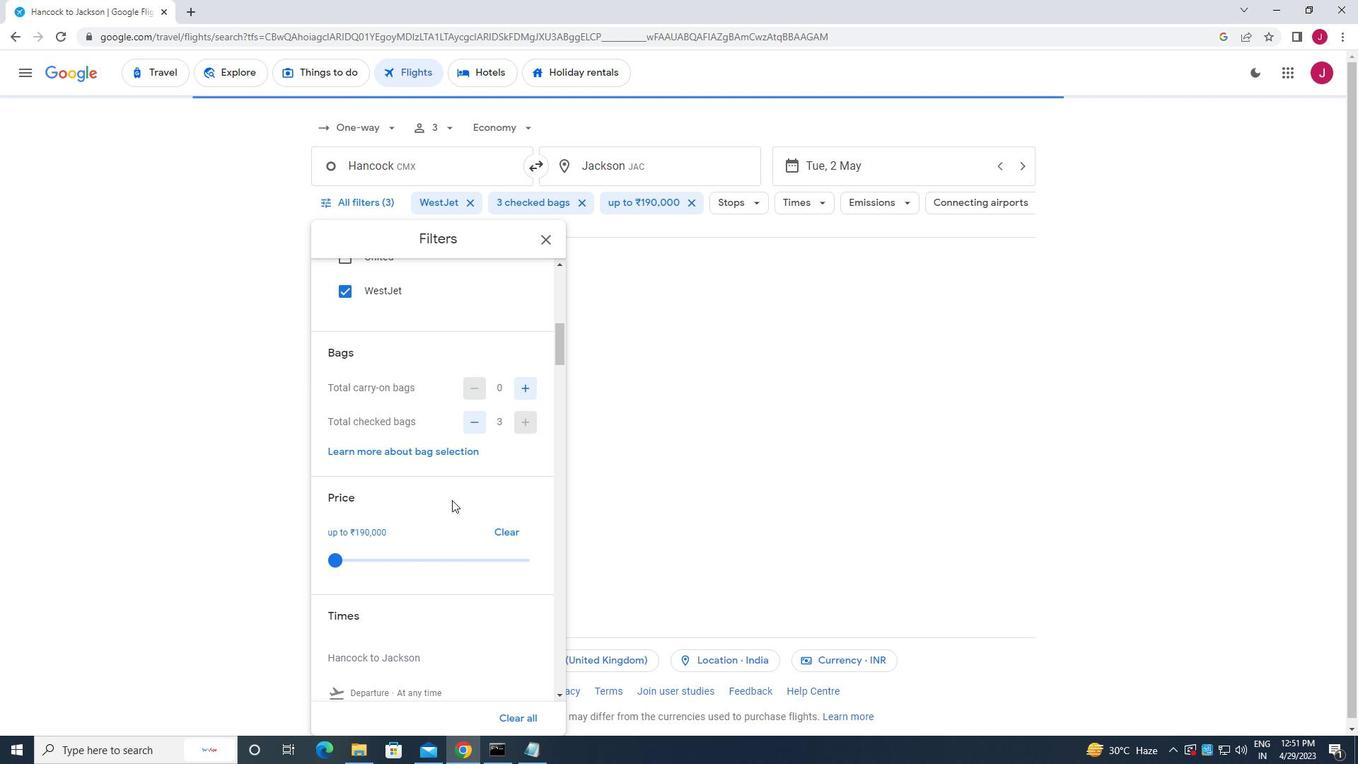 
Action: Mouse moved to (336, 508)
Screenshot: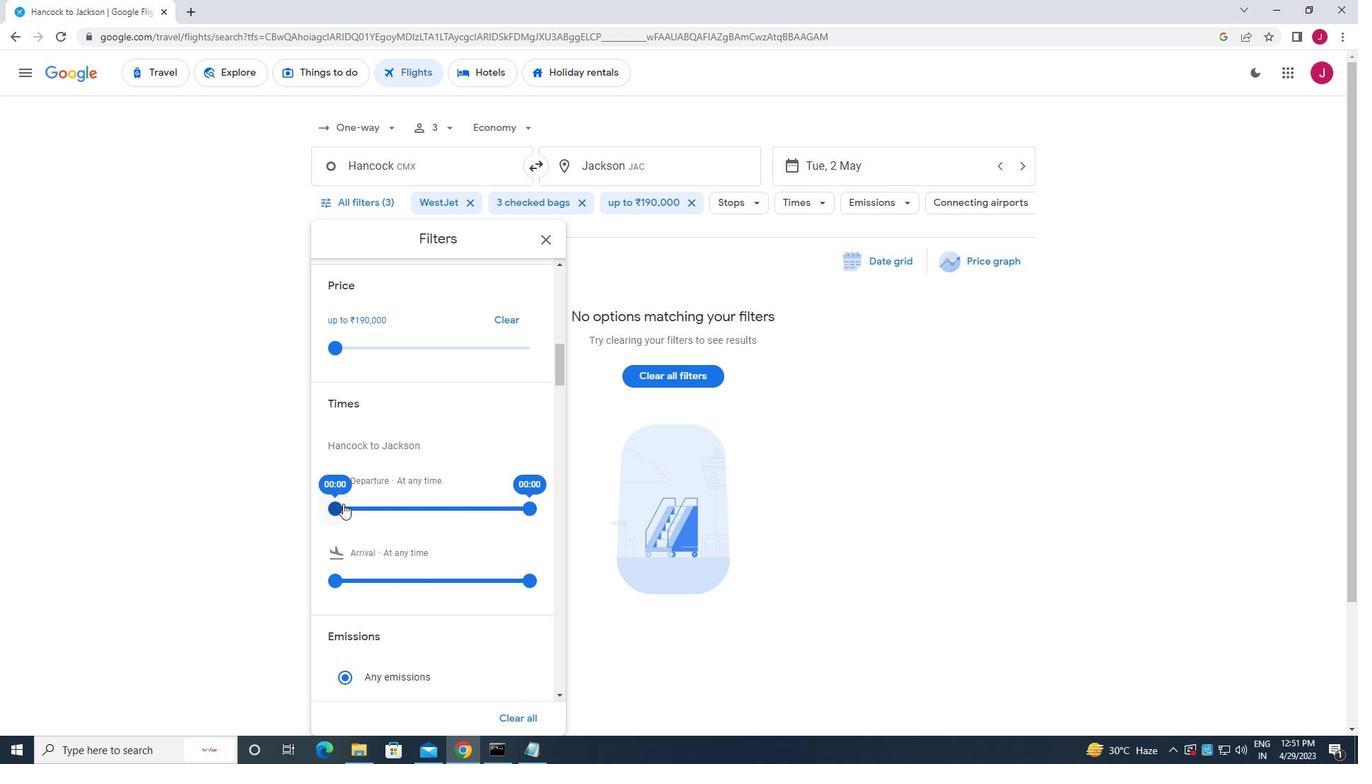 
Action: Mouse pressed left at (336, 508)
Screenshot: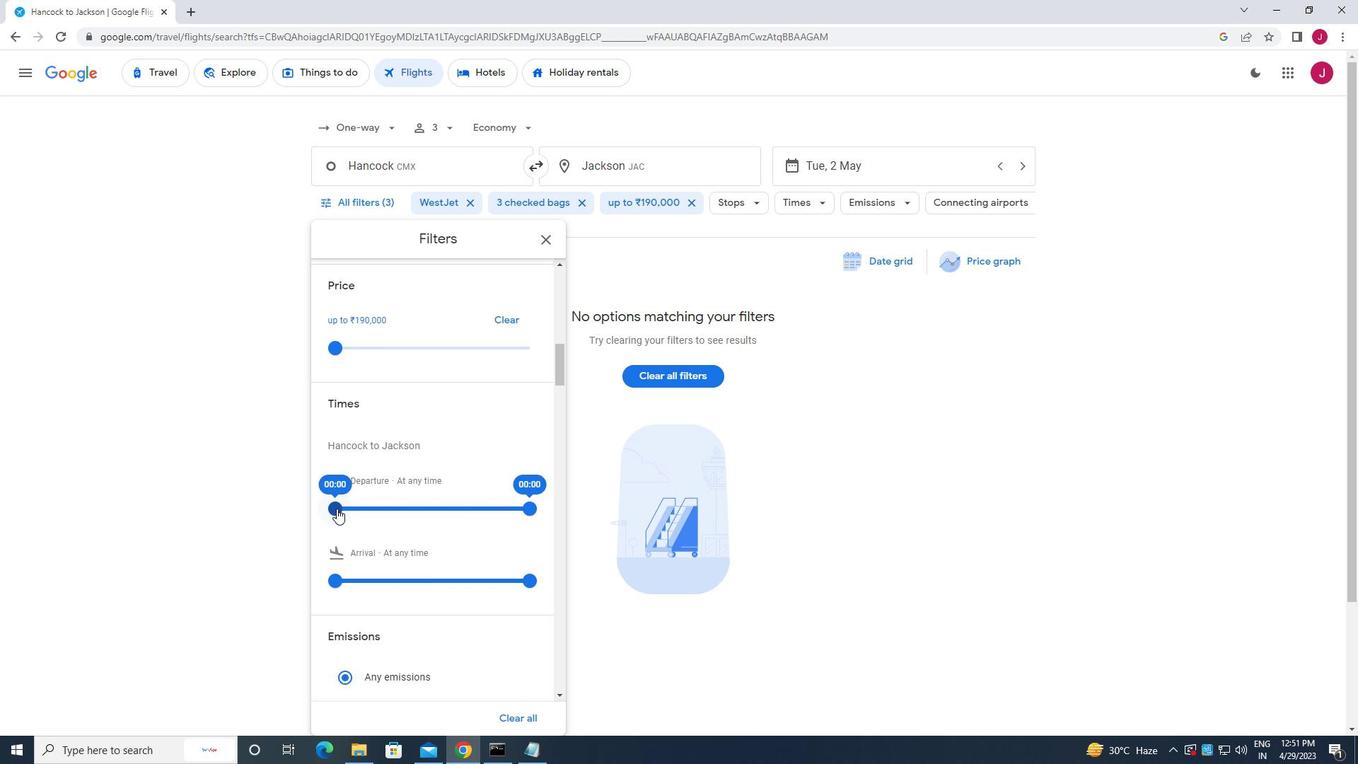 
Action: Mouse moved to (528, 512)
Screenshot: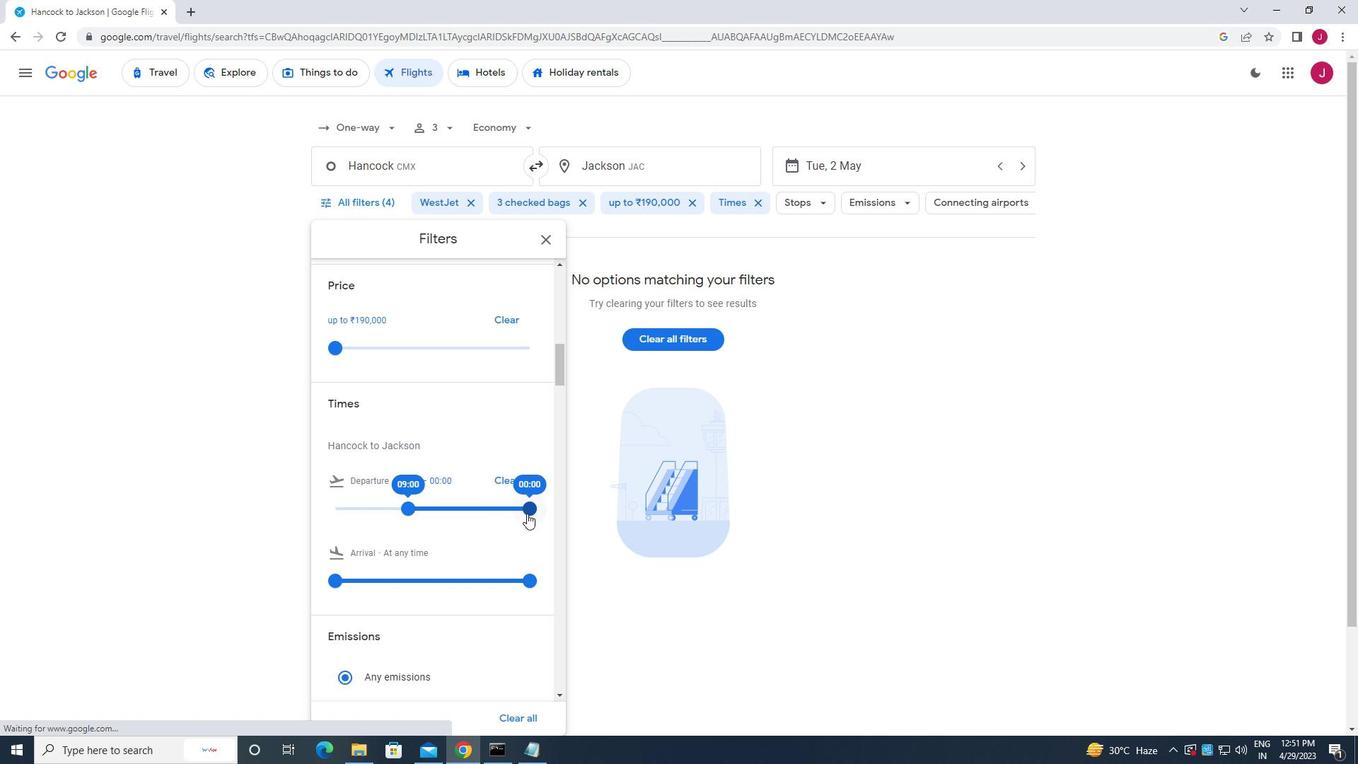 
Action: Mouse pressed left at (528, 512)
Screenshot: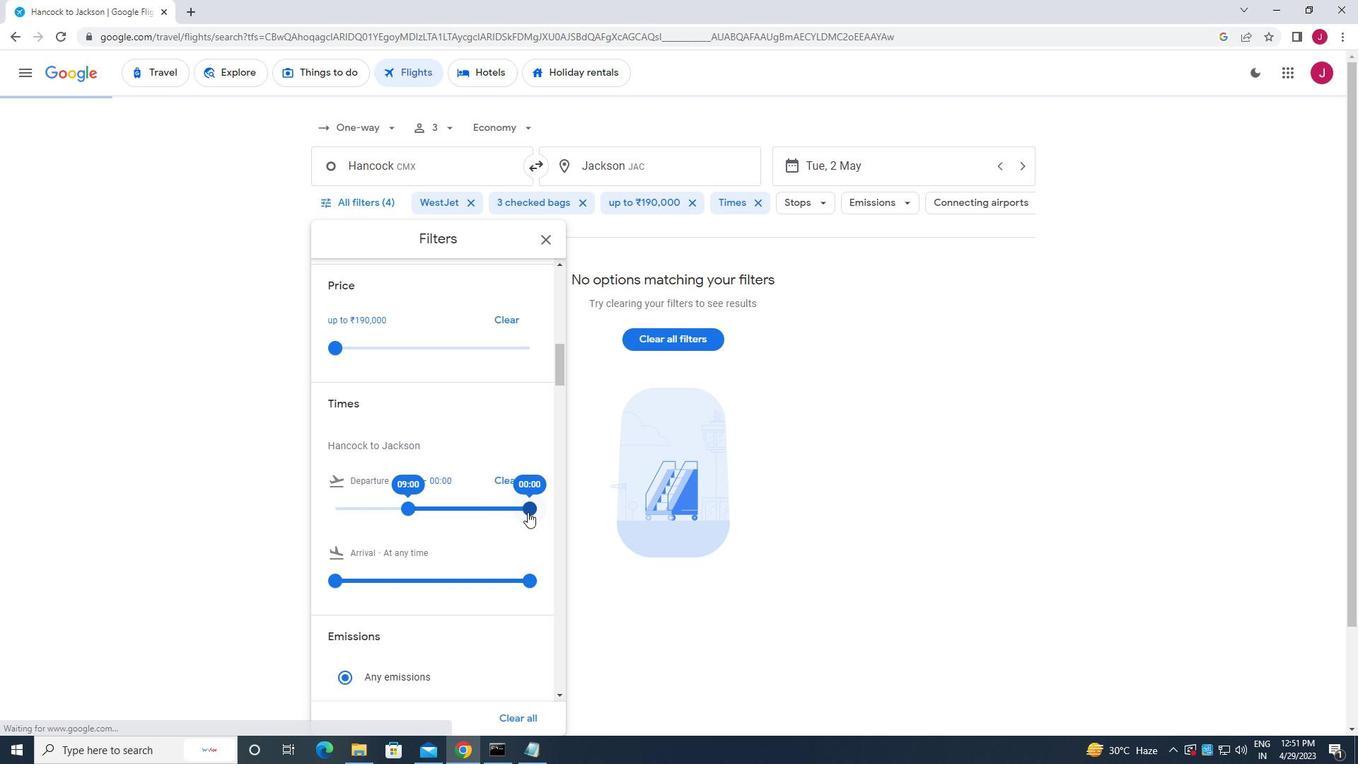 
Action: Mouse moved to (544, 236)
Screenshot: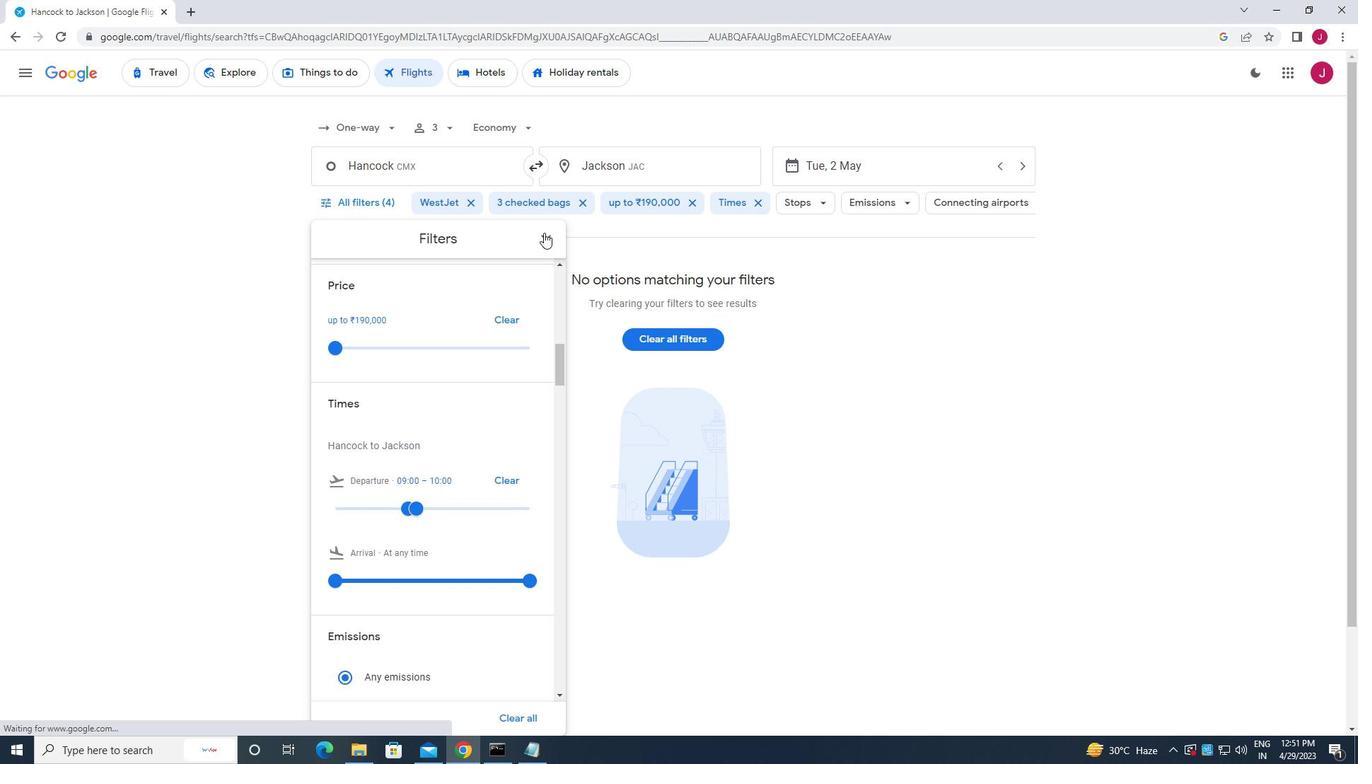 
Action: Mouse pressed left at (544, 236)
Screenshot: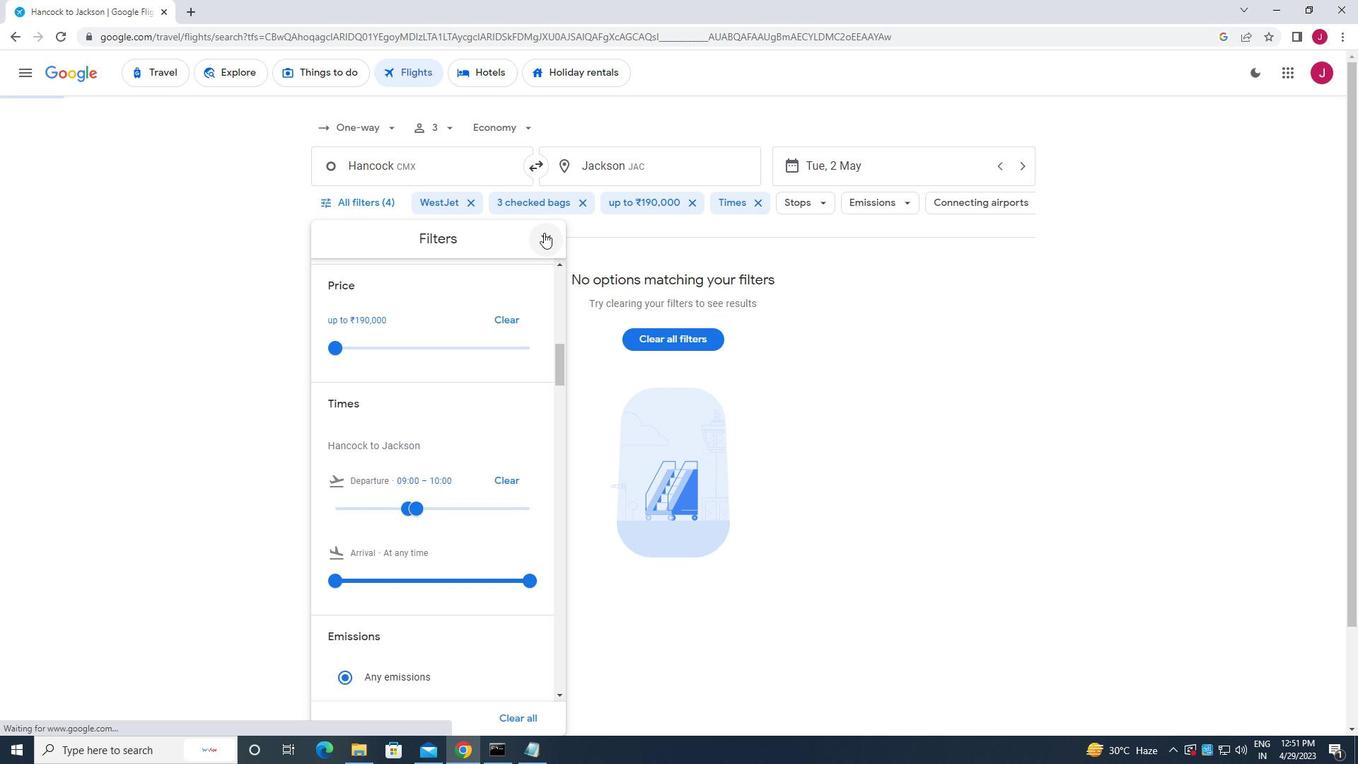 
Action: Mouse moved to (545, 237)
Screenshot: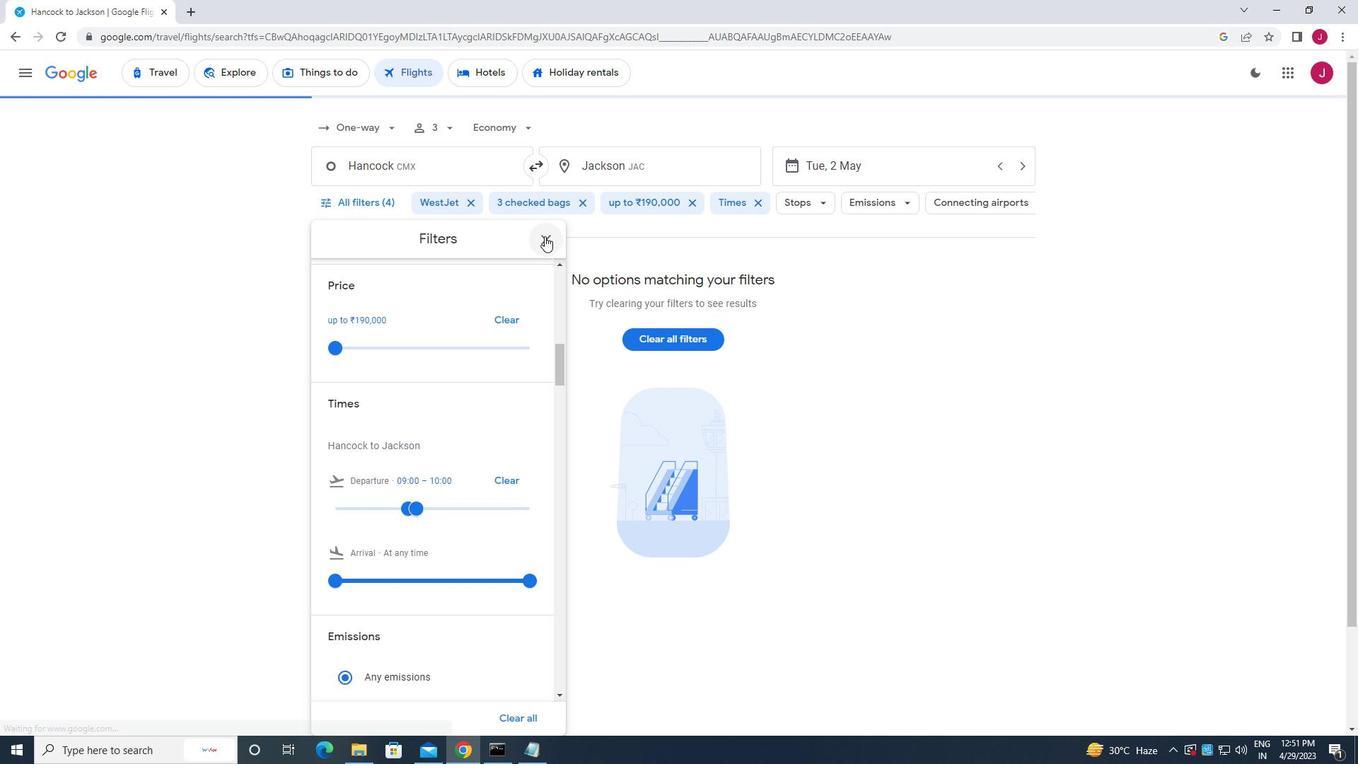 
